 Task: Look for space in Scottsbluff, United States from 12th July, 2023 to 16th July, 2023 for 8 adults in price range Rs.10000 to Rs.16000. Place can be private room with 8 bedrooms having 8 beds and 8 bathrooms. Property type can be house, flat, guest house. Amenities needed are: wifi, TV, free parkinig on premises, gym, breakfast. Booking option can be shelf check-in. Required host language is English.
Action: Mouse pressed left at (520, 131)
Screenshot: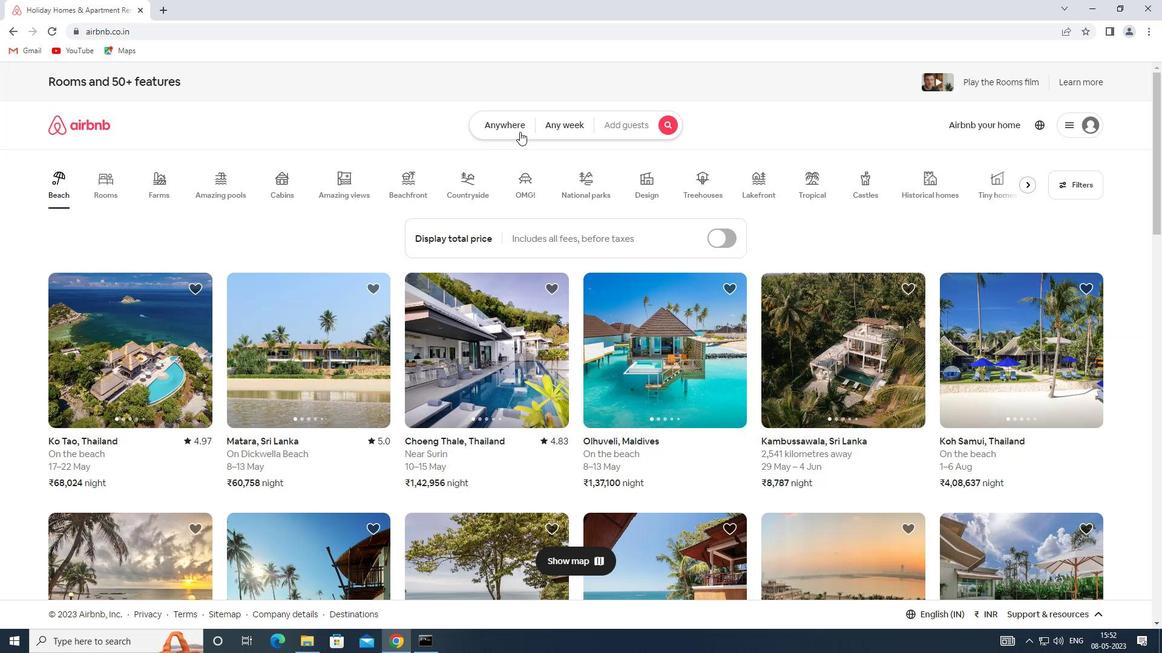 
Action: Mouse moved to (365, 177)
Screenshot: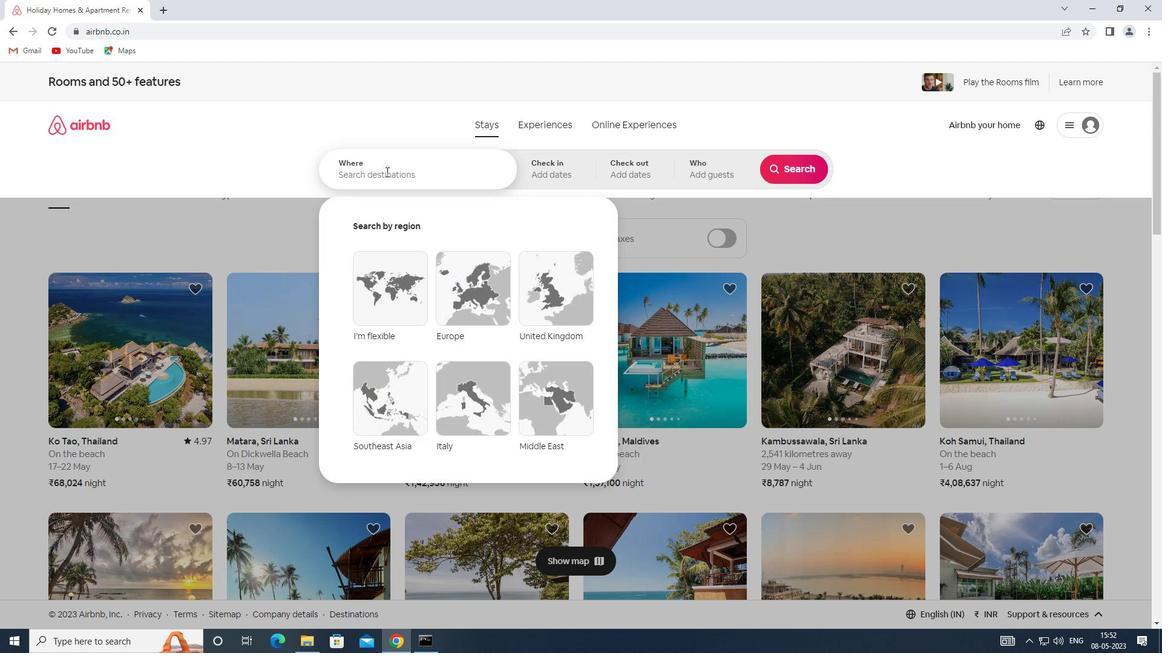 
Action: Mouse pressed left at (365, 177)
Screenshot: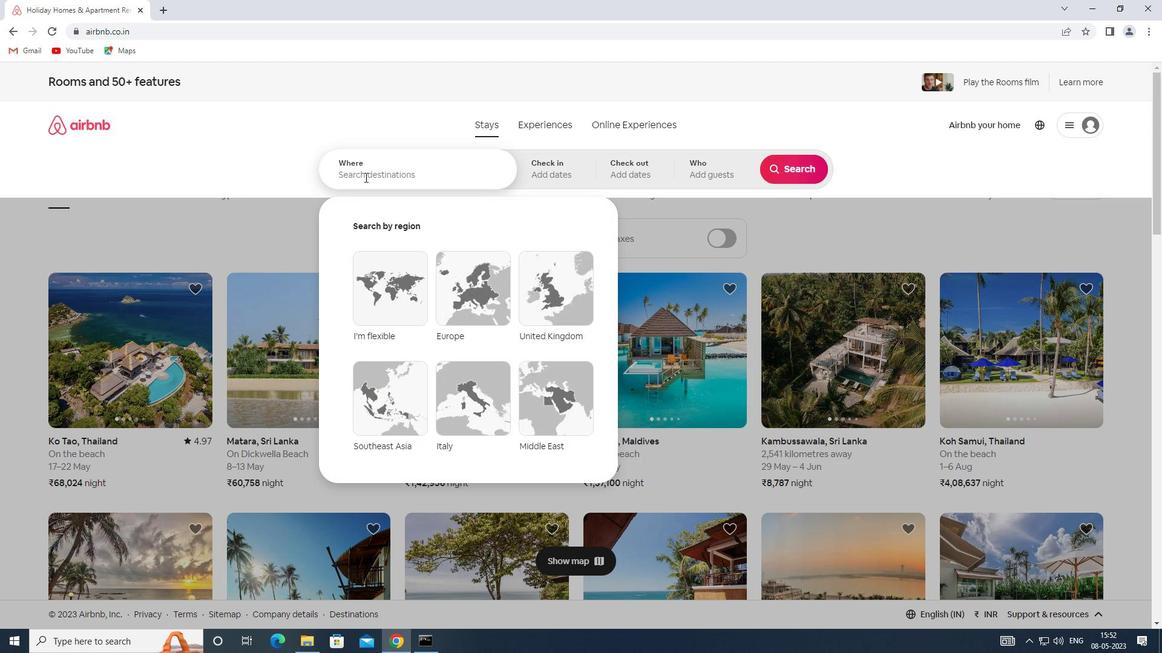 
Action: Key pressed <Key.shift>SPACE<Key.space>IN<Key.space><Key.shift>SCOTTSBLUFF,<Key.shift>UNITED<Key.space><Key.shift>STATES
Screenshot: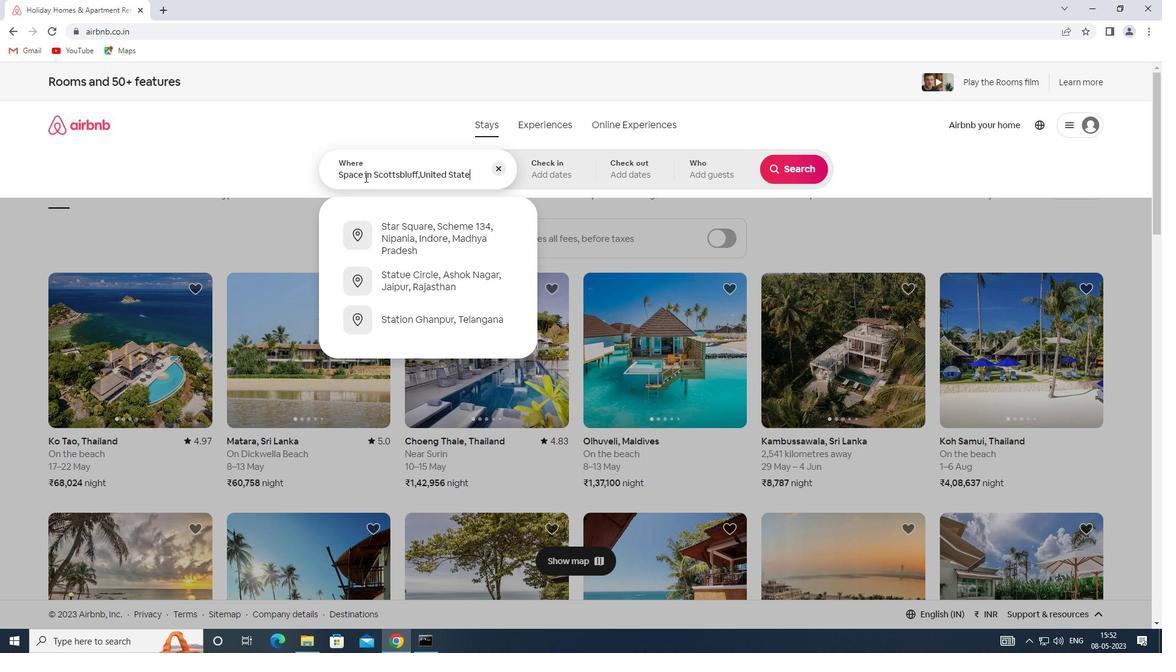 
Action: Mouse moved to (543, 174)
Screenshot: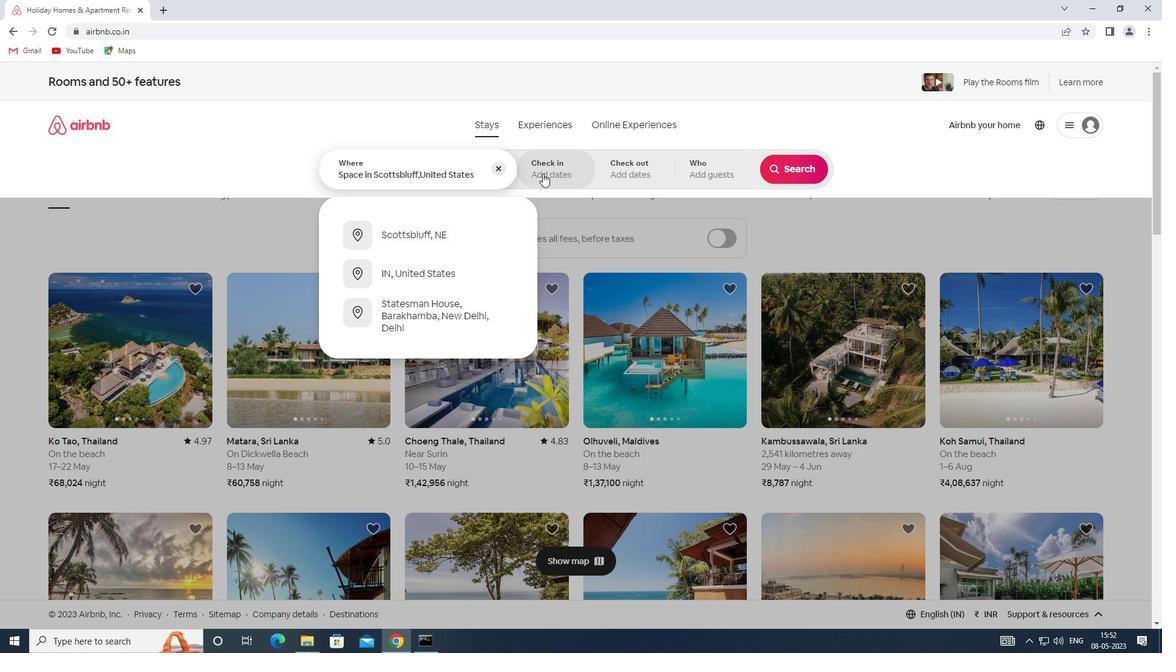 
Action: Mouse pressed left at (543, 174)
Screenshot: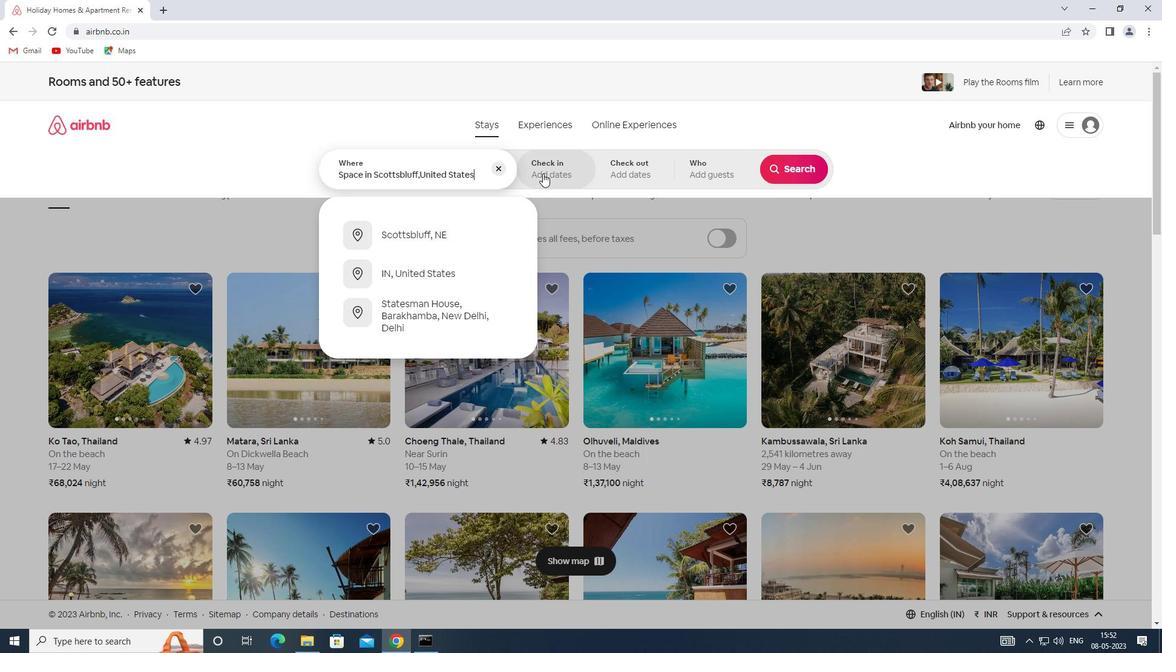 
Action: Mouse moved to (784, 266)
Screenshot: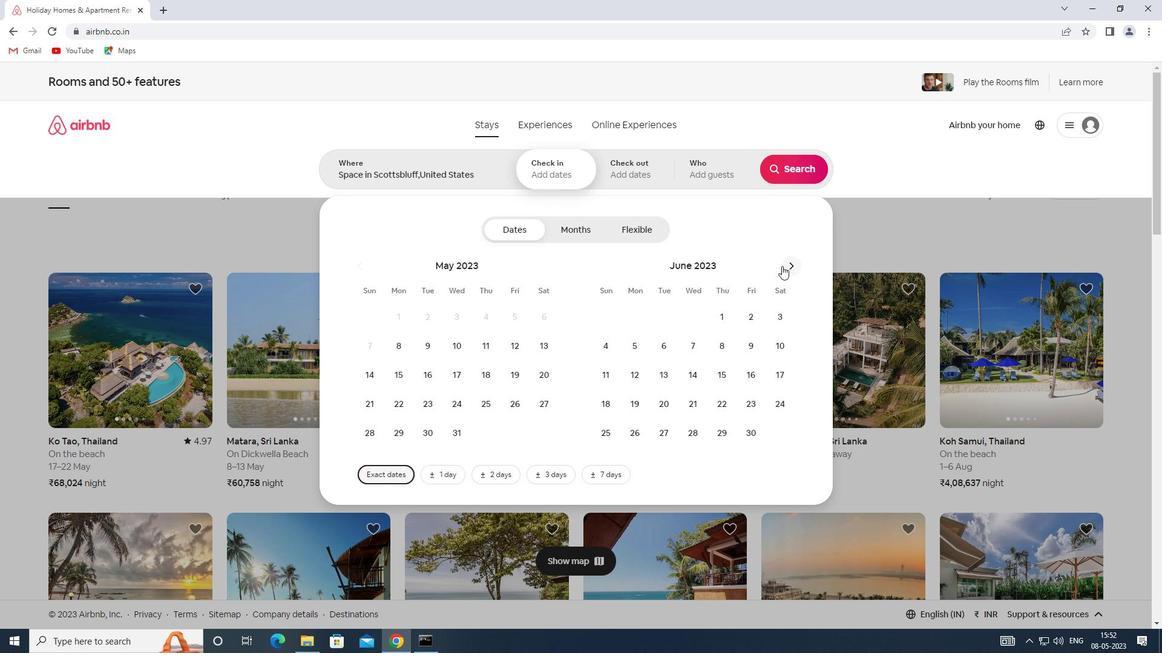 
Action: Mouse pressed left at (784, 266)
Screenshot: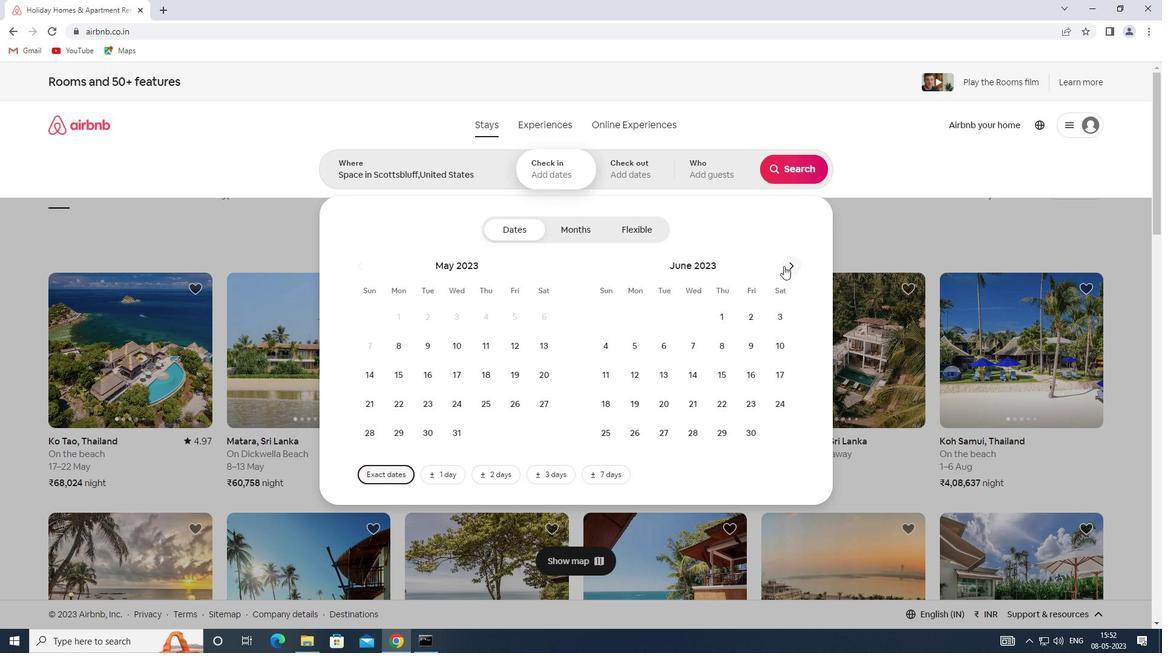 
Action: Mouse moved to (694, 376)
Screenshot: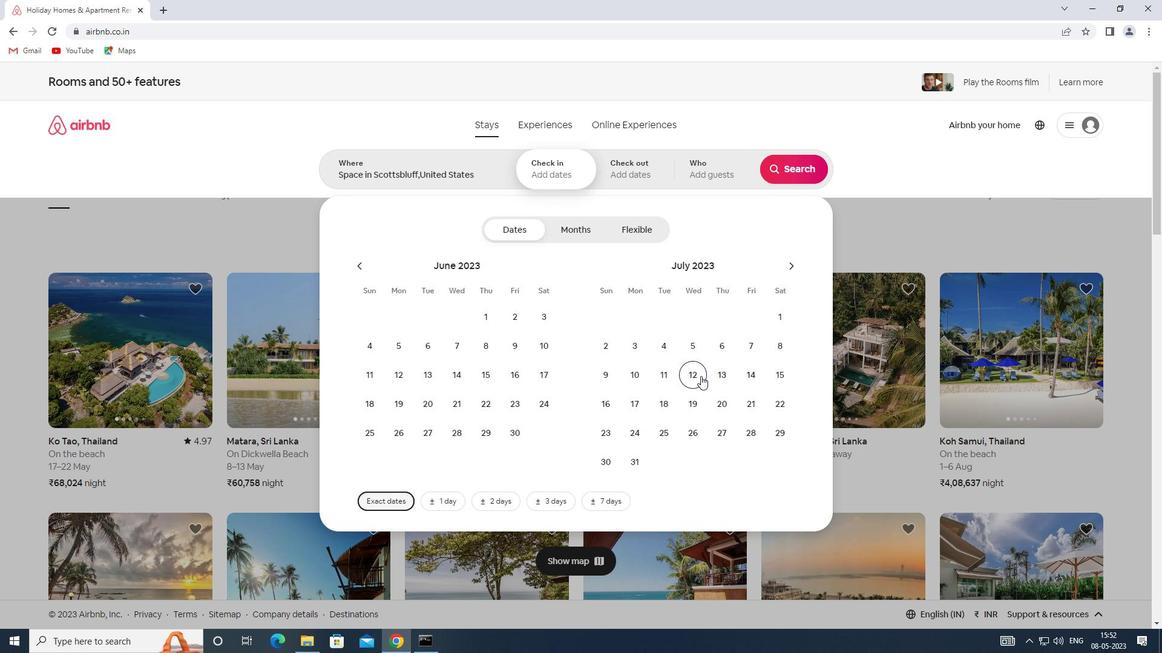 
Action: Mouse pressed left at (694, 376)
Screenshot: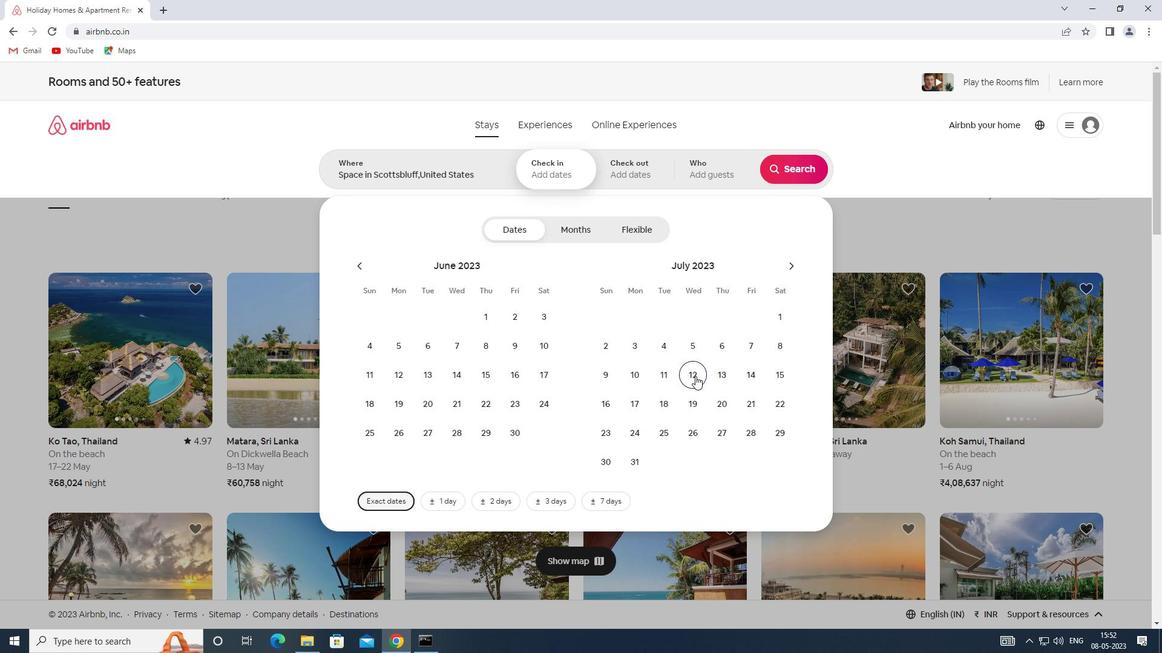 
Action: Mouse moved to (599, 408)
Screenshot: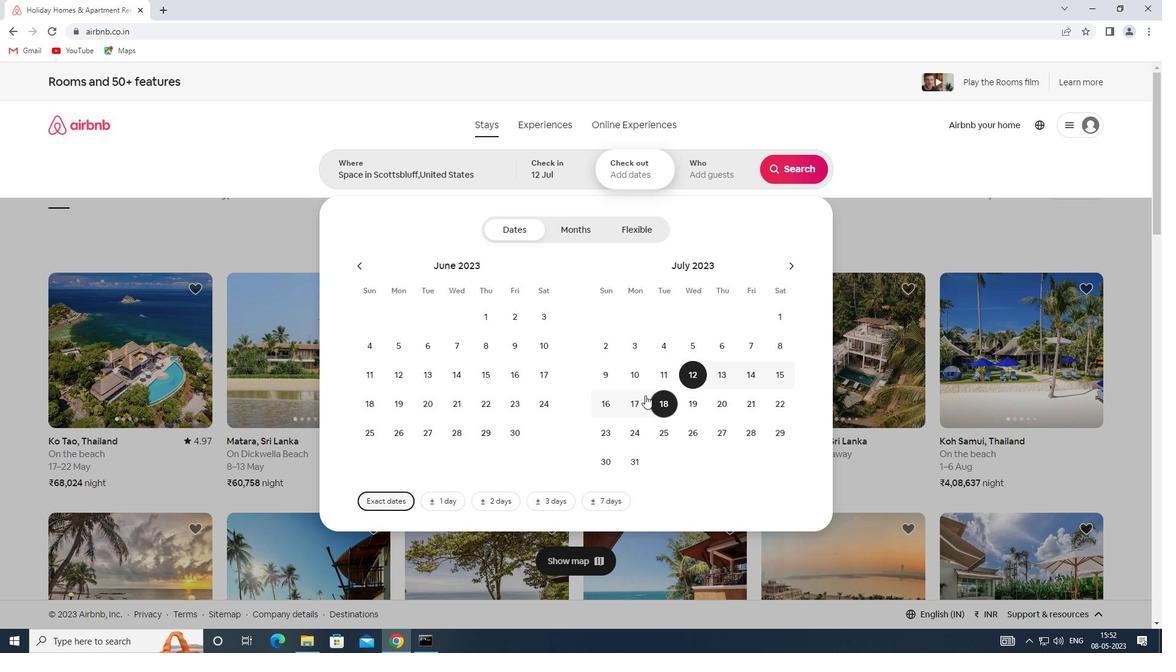 
Action: Mouse pressed left at (599, 408)
Screenshot: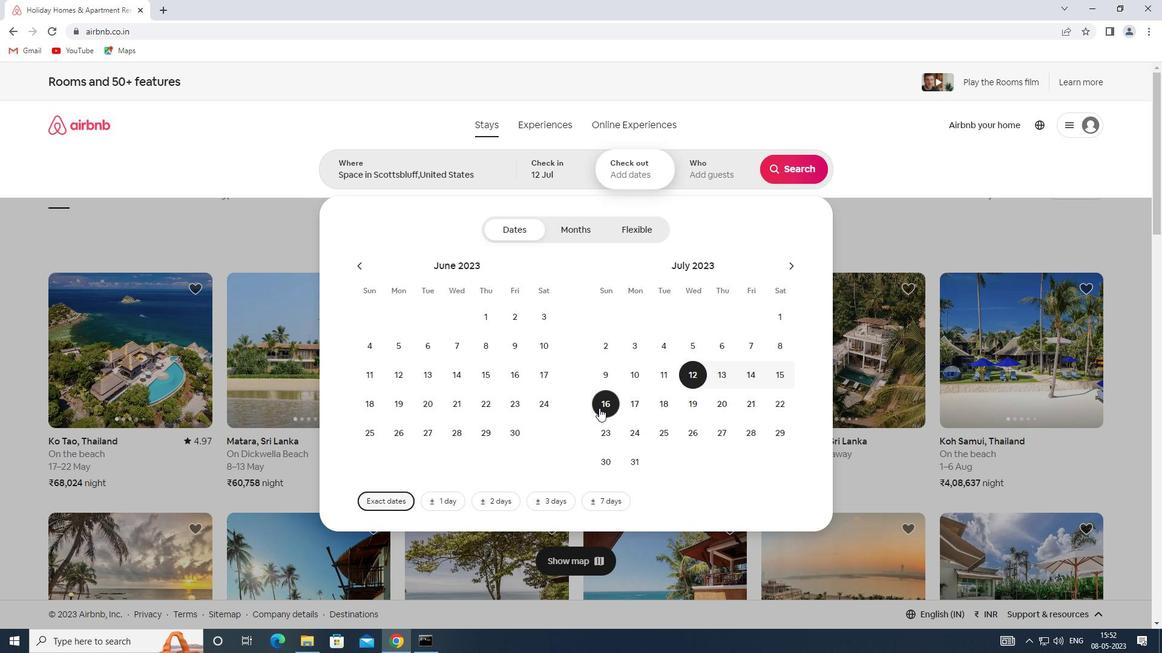 
Action: Mouse moved to (701, 171)
Screenshot: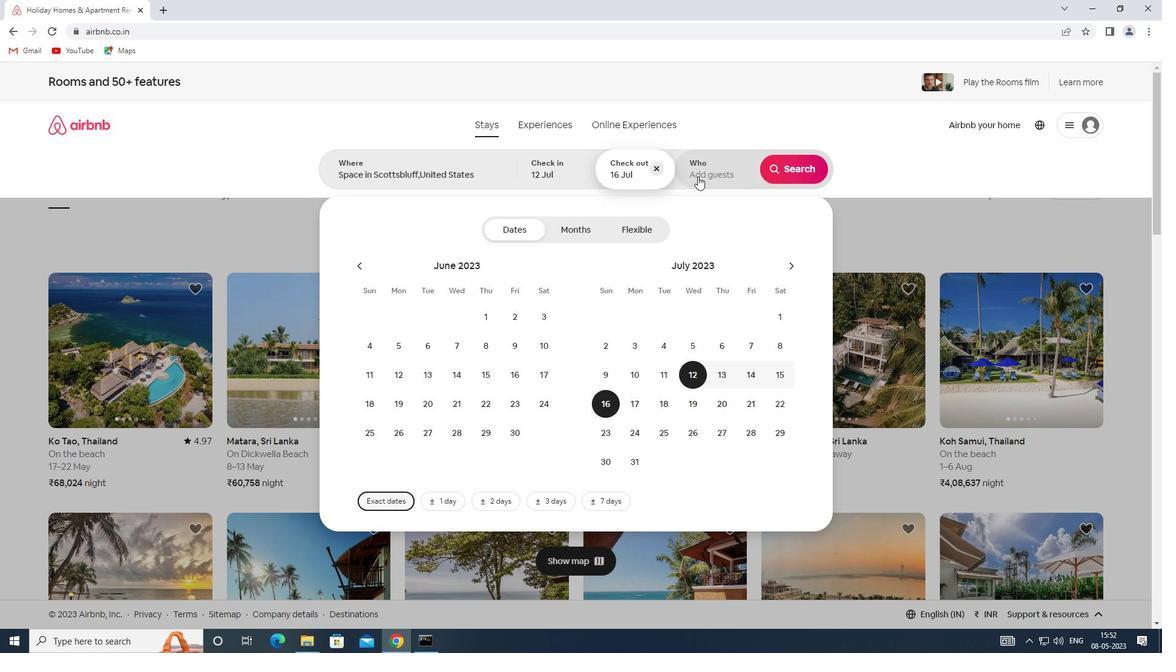 
Action: Mouse pressed left at (701, 171)
Screenshot: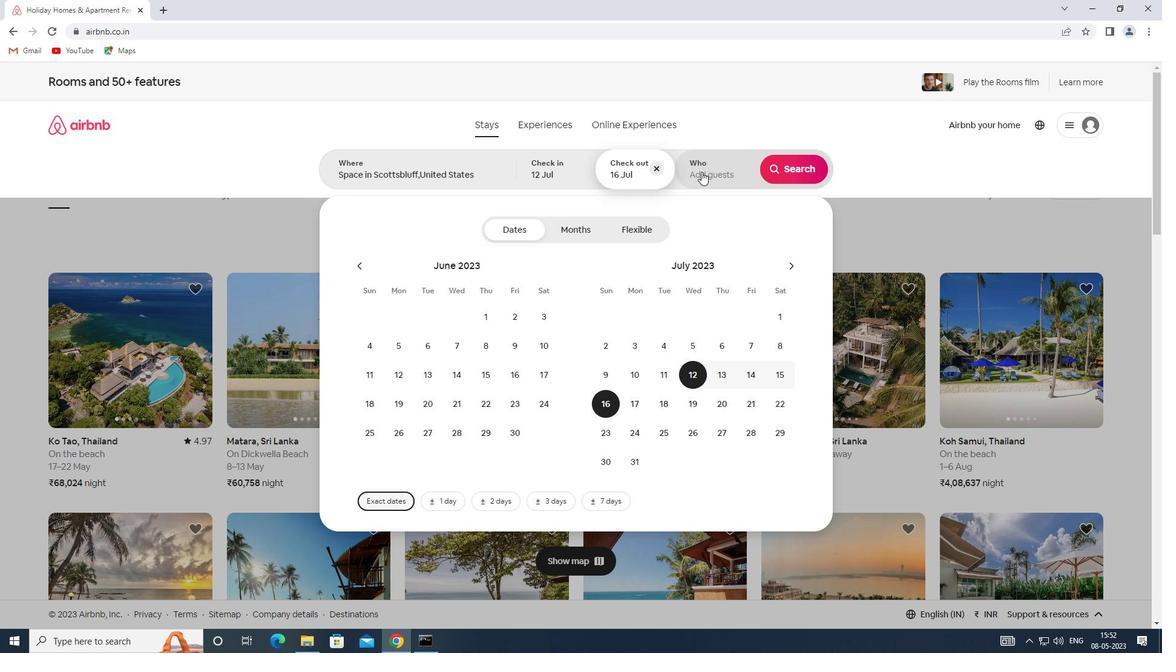 
Action: Mouse moved to (802, 232)
Screenshot: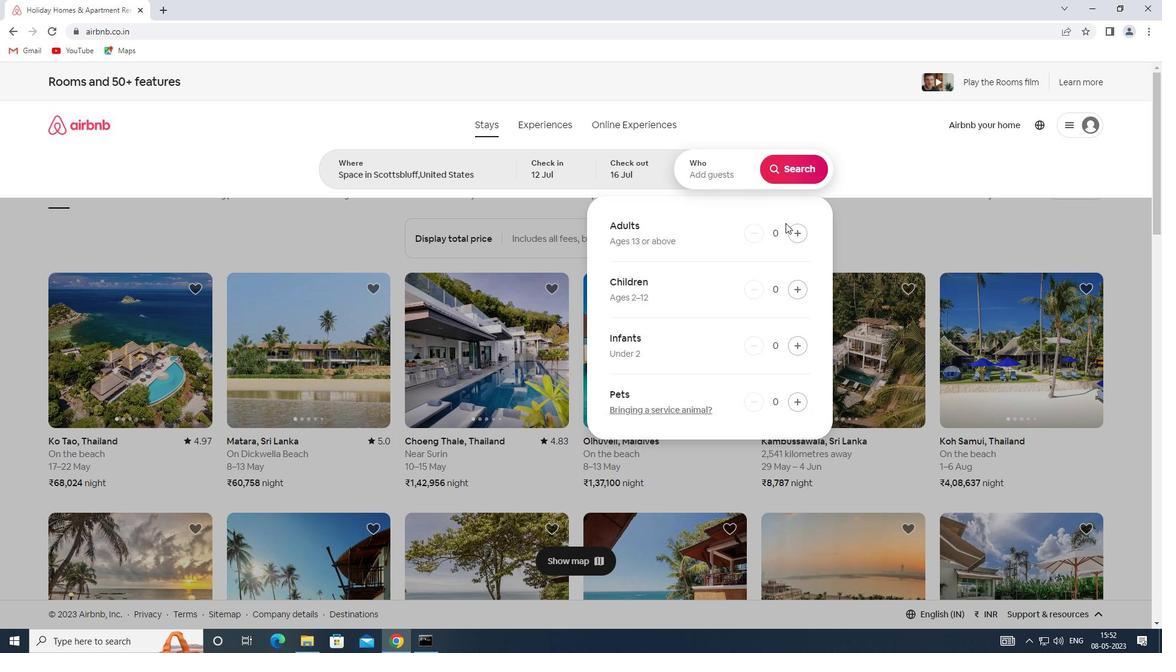 
Action: Mouse pressed left at (802, 232)
Screenshot: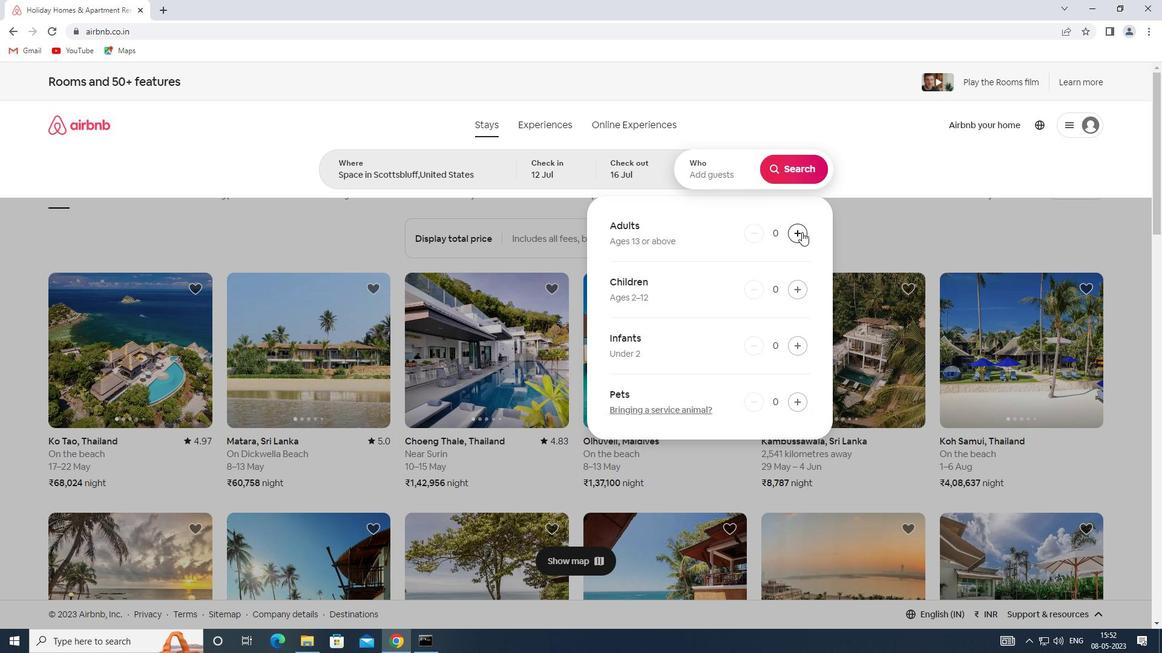 
Action: Mouse pressed left at (802, 232)
Screenshot: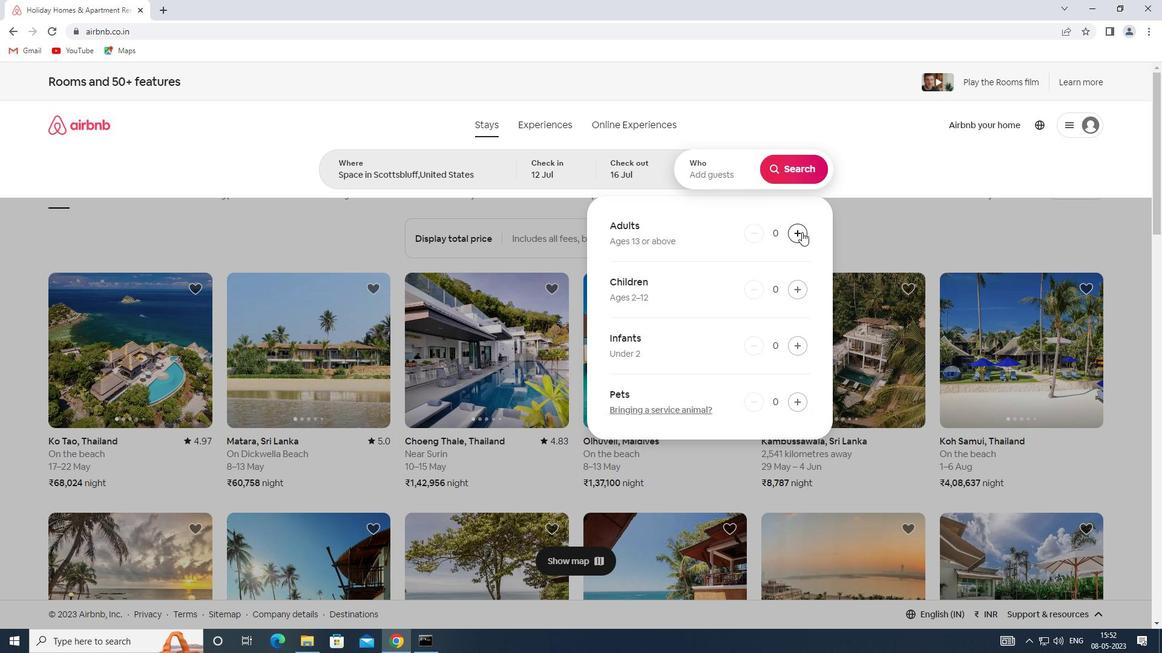 
Action: Mouse pressed left at (802, 232)
Screenshot: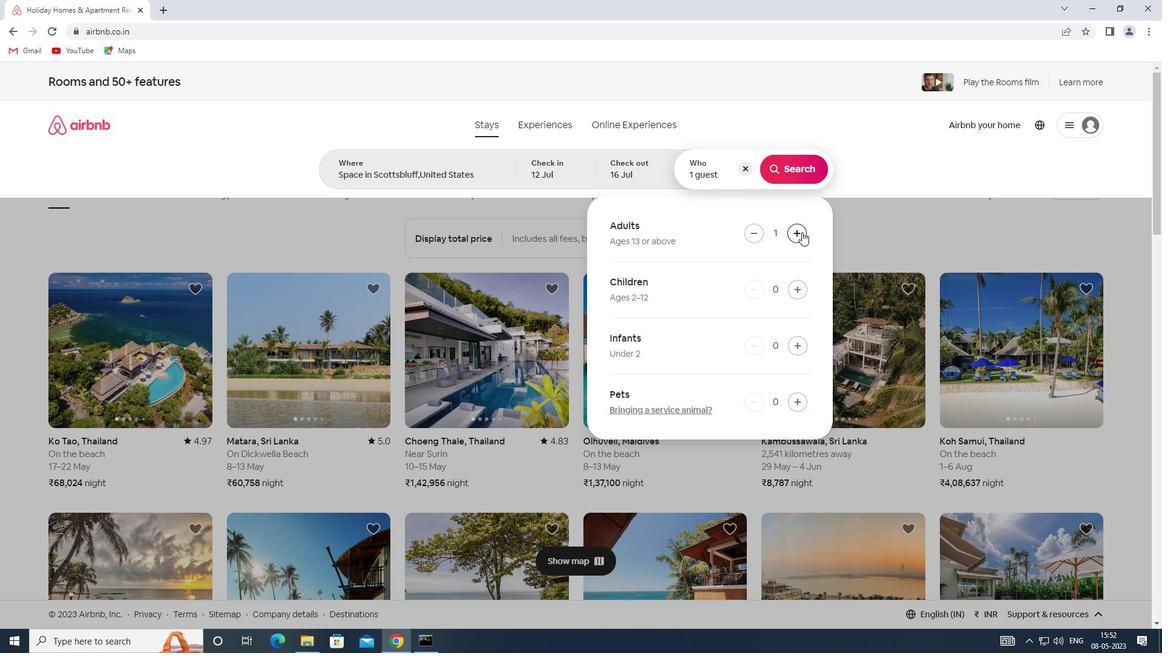 
Action: Mouse pressed left at (802, 232)
Screenshot: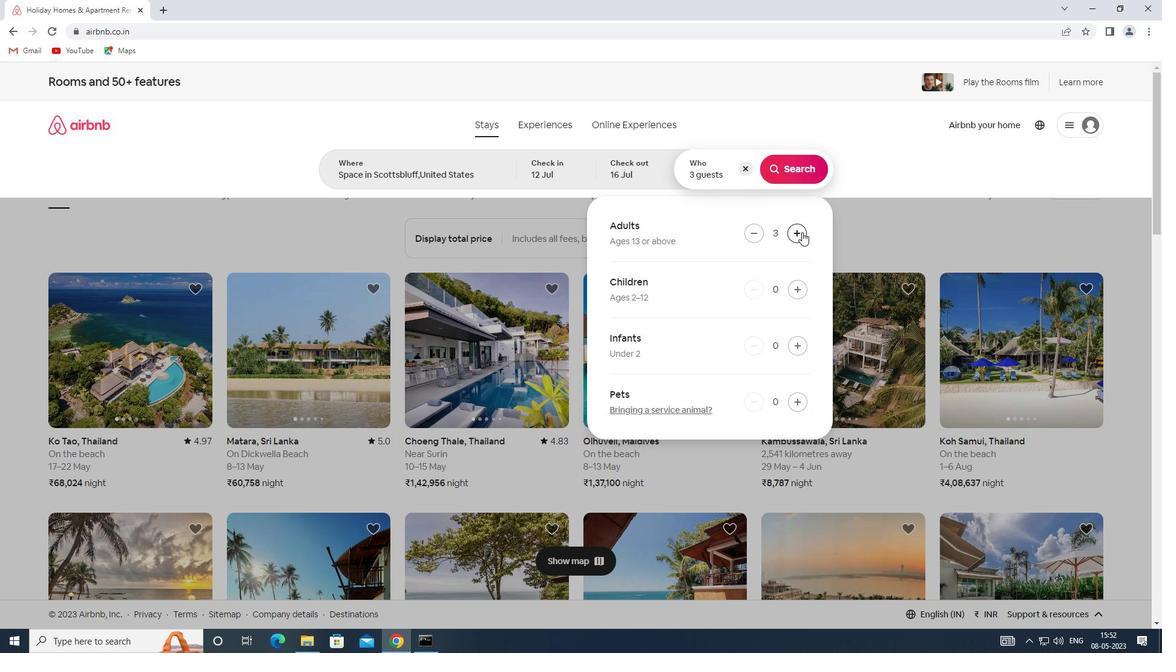 
Action: Mouse pressed left at (802, 232)
Screenshot: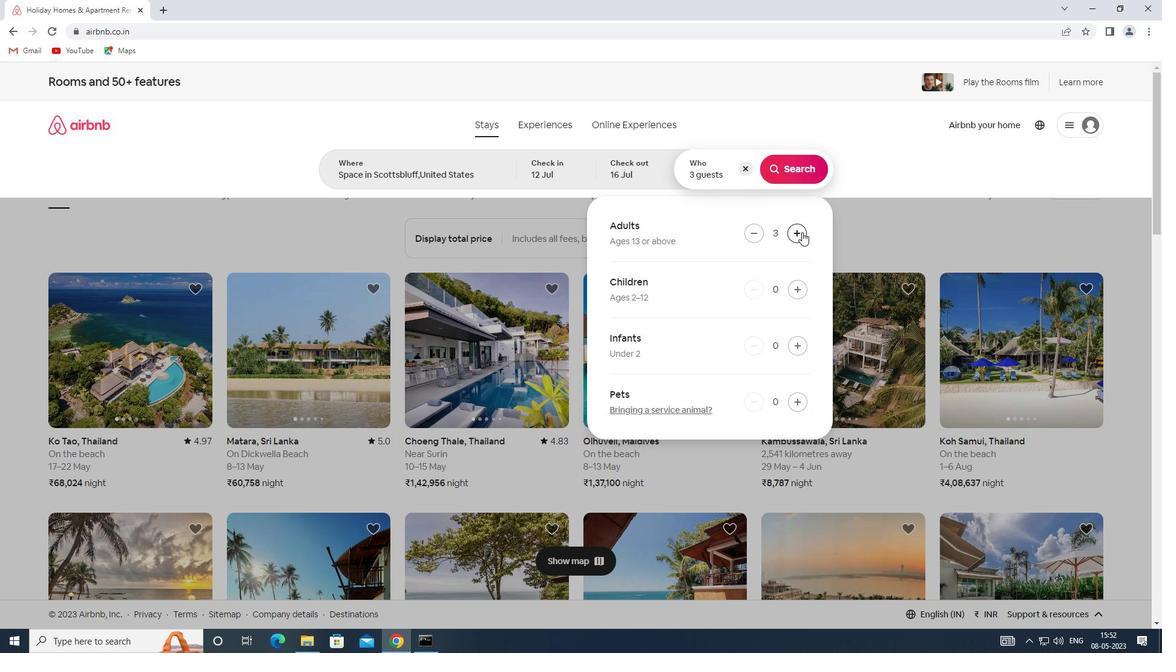 
Action: Mouse pressed left at (802, 232)
Screenshot: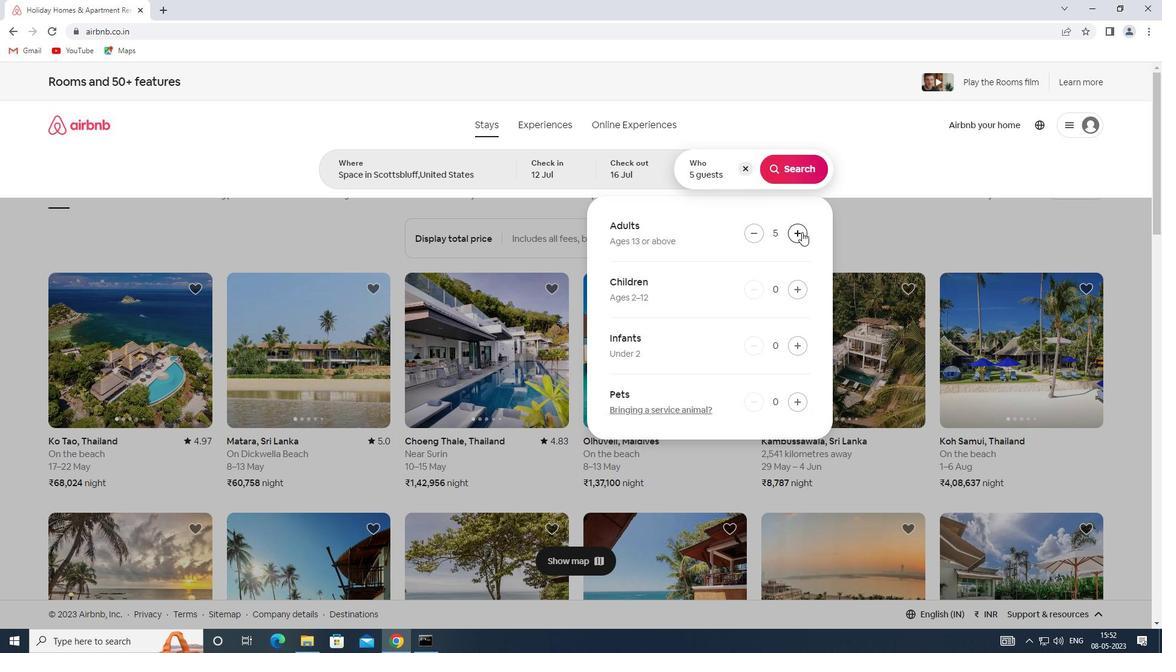 
Action: Mouse pressed left at (802, 232)
Screenshot: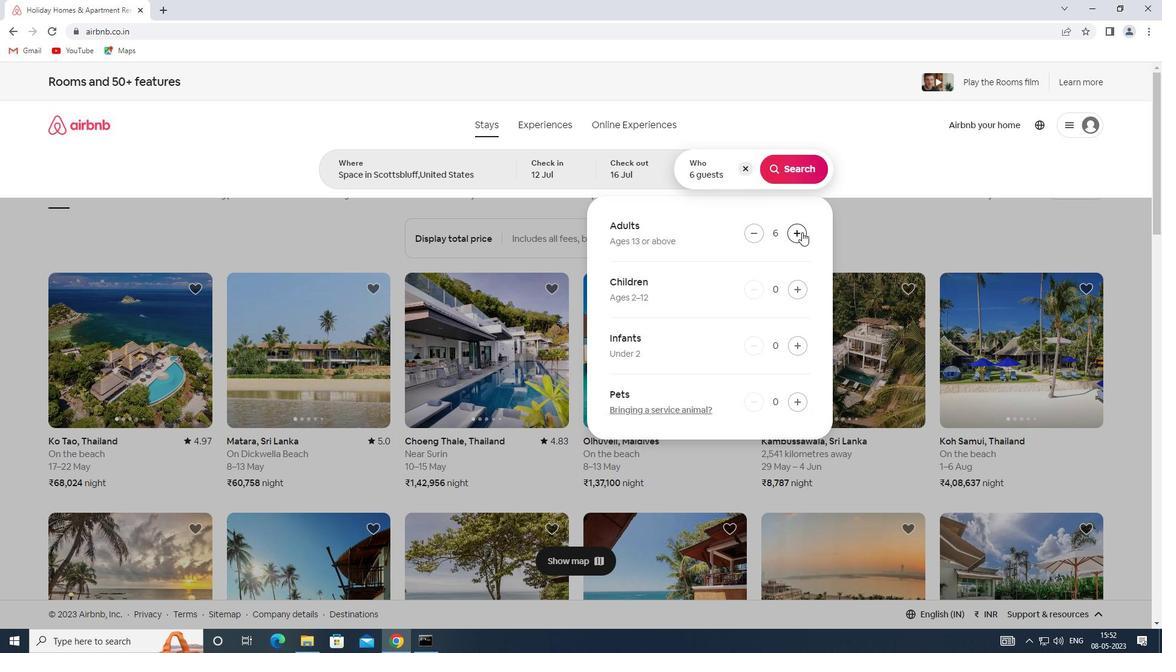 
Action: Mouse moved to (800, 237)
Screenshot: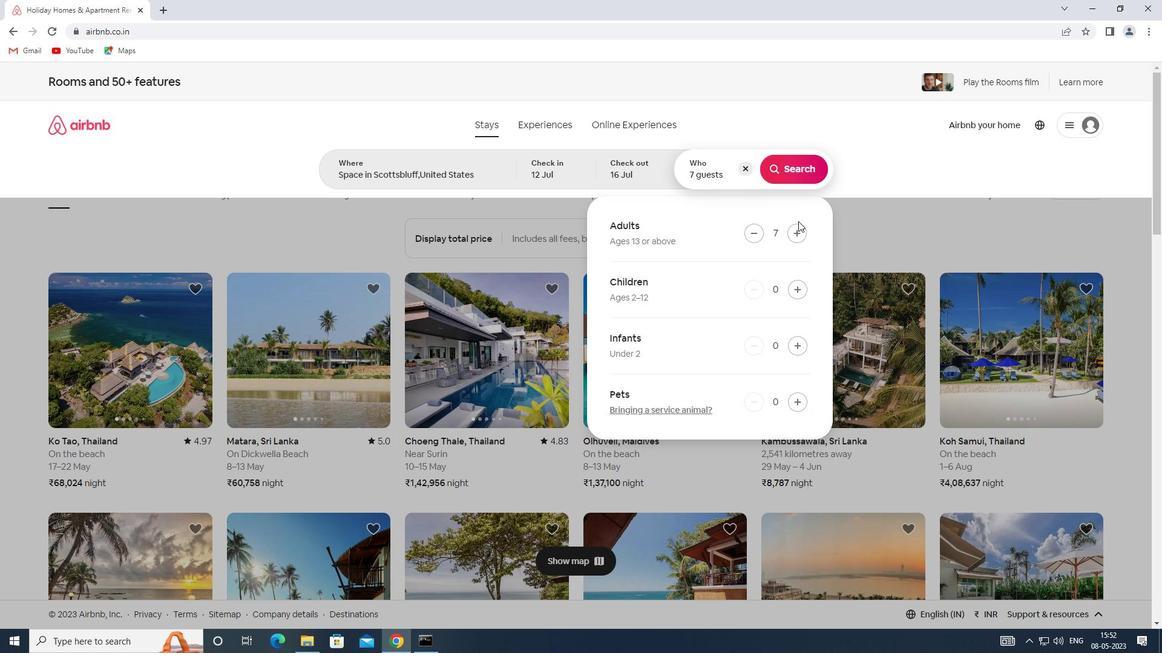 
Action: Mouse pressed left at (800, 237)
Screenshot: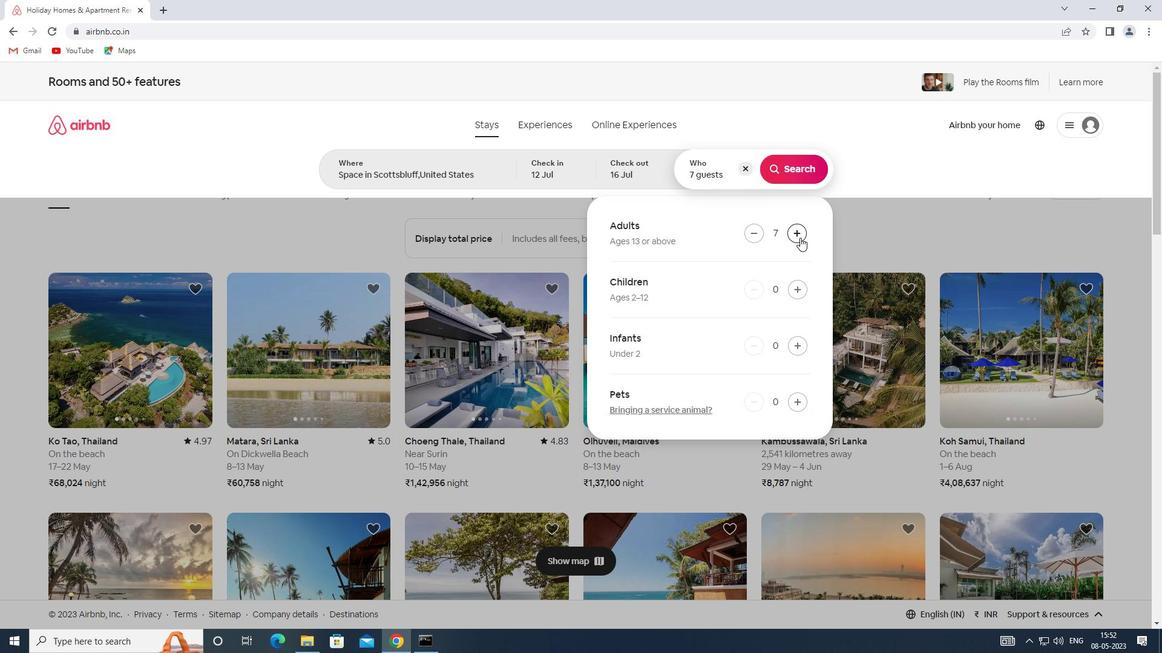 
Action: Mouse moved to (797, 171)
Screenshot: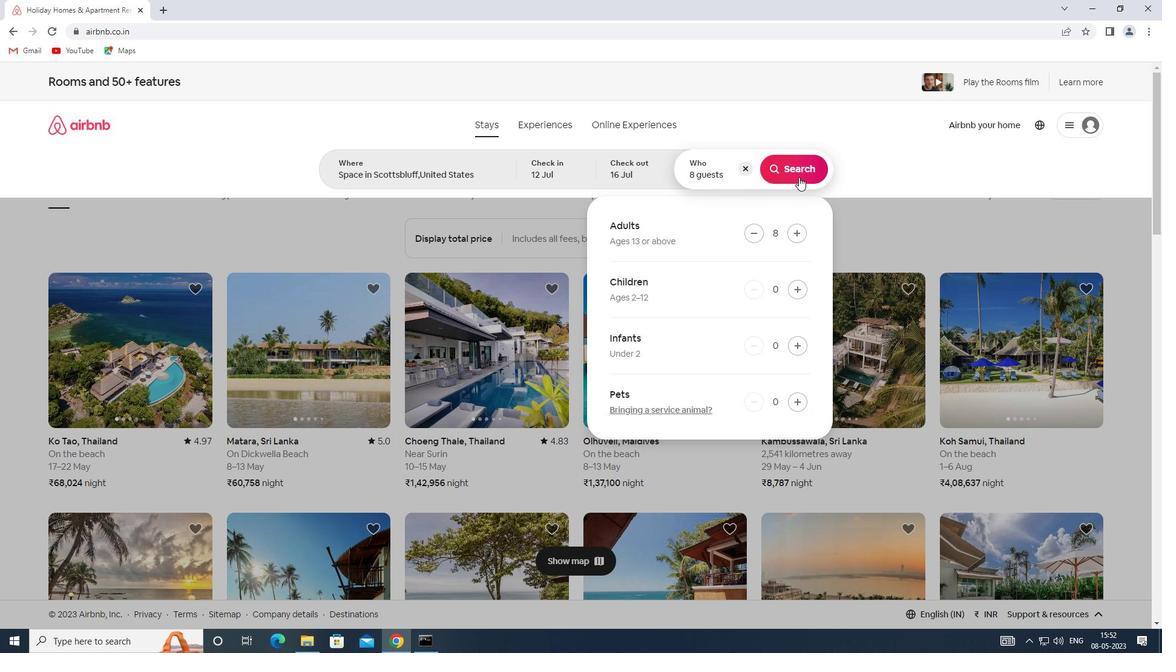 
Action: Mouse pressed left at (797, 171)
Screenshot: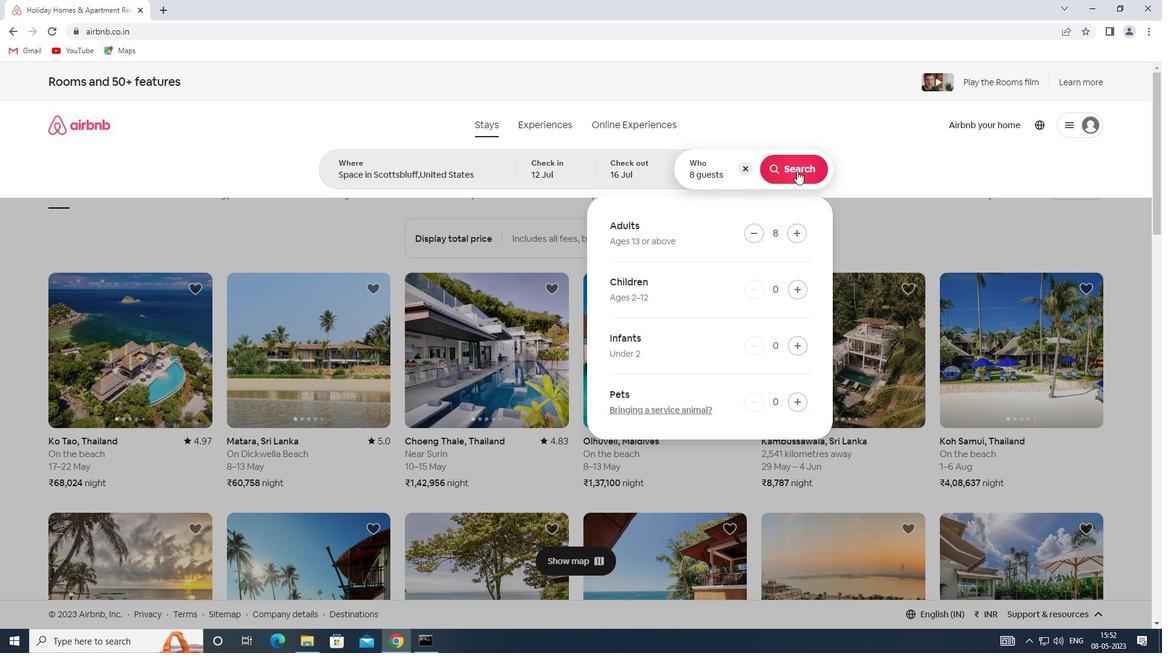 
Action: Mouse moved to (1109, 136)
Screenshot: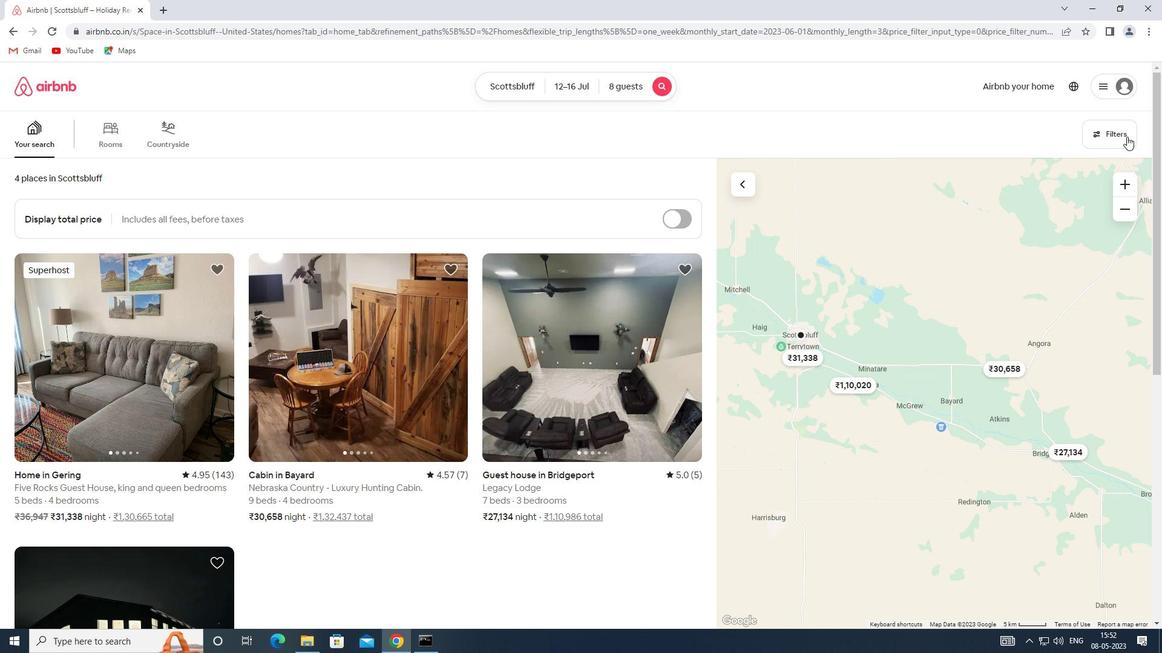 
Action: Mouse pressed left at (1109, 136)
Screenshot: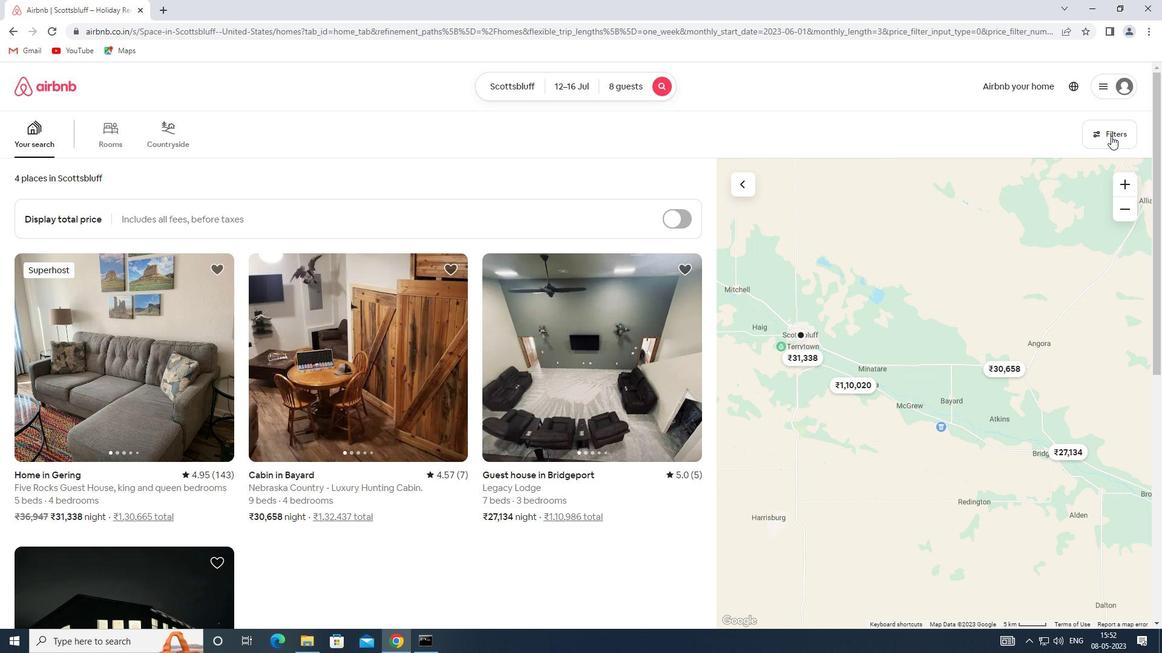 
Action: Mouse moved to (424, 429)
Screenshot: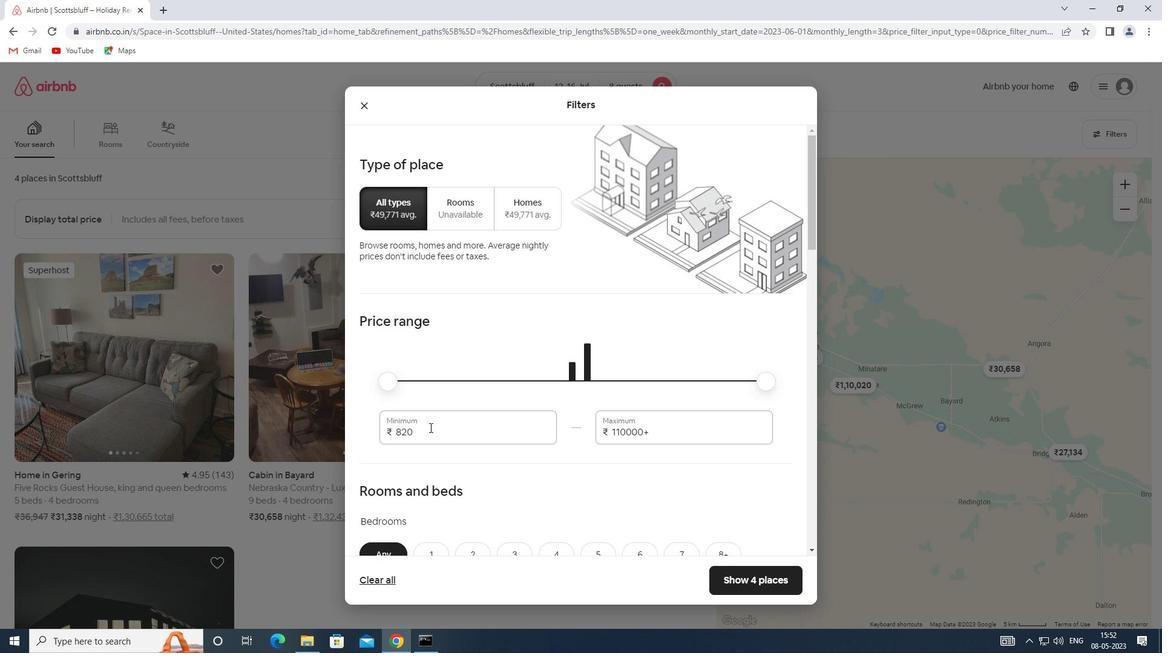 
Action: Mouse pressed left at (424, 429)
Screenshot: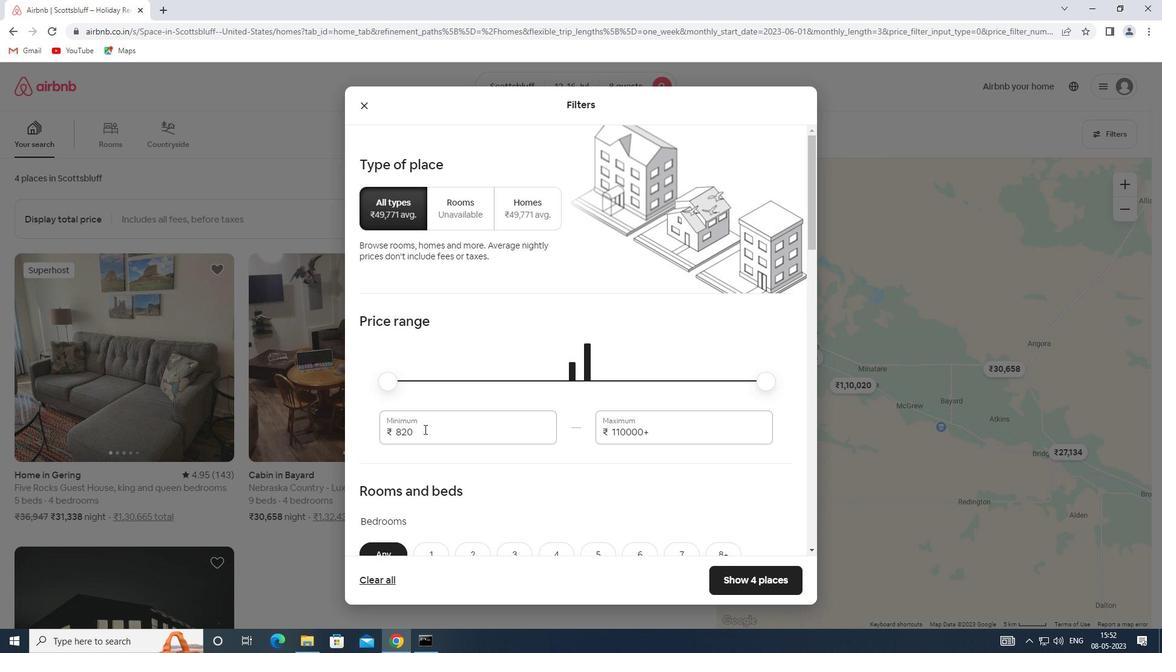 
Action: Mouse moved to (365, 431)
Screenshot: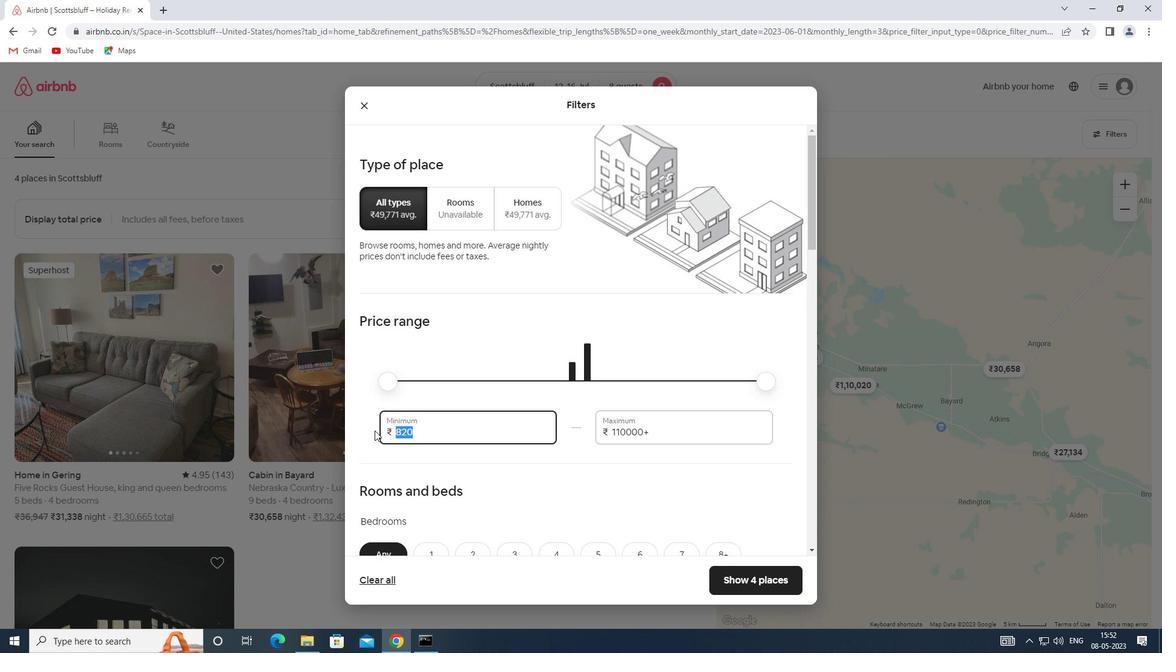 
Action: Key pressed 10000
Screenshot: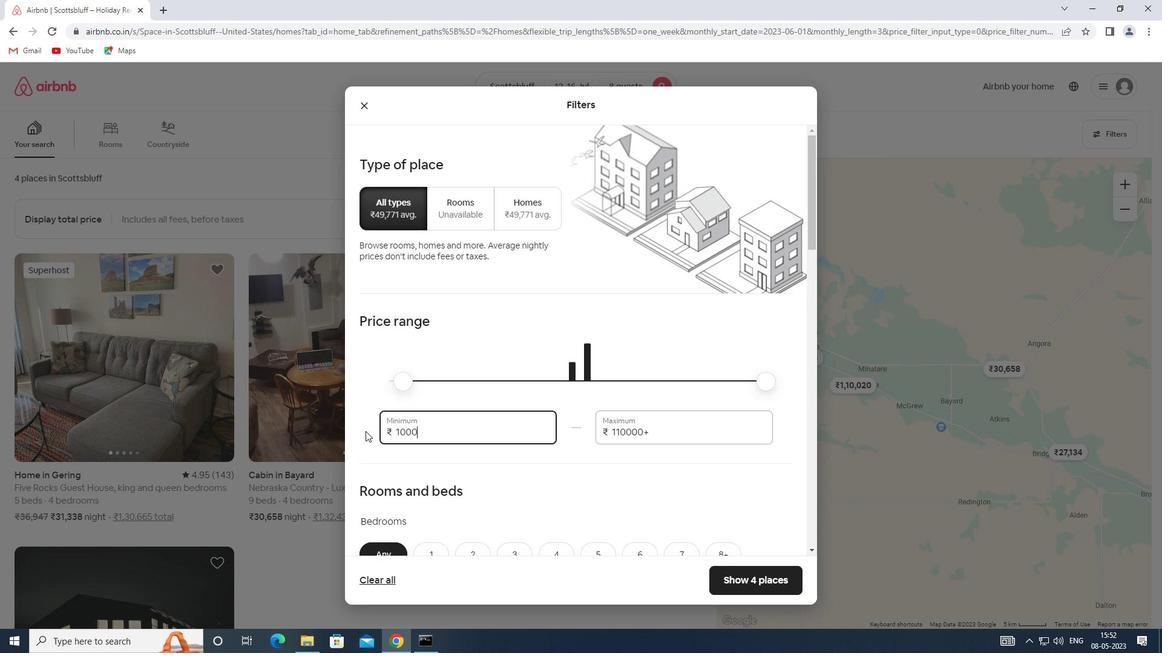 
Action: Mouse moved to (650, 432)
Screenshot: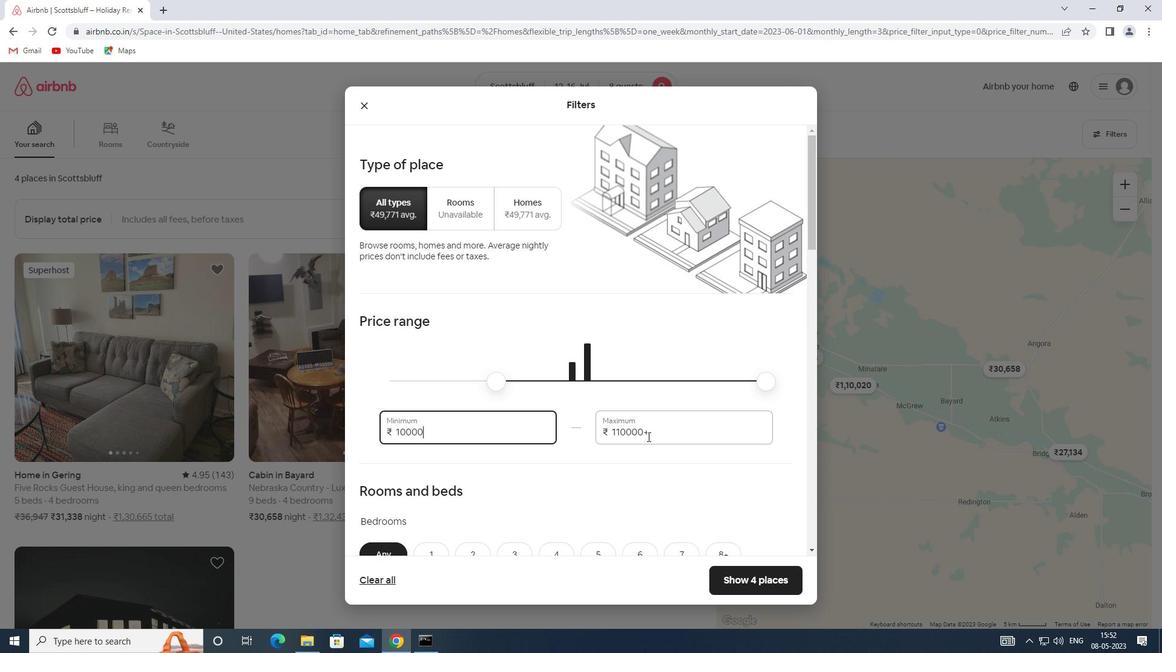
Action: Mouse pressed left at (650, 432)
Screenshot: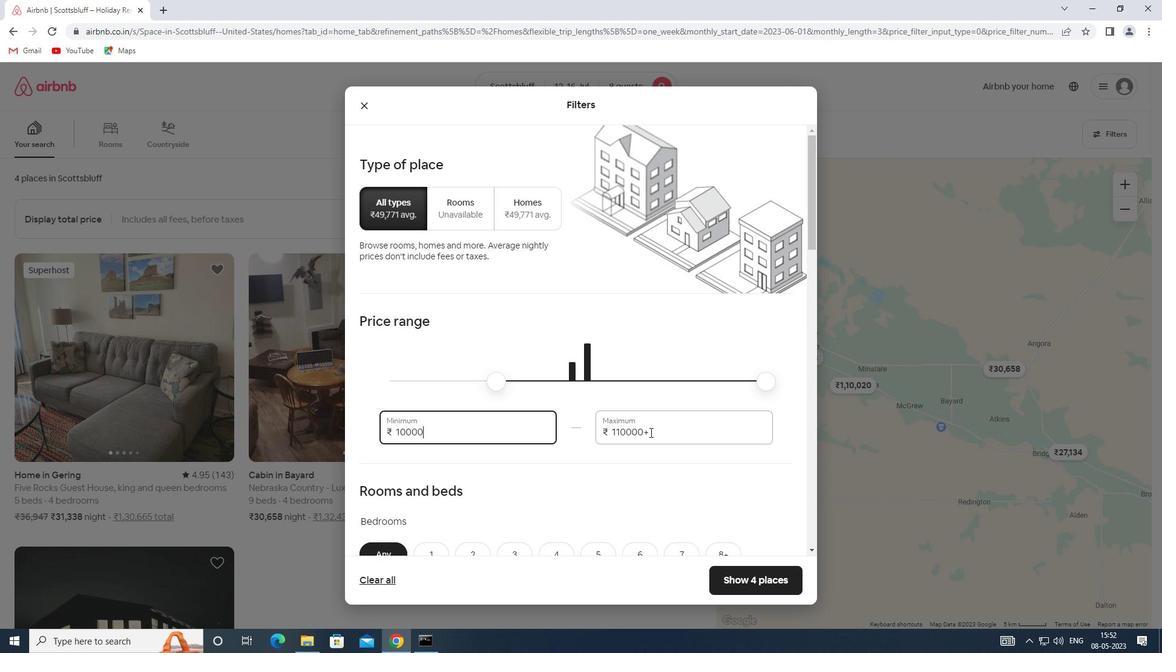 
Action: Mouse moved to (579, 432)
Screenshot: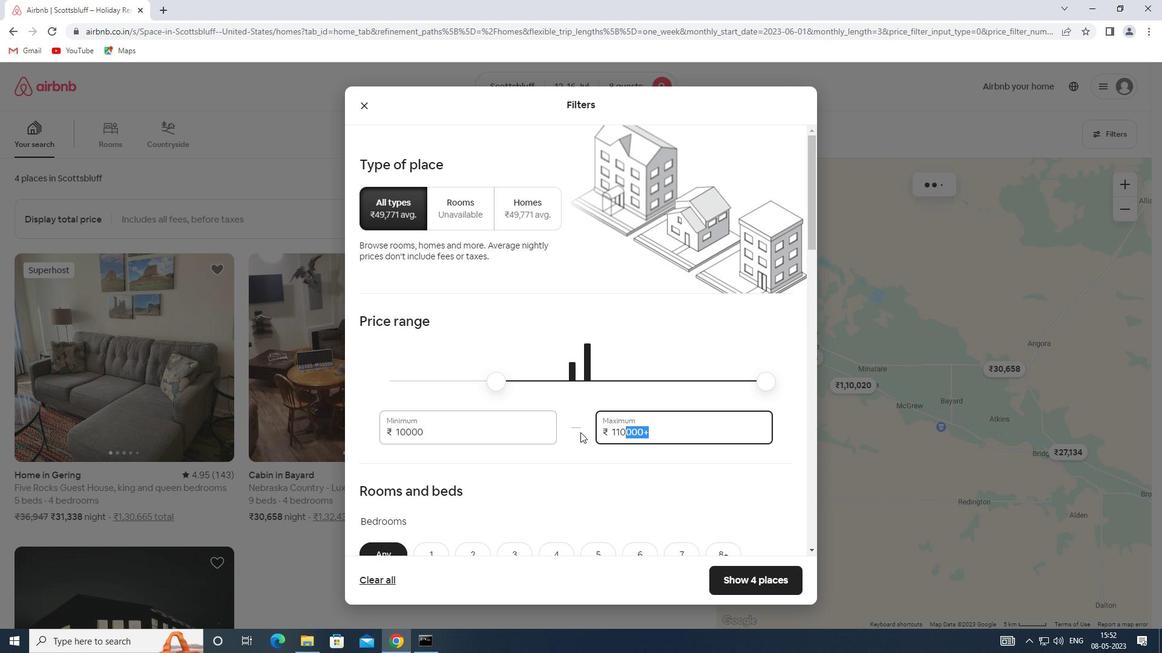 
Action: Key pressed 160
Screenshot: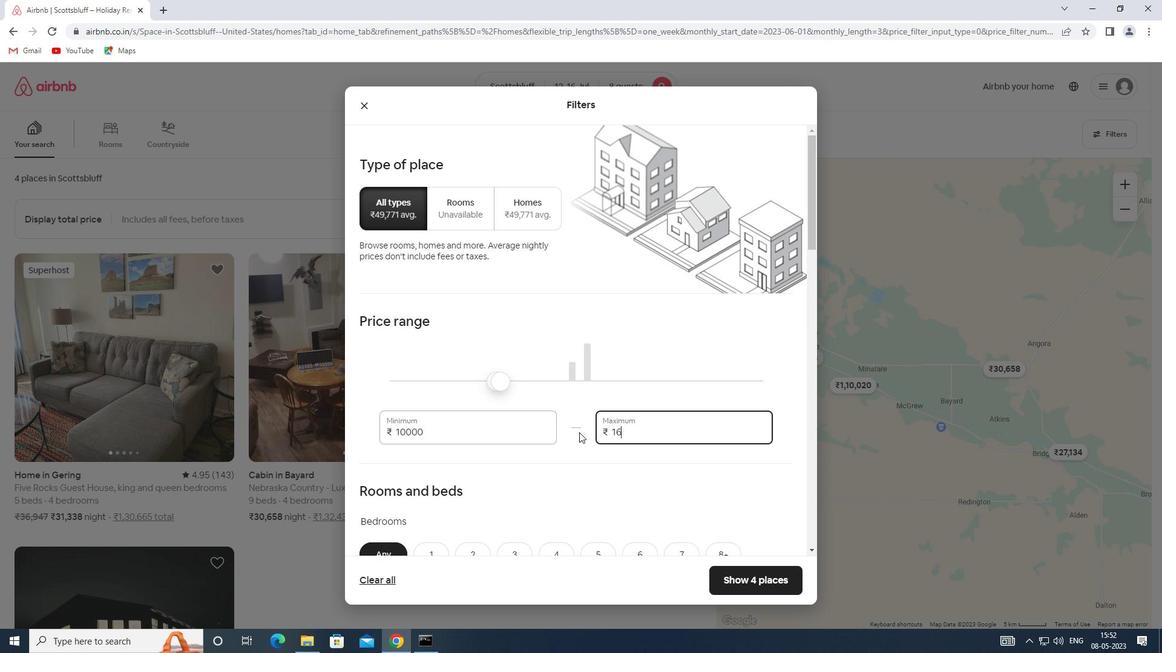 
Action: Mouse moved to (578, 432)
Screenshot: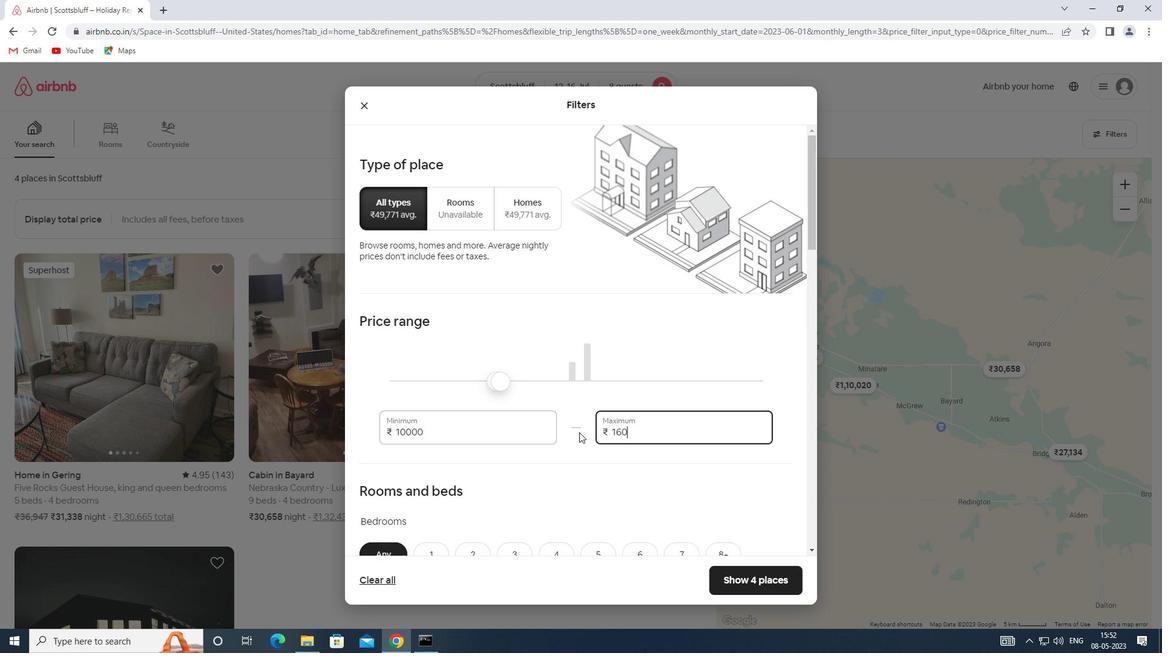 
Action: Key pressed 00
Screenshot: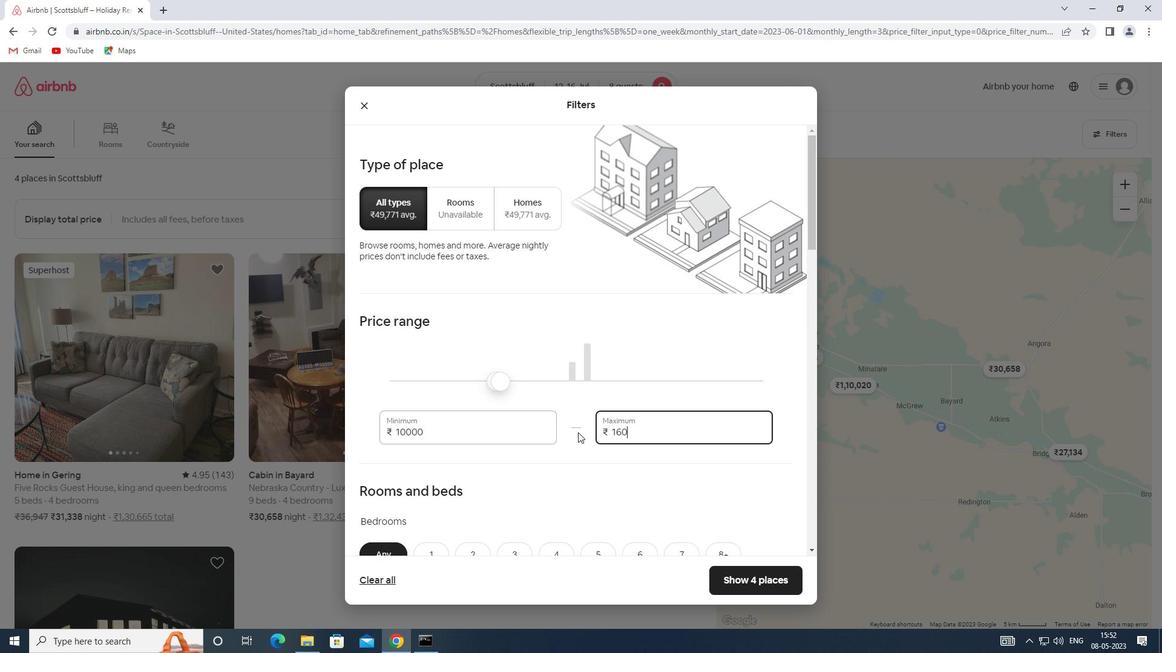 
Action: Mouse scrolled (578, 432) with delta (0, 0)
Screenshot: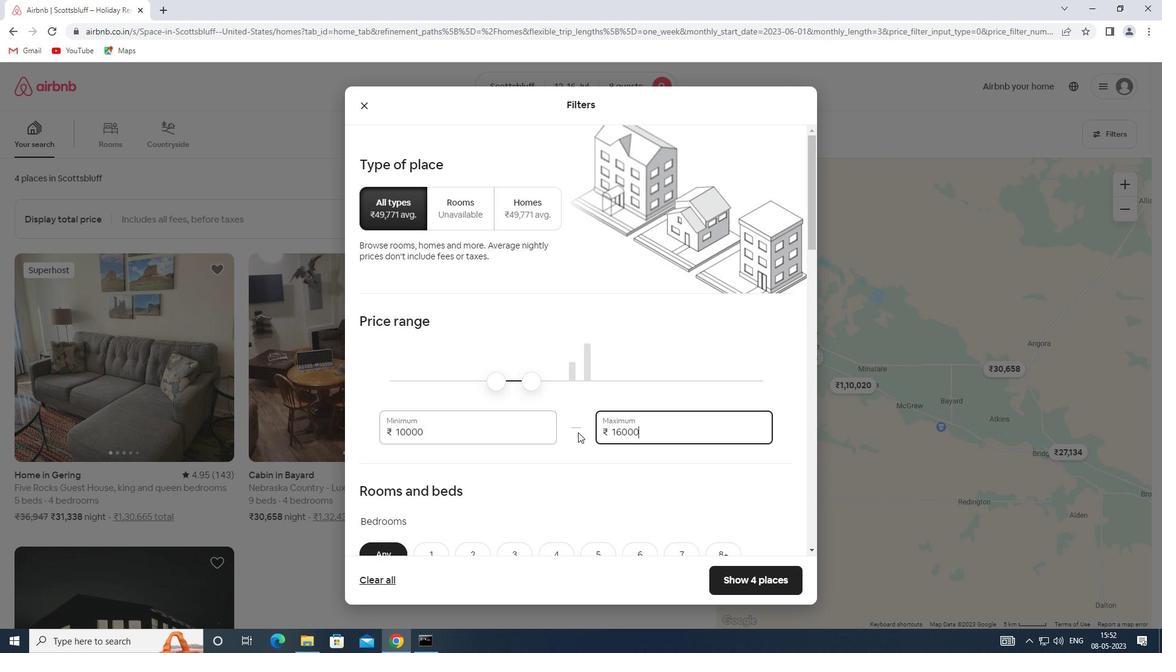 
Action: Mouse scrolled (578, 432) with delta (0, 0)
Screenshot: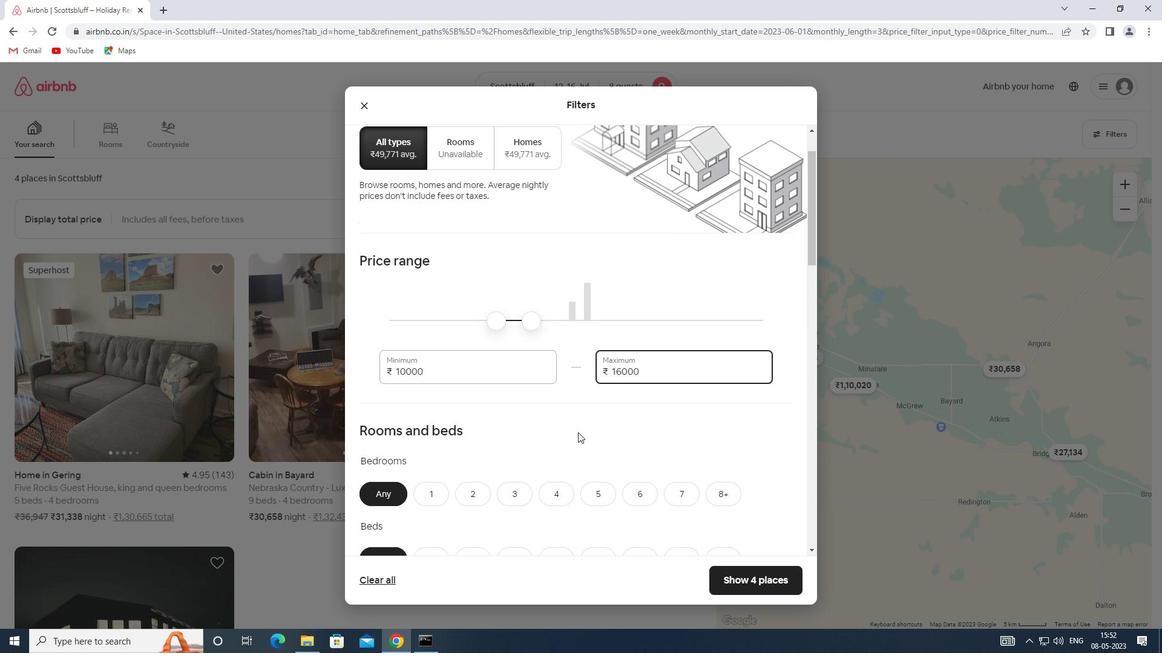
Action: Mouse moved to (712, 429)
Screenshot: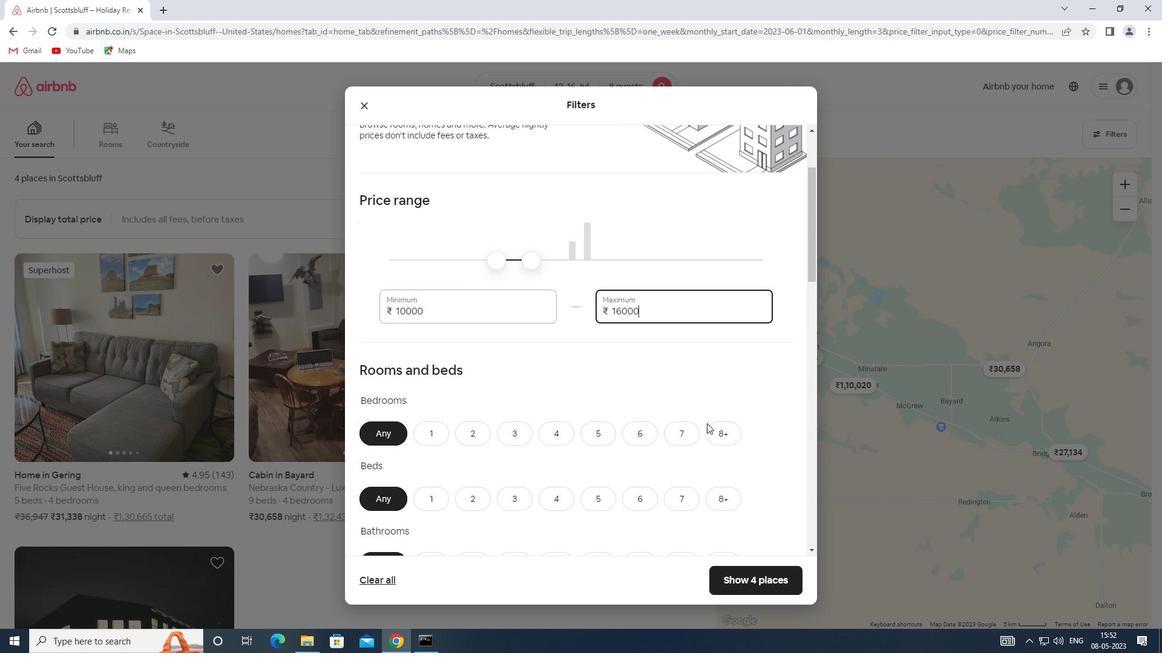 
Action: Mouse pressed left at (712, 429)
Screenshot: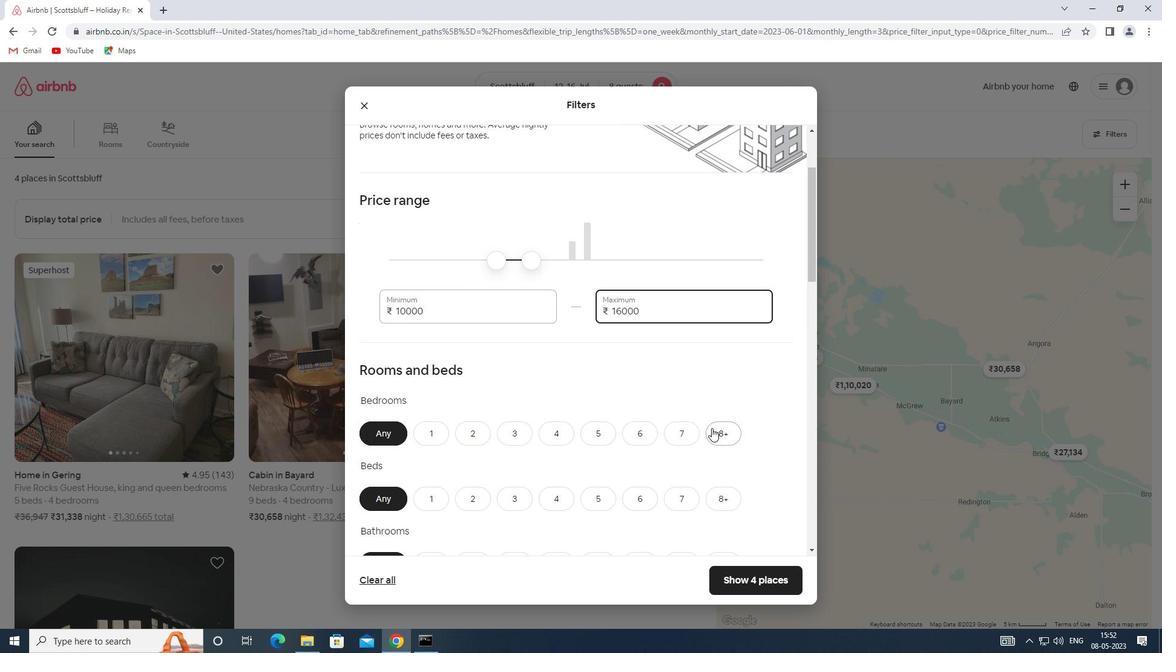 
Action: Mouse scrolled (712, 428) with delta (0, 0)
Screenshot: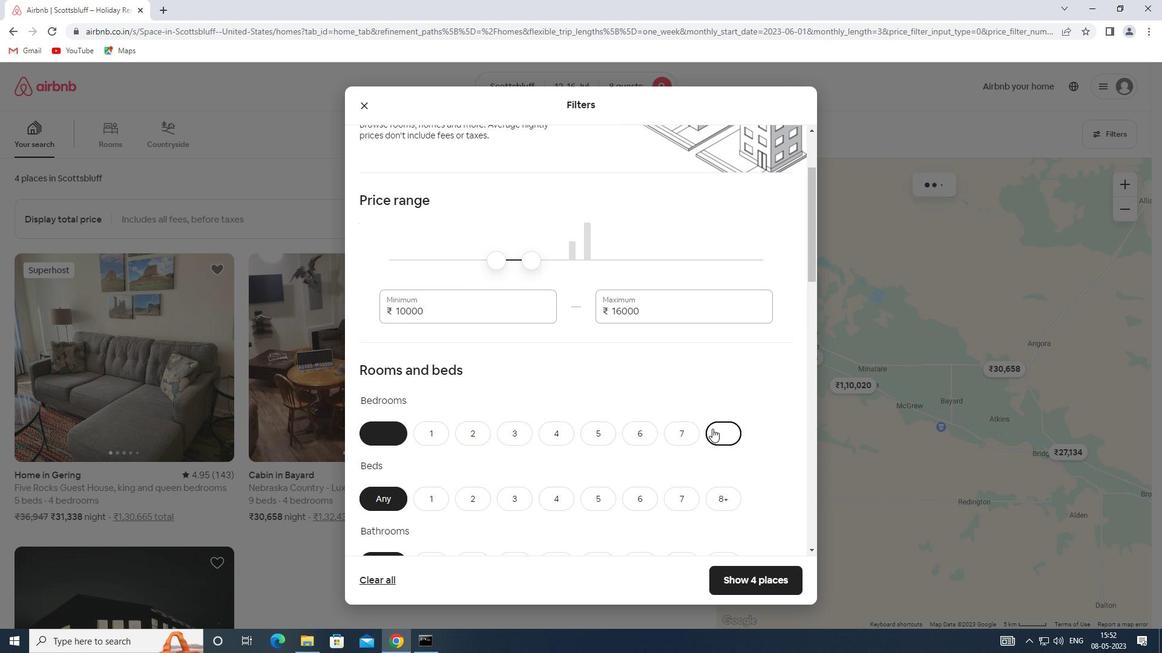 
Action: Mouse scrolled (712, 428) with delta (0, 0)
Screenshot: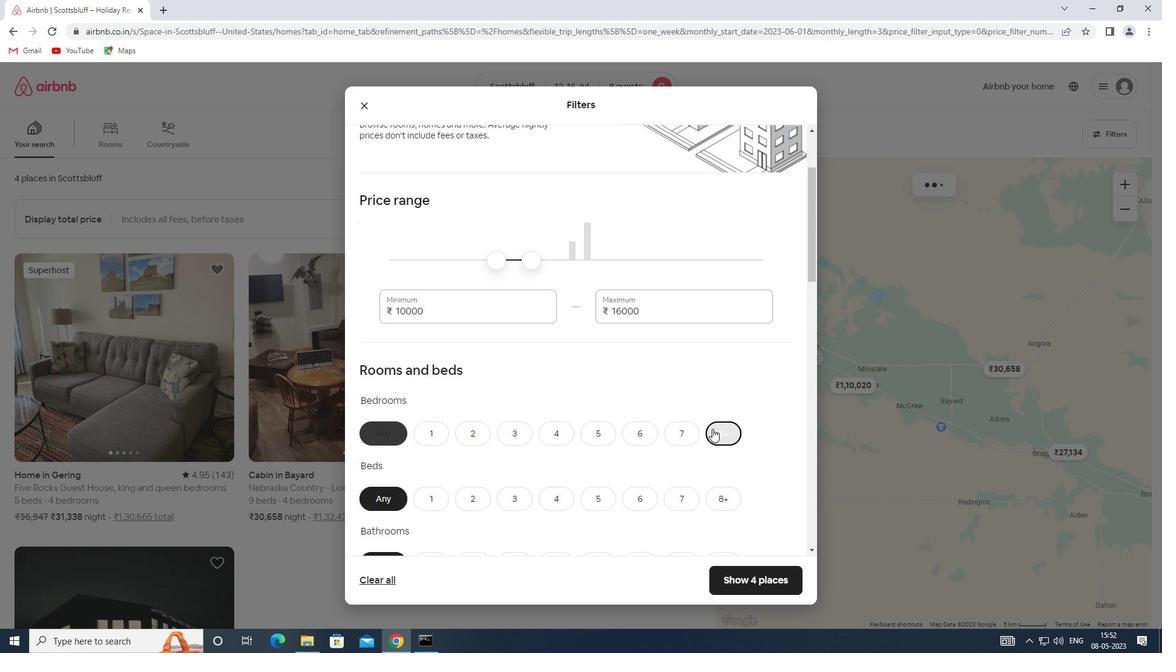 
Action: Mouse moved to (721, 373)
Screenshot: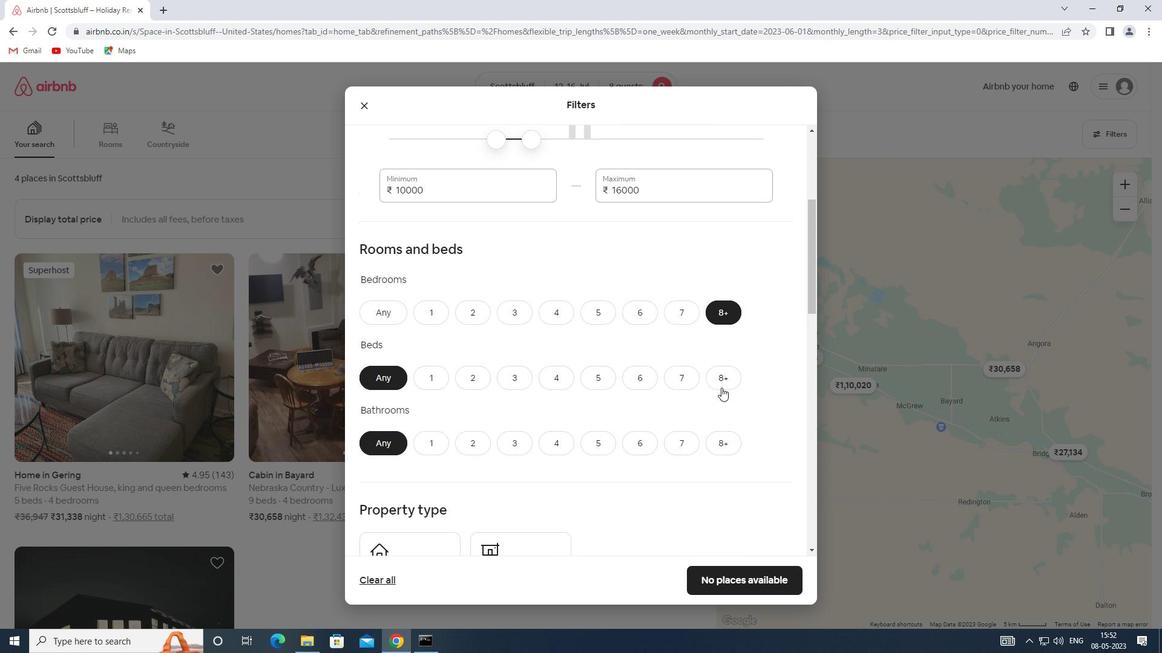
Action: Mouse pressed left at (721, 373)
Screenshot: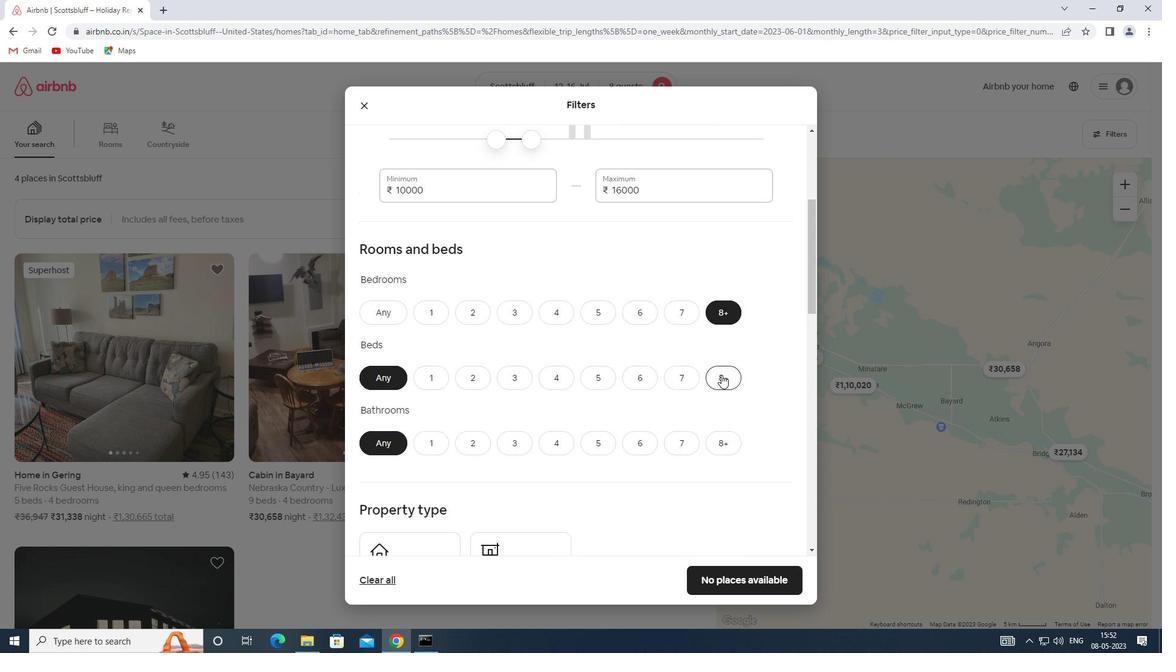 
Action: Mouse moved to (722, 441)
Screenshot: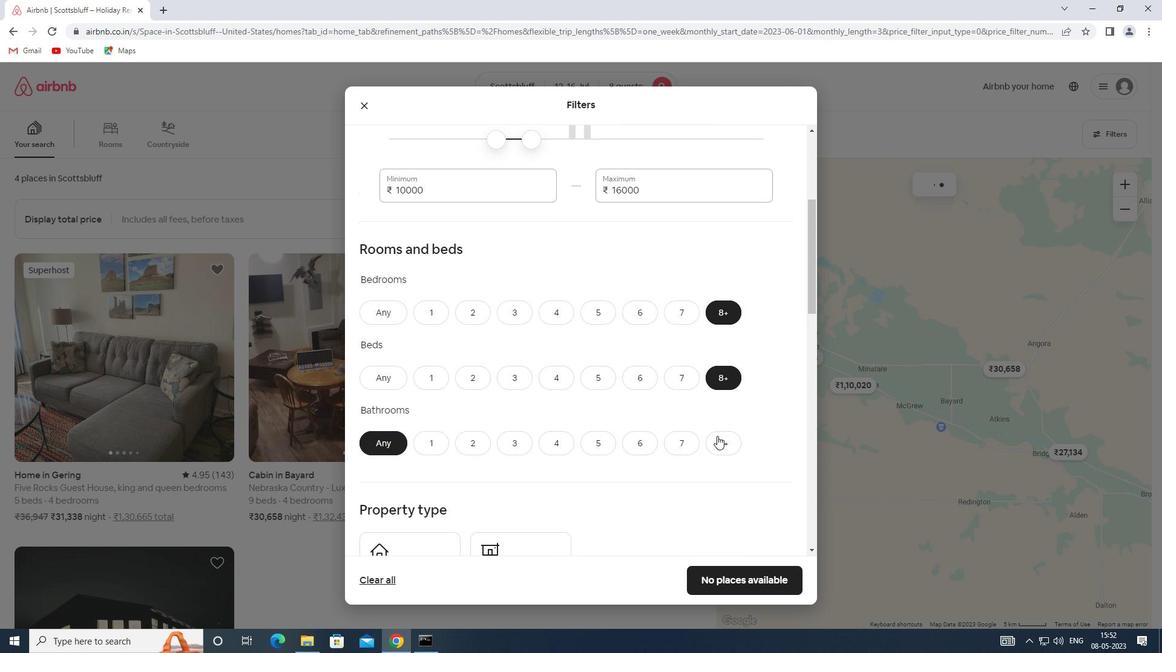 
Action: Mouse pressed left at (722, 441)
Screenshot: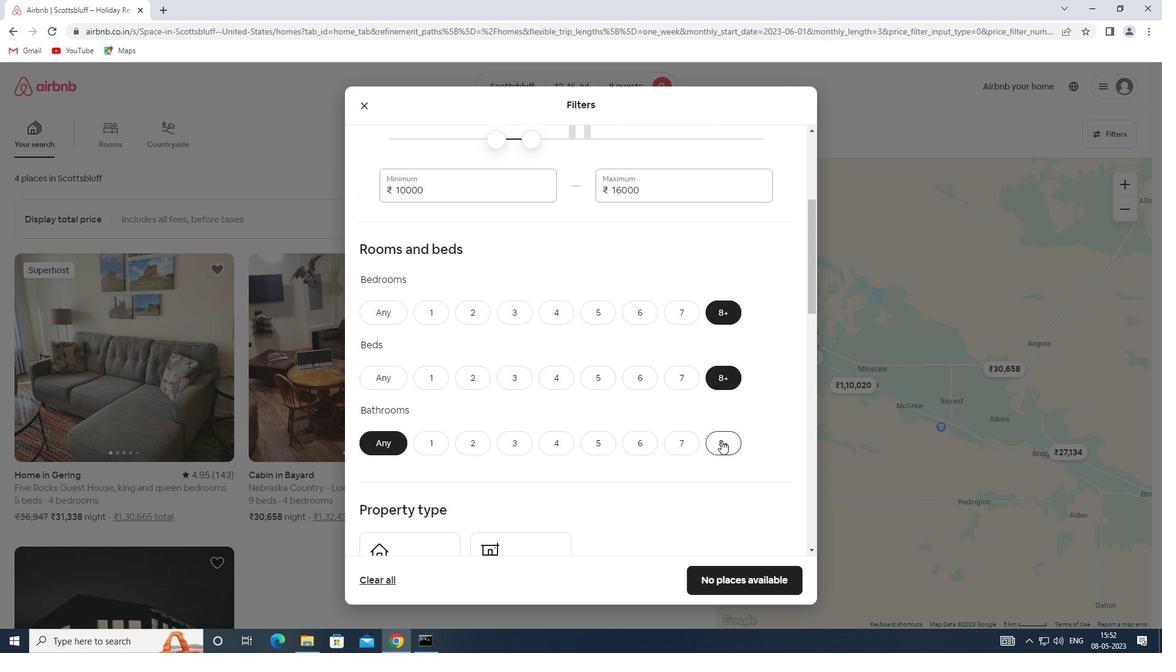 
Action: Mouse moved to (723, 441)
Screenshot: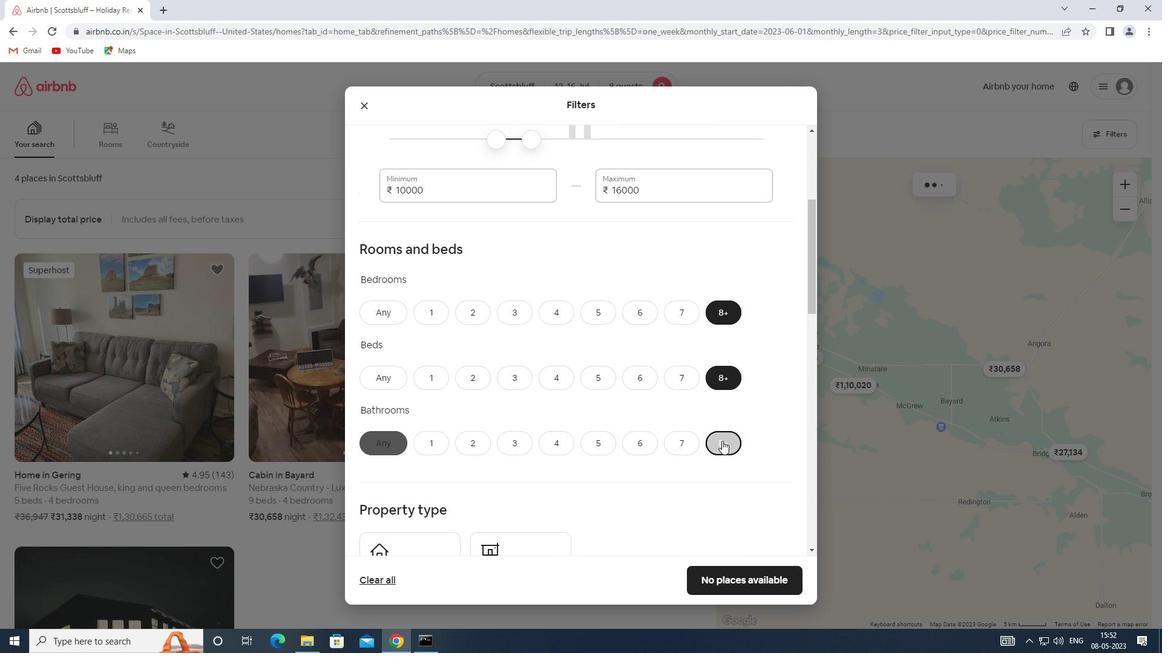 
Action: Mouse scrolled (723, 440) with delta (0, 0)
Screenshot: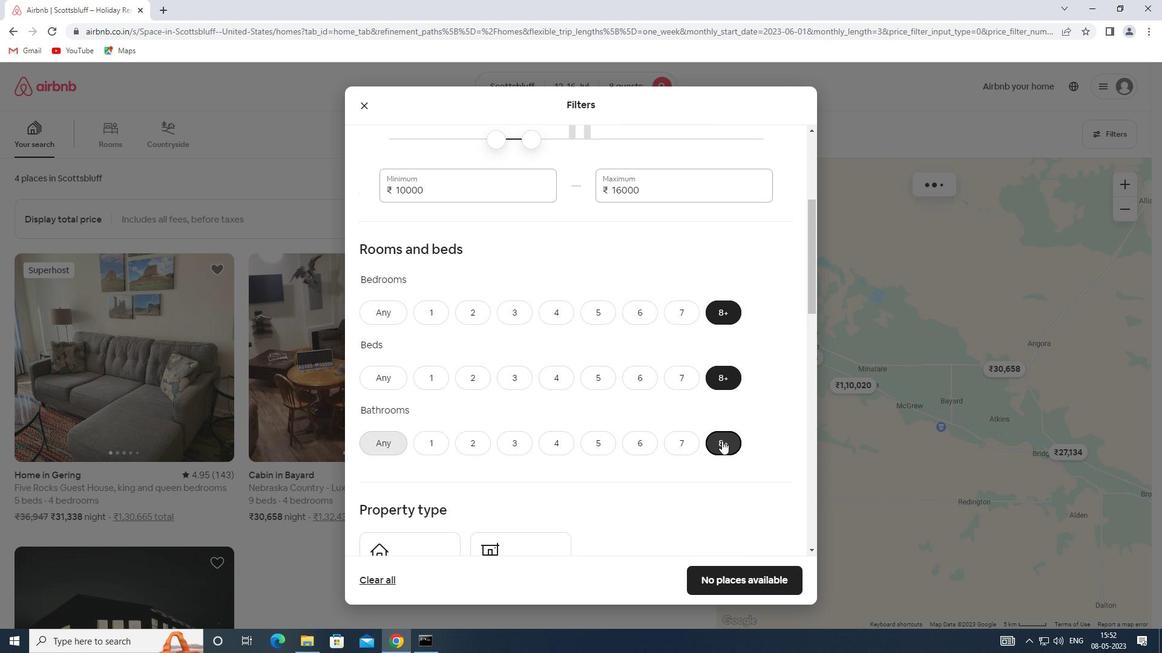 
Action: Mouse scrolled (723, 440) with delta (0, 0)
Screenshot: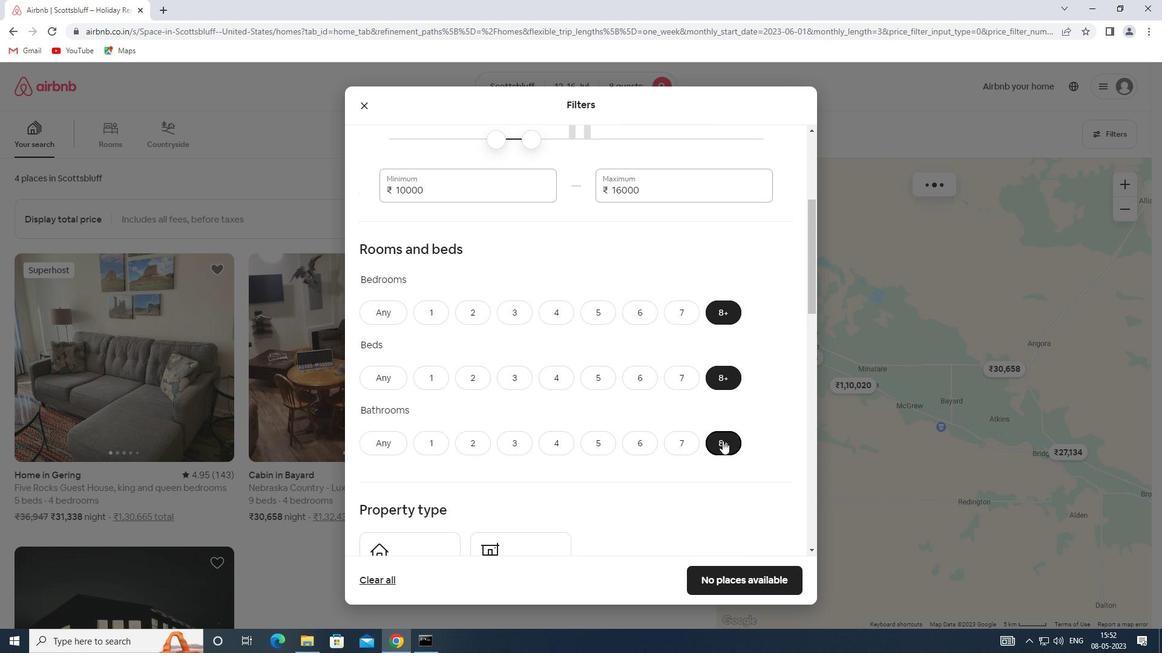 
Action: Mouse scrolled (723, 440) with delta (0, 0)
Screenshot: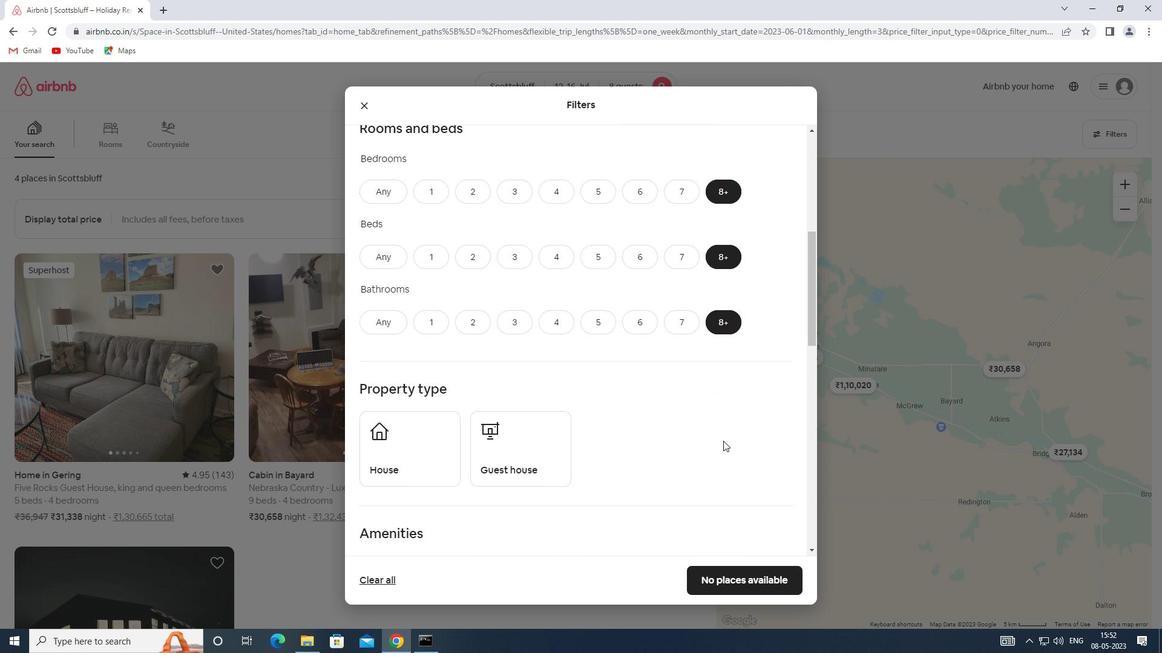 
Action: Mouse scrolled (723, 440) with delta (0, 0)
Screenshot: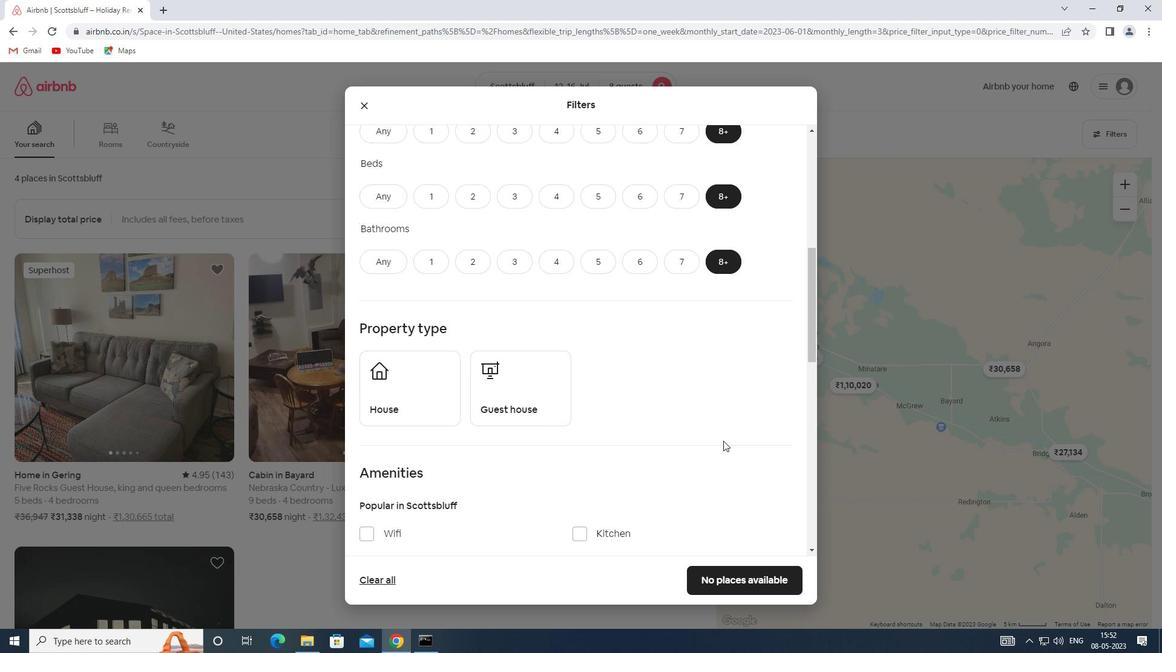 
Action: Mouse scrolled (723, 440) with delta (0, 0)
Screenshot: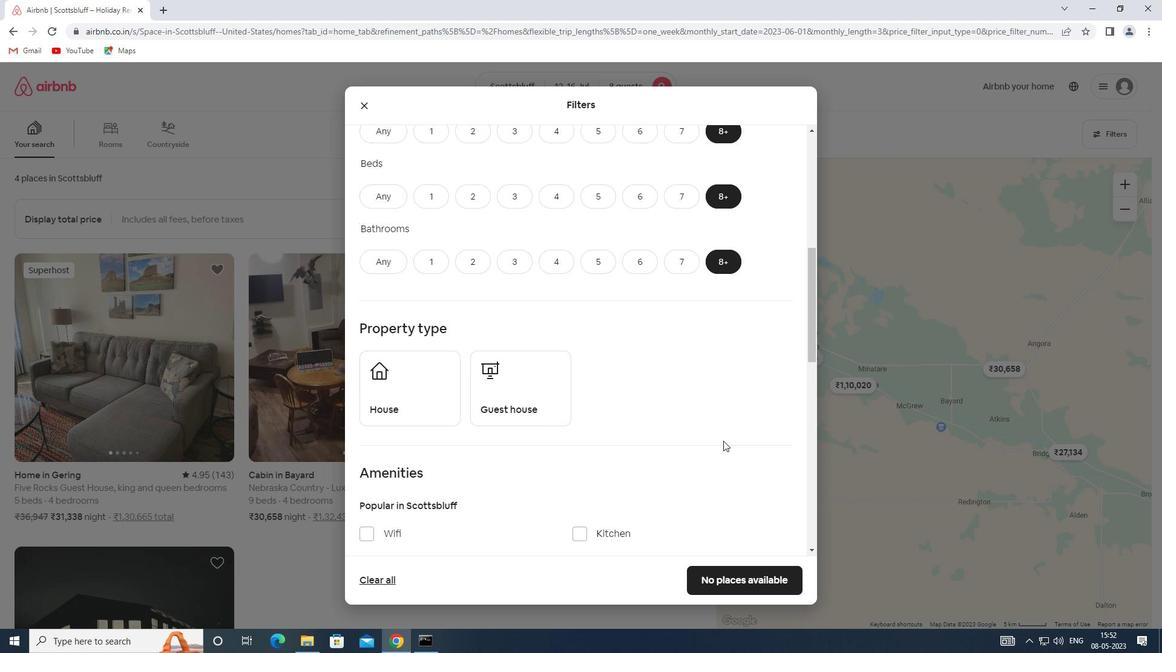 
Action: Mouse moved to (420, 273)
Screenshot: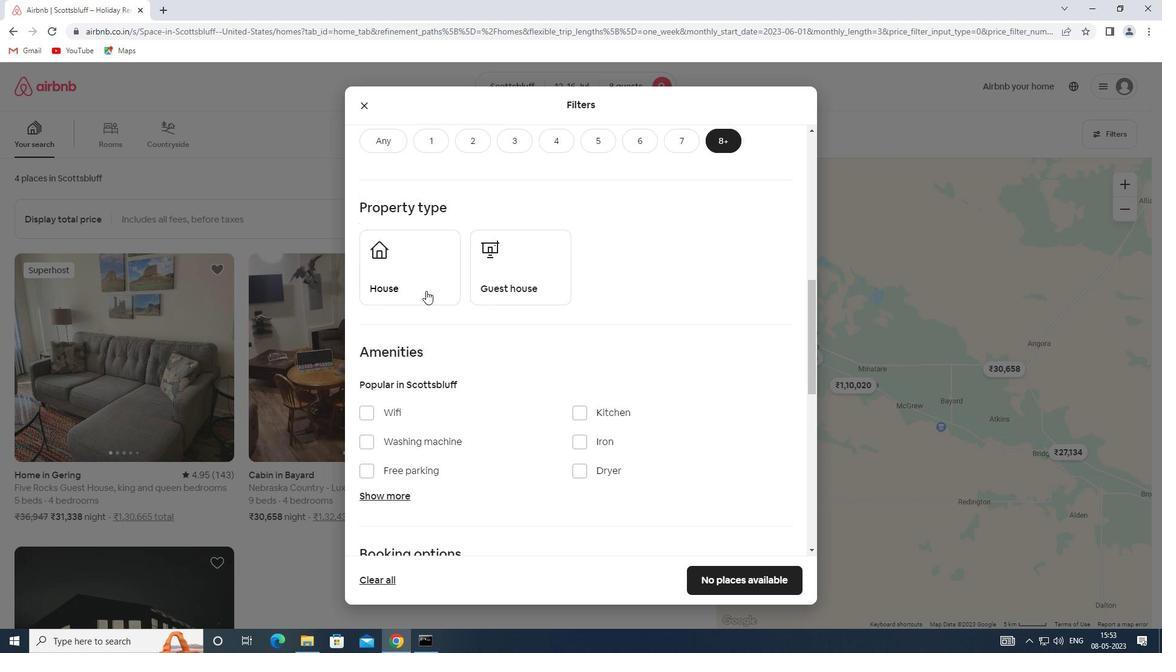 
Action: Mouse pressed left at (420, 273)
Screenshot: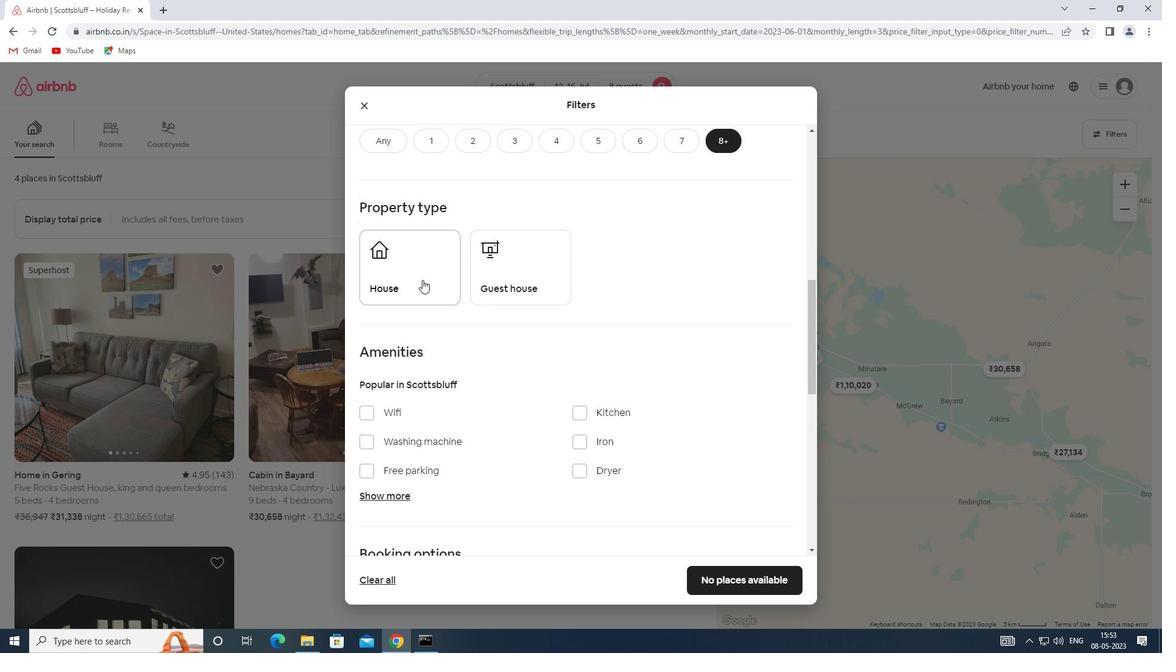 
Action: Mouse moved to (510, 280)
Screenshot: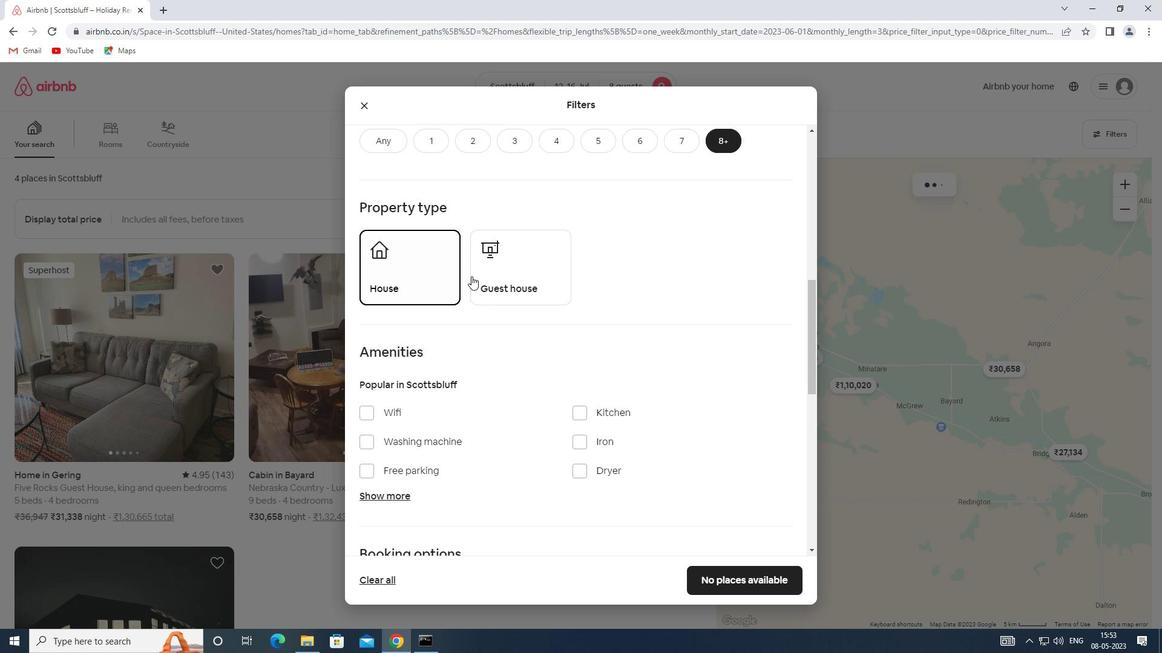 
Action: Mouse pressed left at (510, 280)
Screenshot: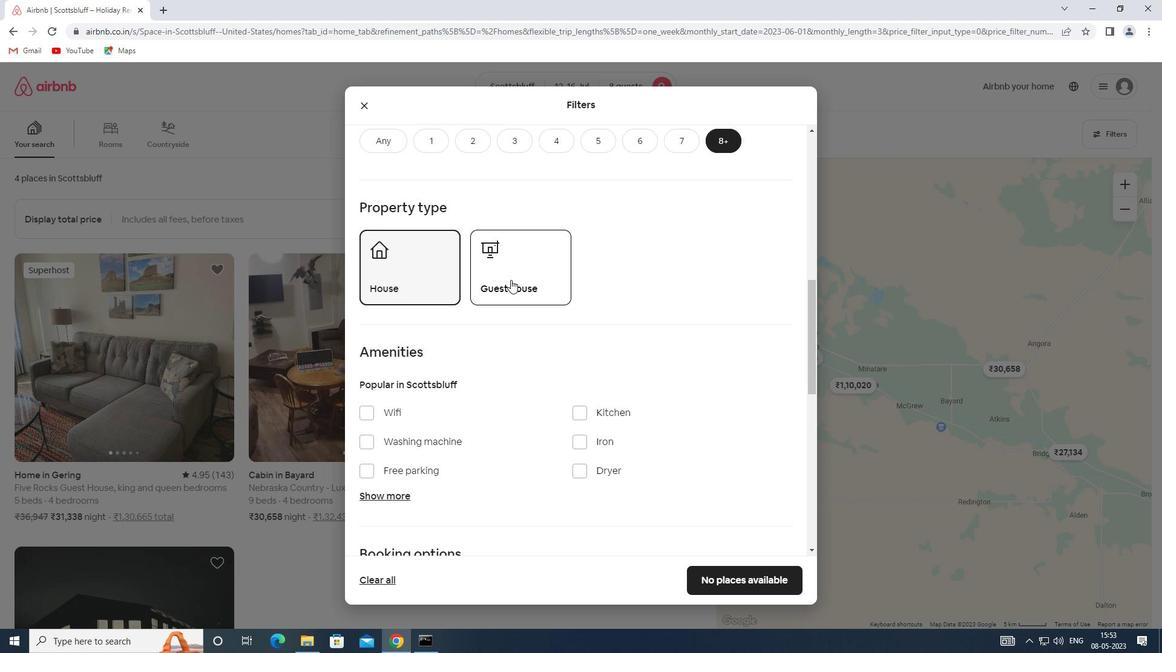 
Action: Mouse scrolled (510, 279) with delta (0, 0)
Screenshot: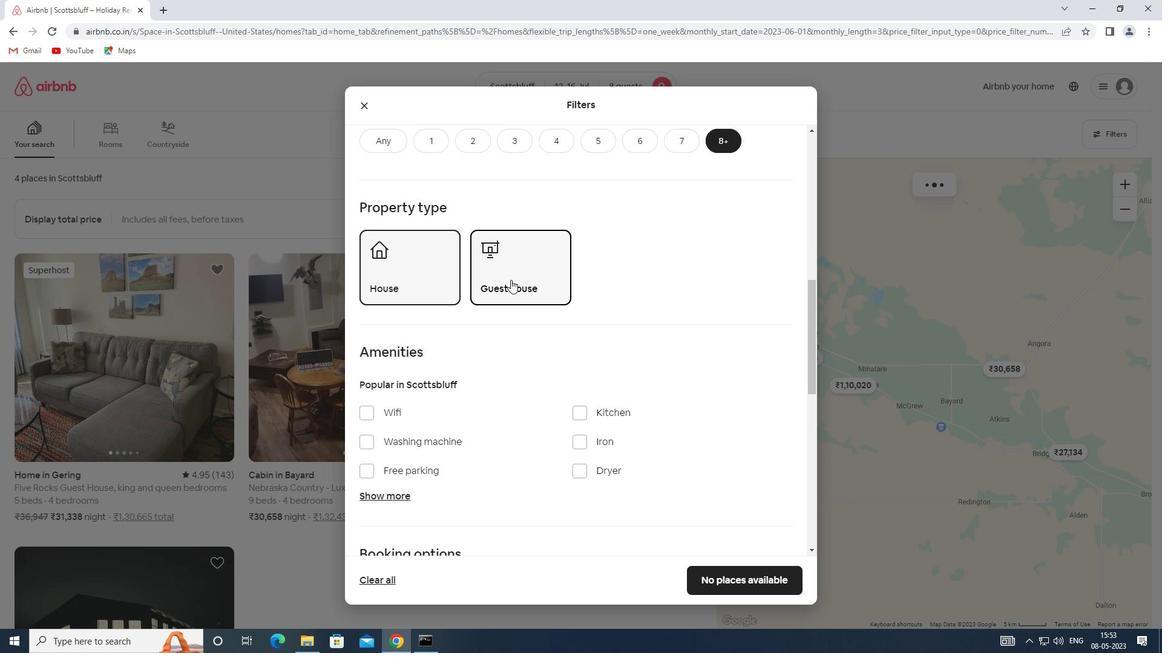 
Action: Mouse moved to (397, 435)
Screenshot: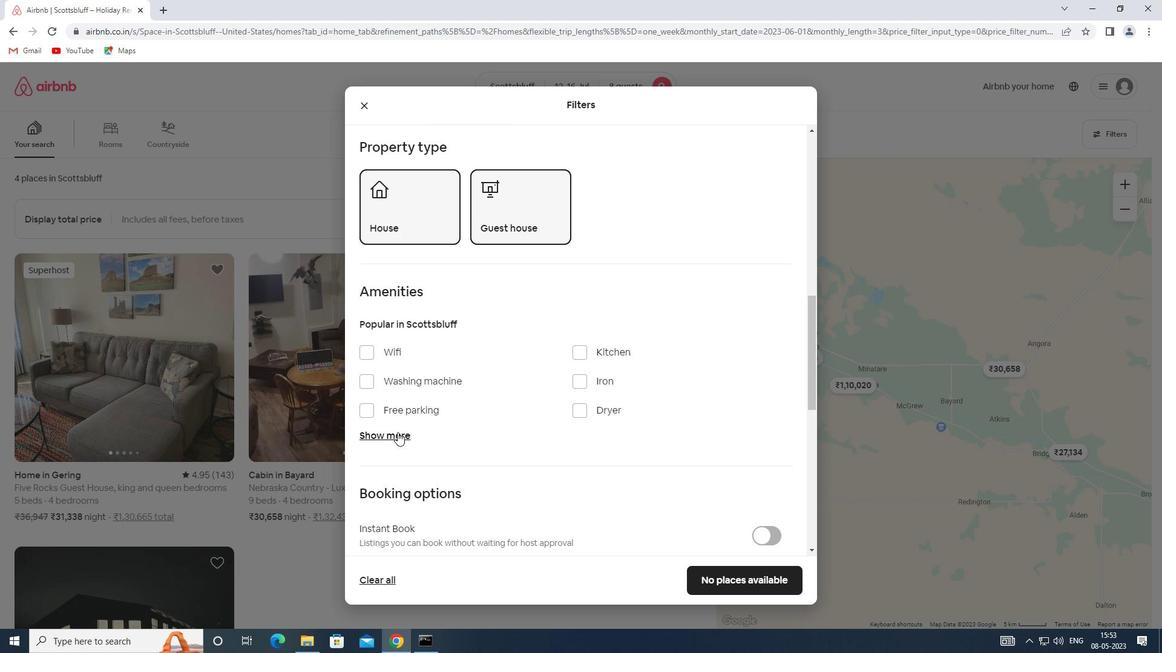 
Action: Mouse pressed left at (397, 435)
Screenshot: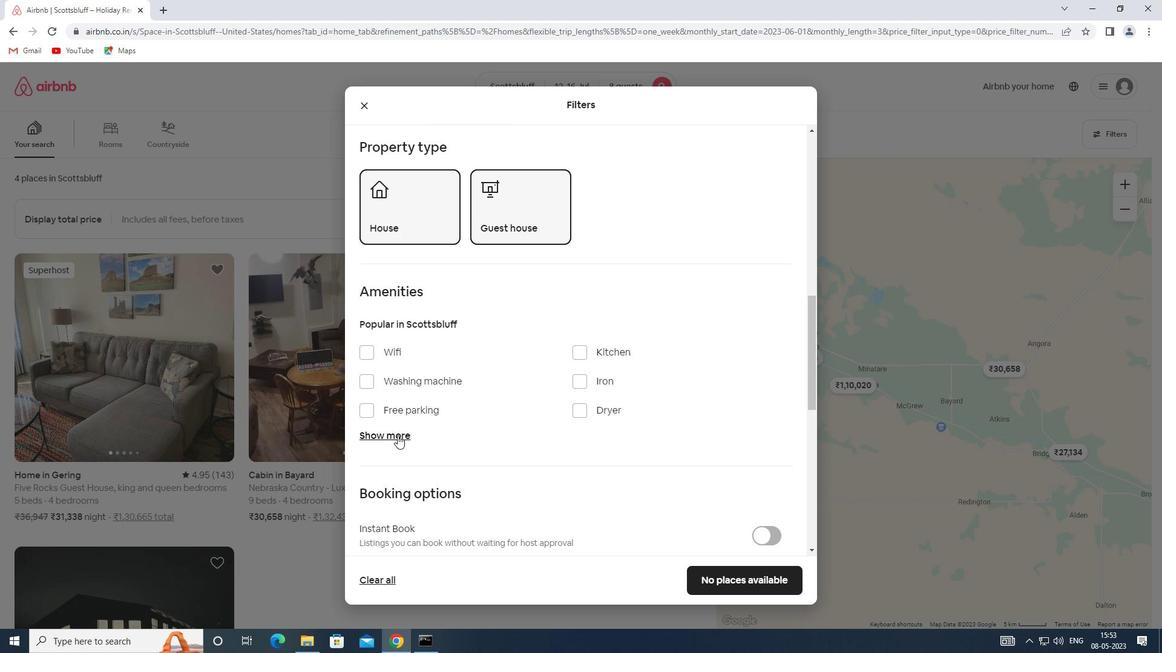
Action: Mouse scrolled (397, 435) with delta (0, 0)
Screenshot: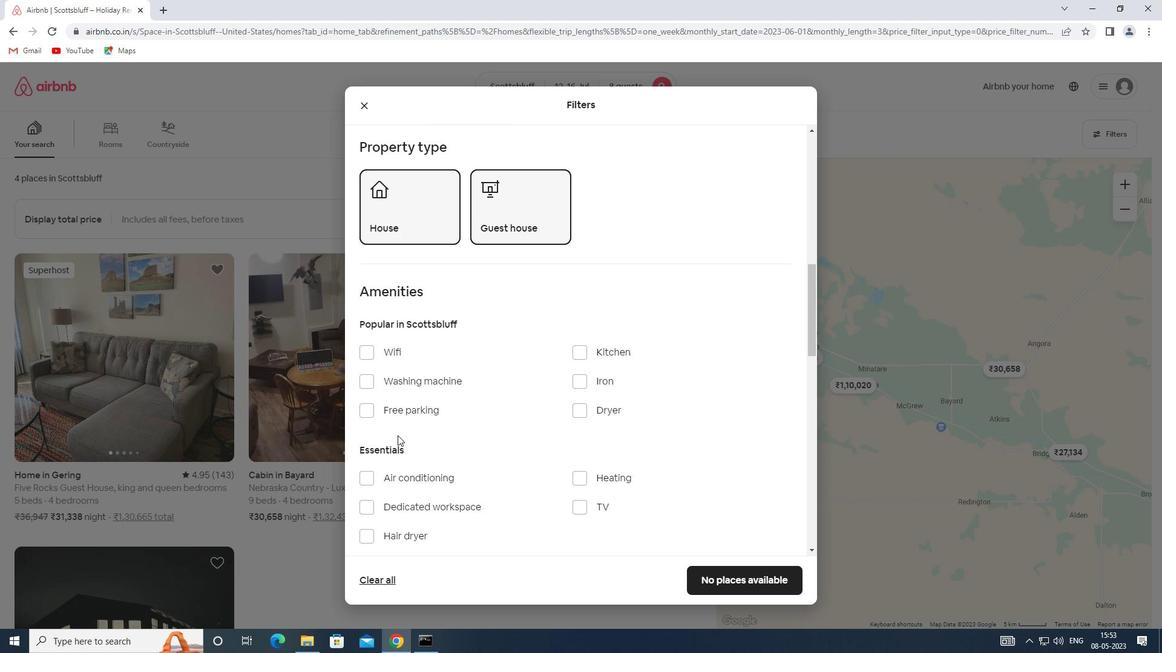 
Action: Mouse moved to (363, 286)
Screenshot: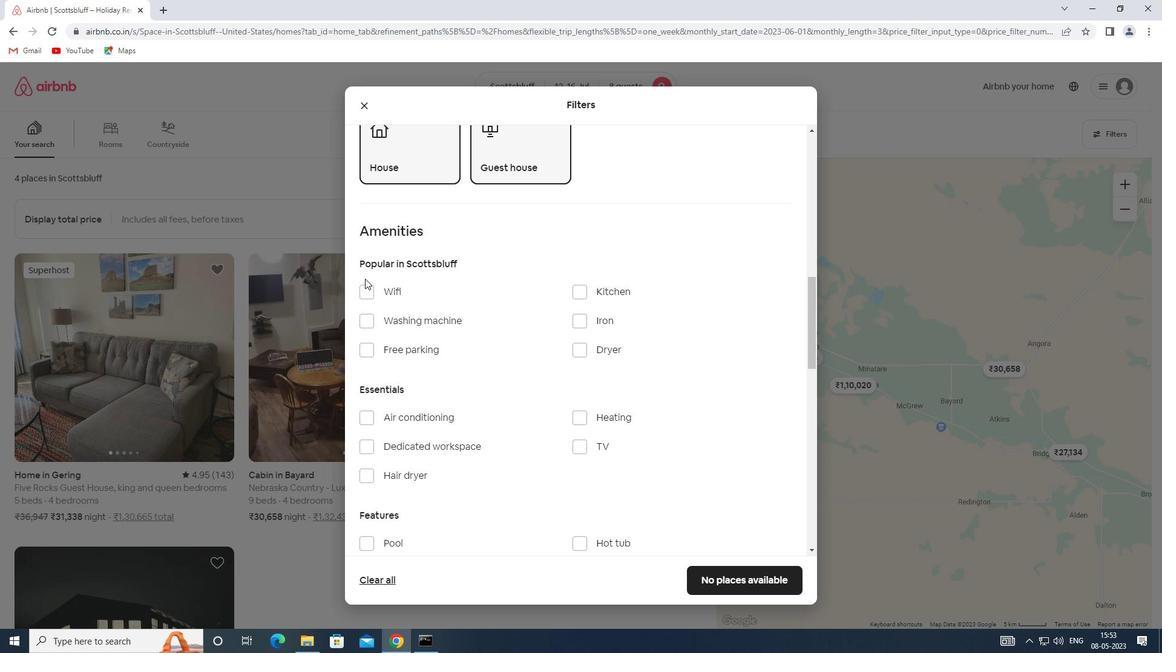 
Action: Mouse pressed left at (363, 286)
Screenshot: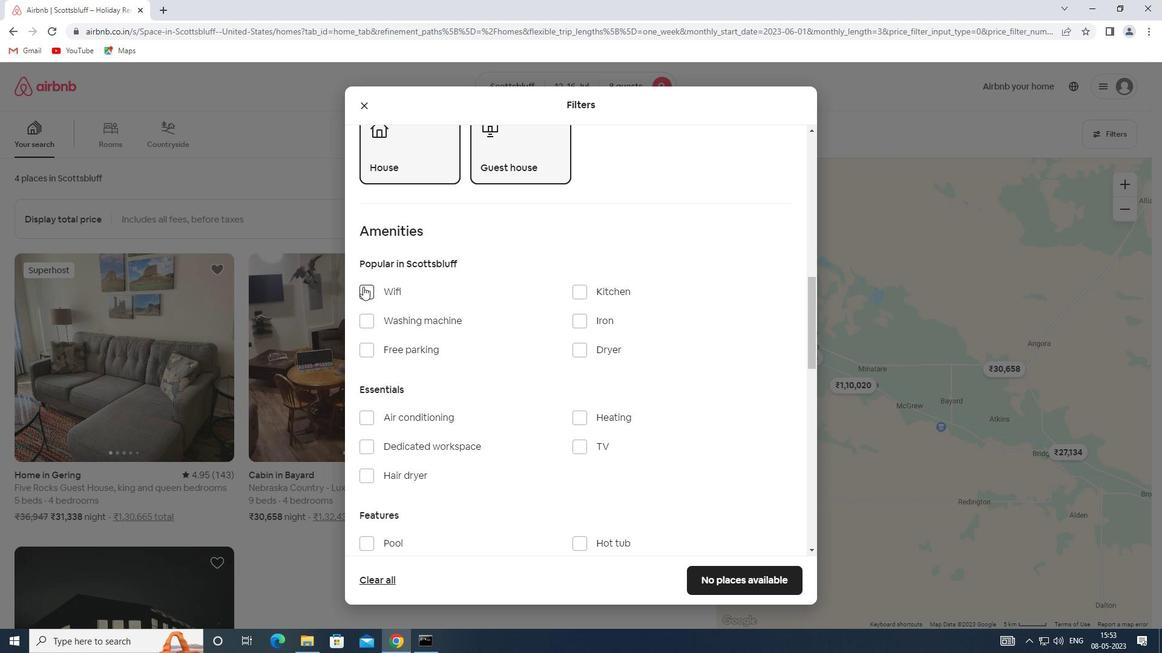 
Action: Mouse moved to (575, 449)
Screenshot: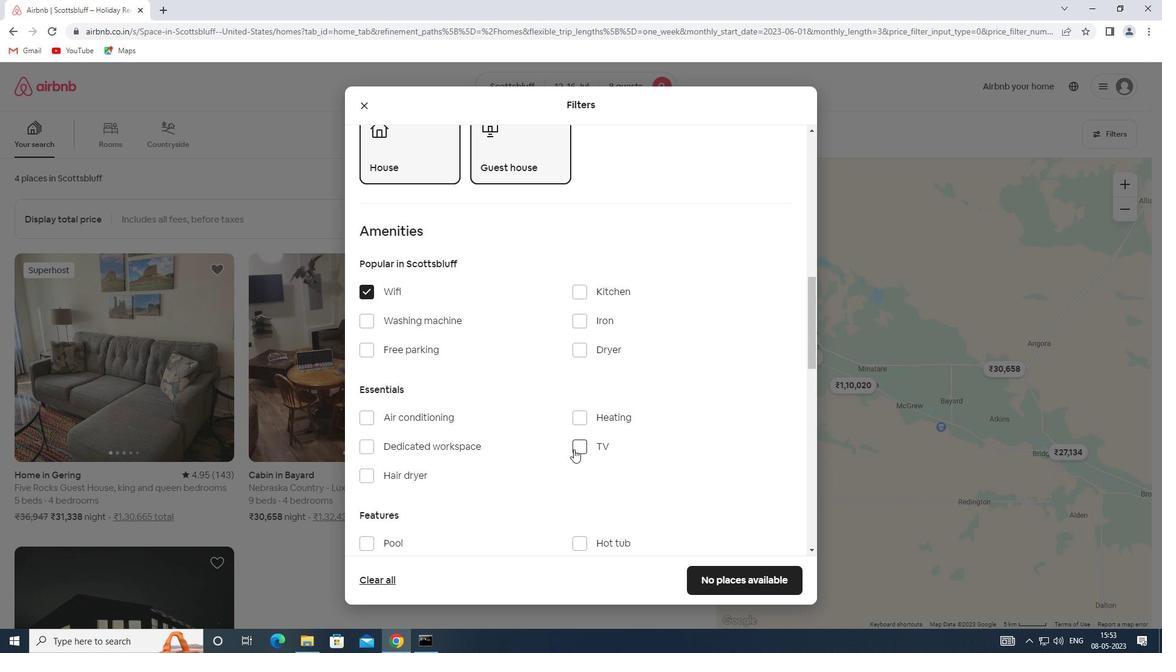 
Action: Mouse pressed left at (575, 449)
Screenshot: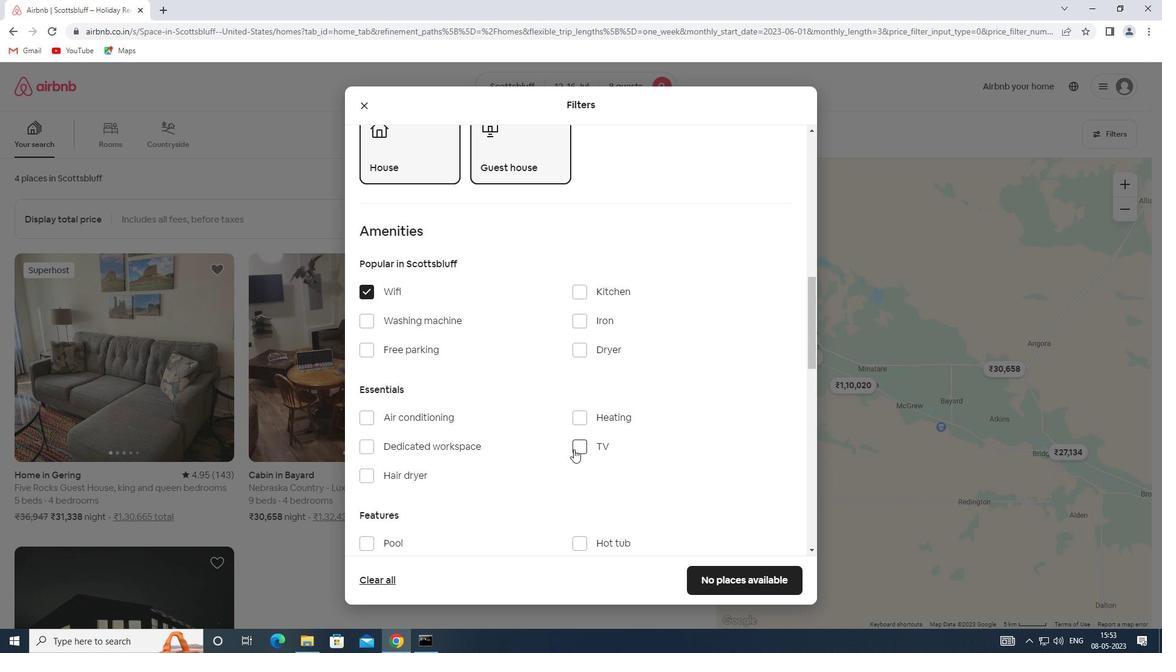 
Action: Mouse moved to (367, 350)
Screenshot: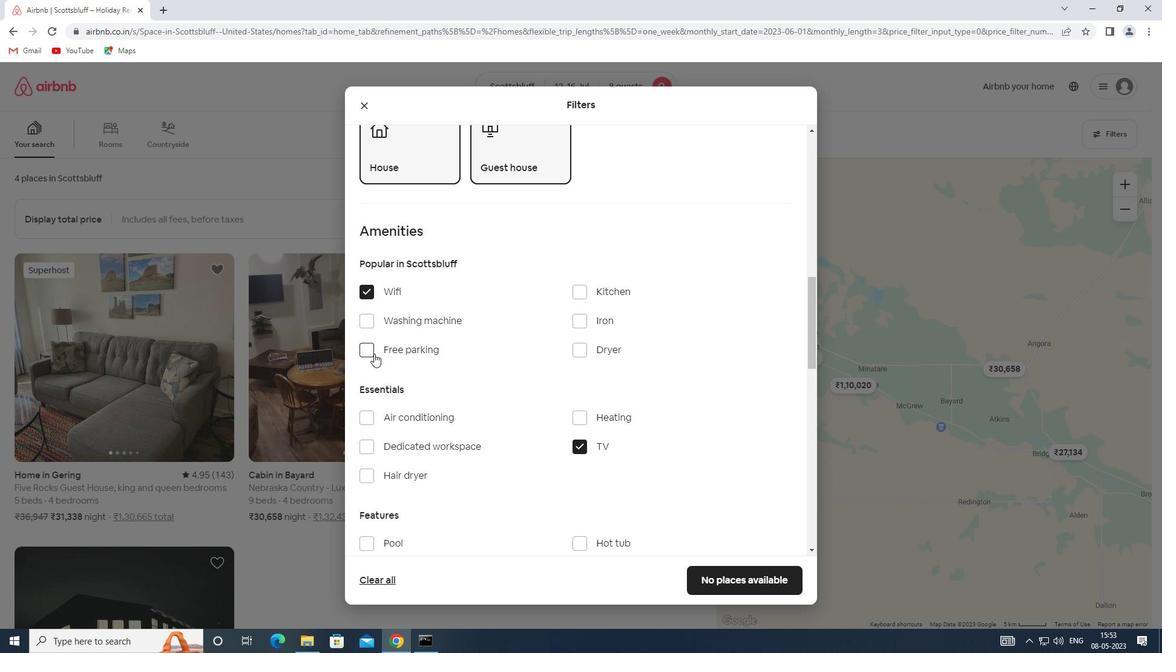 
Action: Mouse pressed left at (367, 350)
Screenshot: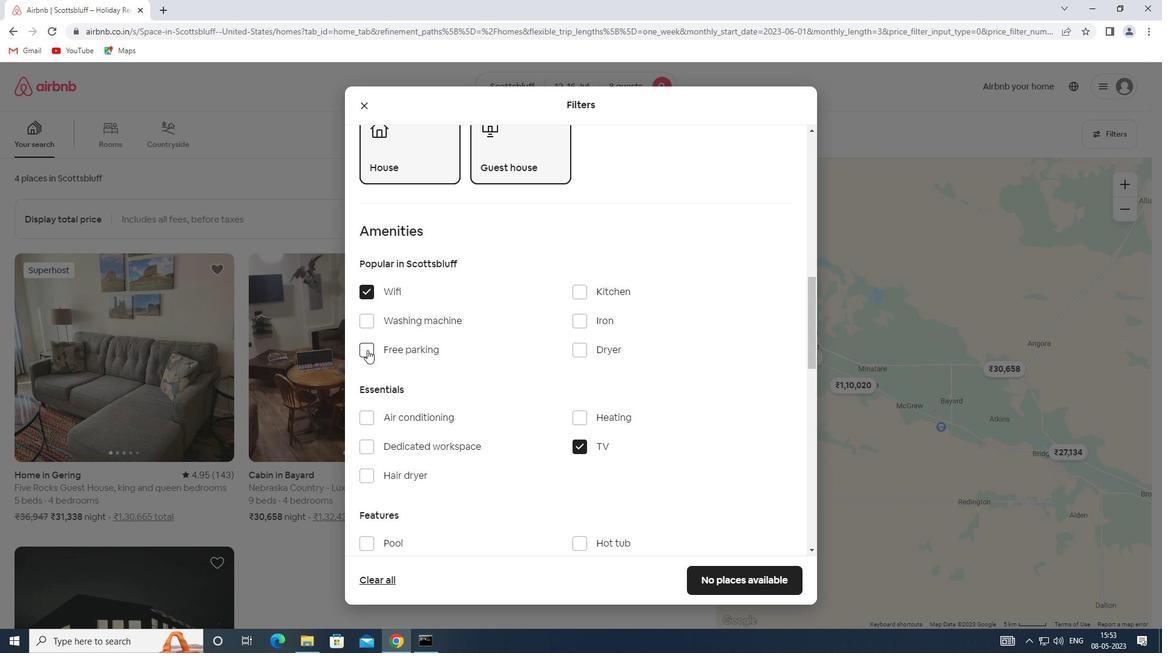 
Action: Mouse moved to (411, 371)
Screenshot: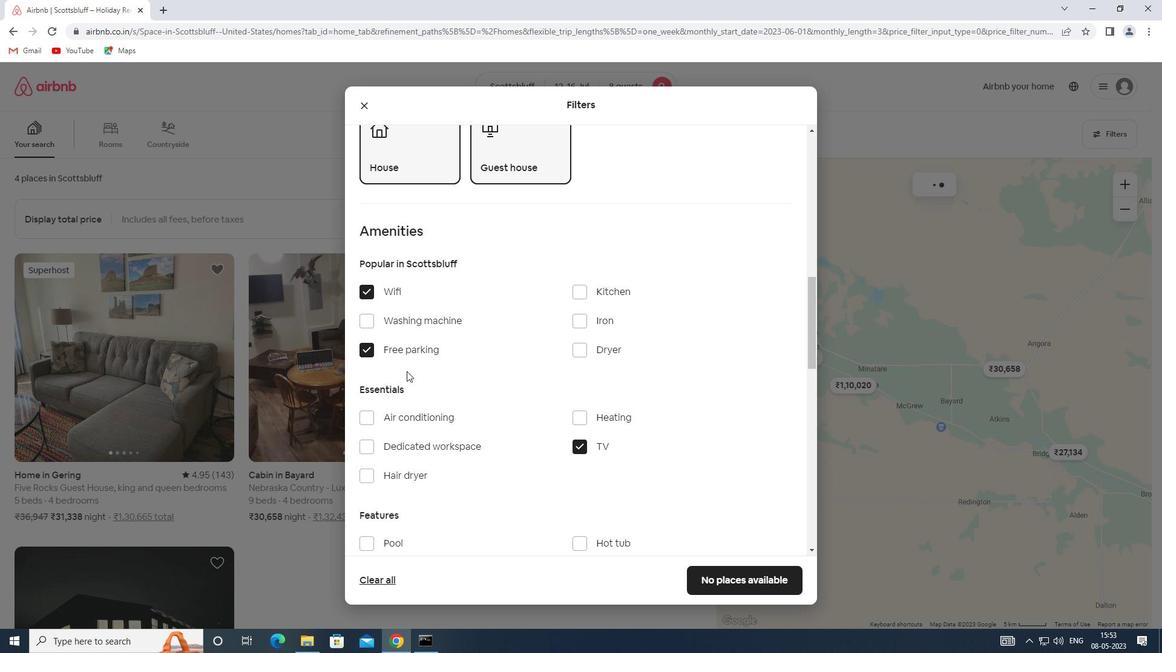 
Action: Mouse scrolled (411, 371) with delta (0, 0)
Screenshot: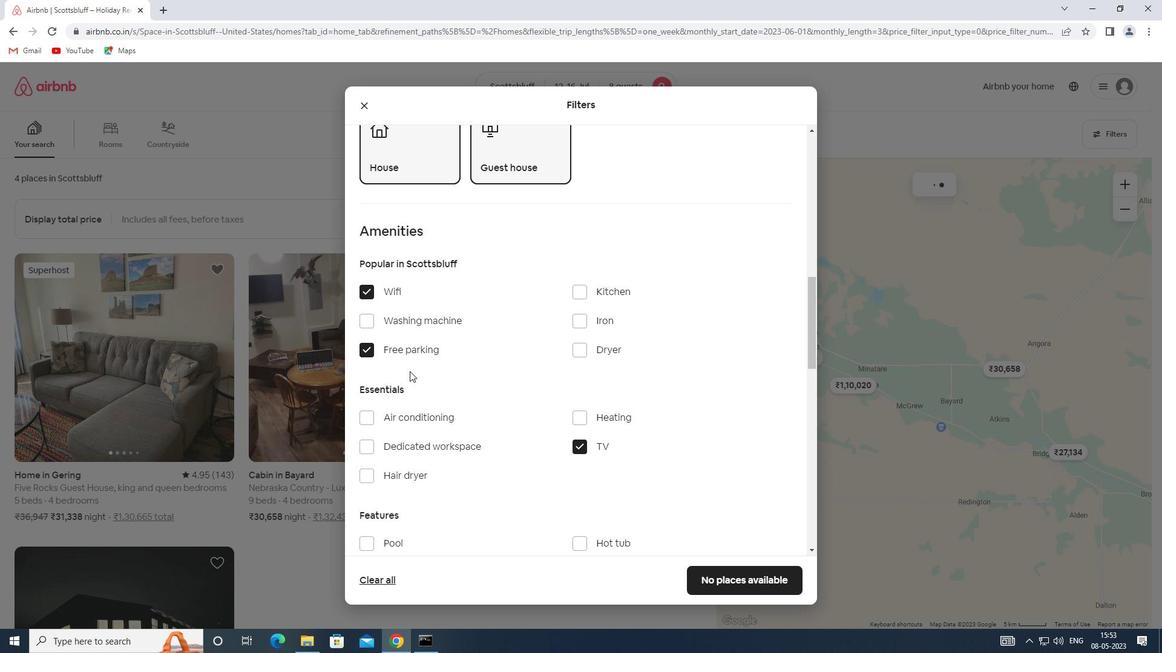 
Action: Mouse moved to (420, 402)
Screenshot: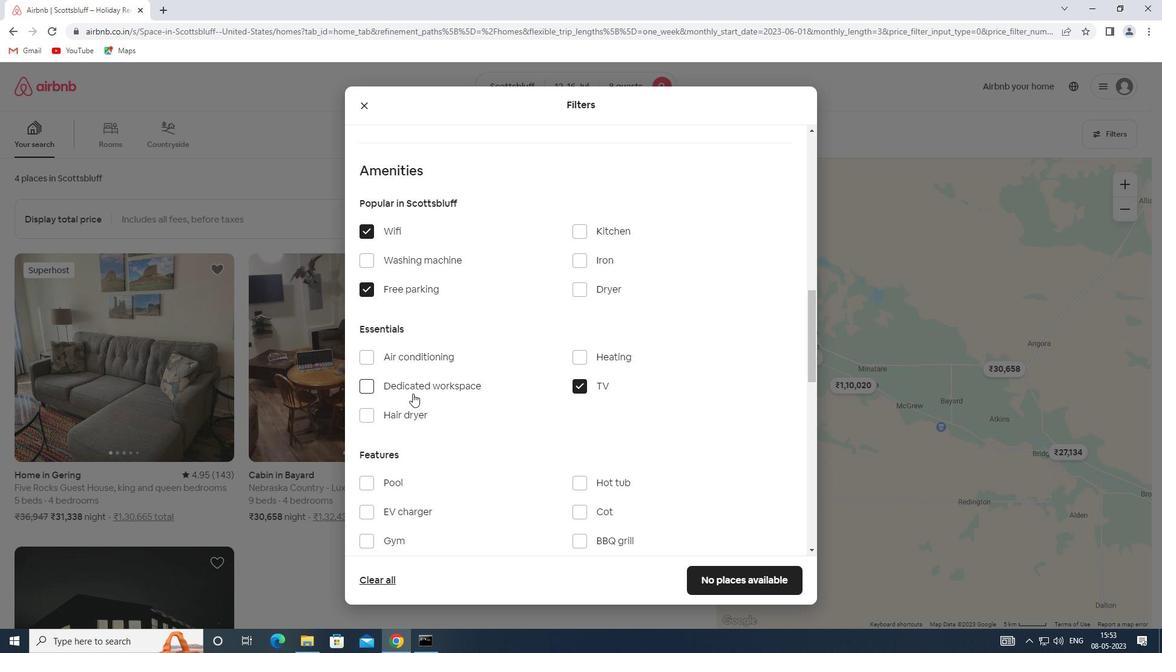 
Action: Mouse scrolled (420, 401) with delta (0, 0)
Screenshot: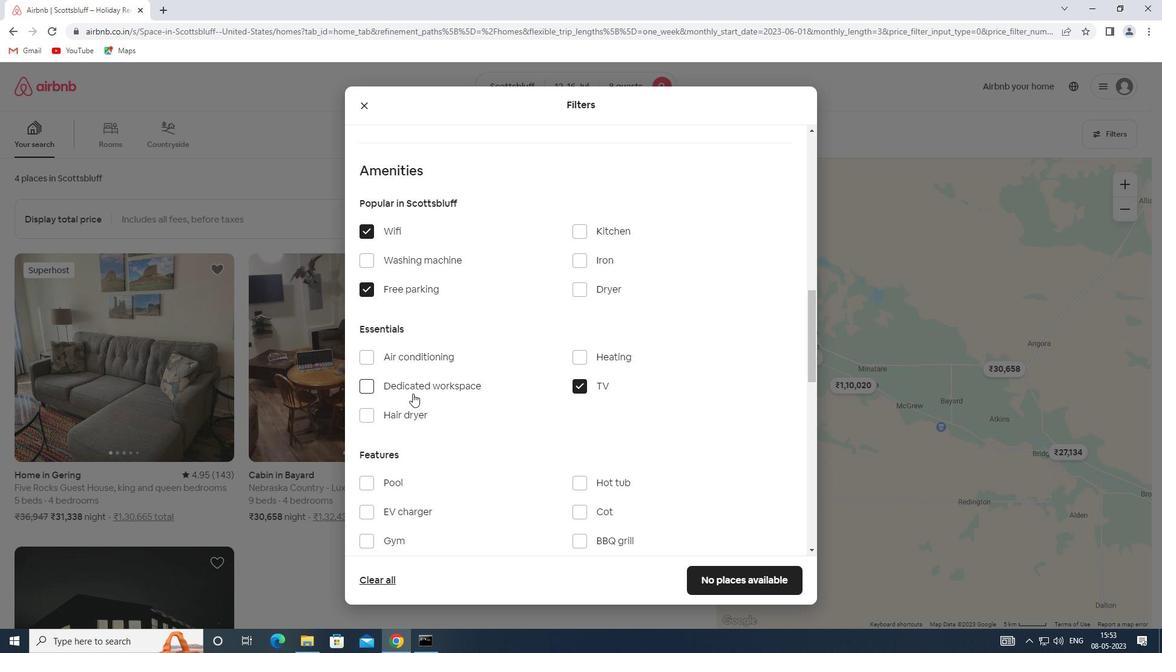 
Action: Mouse scrolled (420, 401) with delta (0, 0)
Screenshot: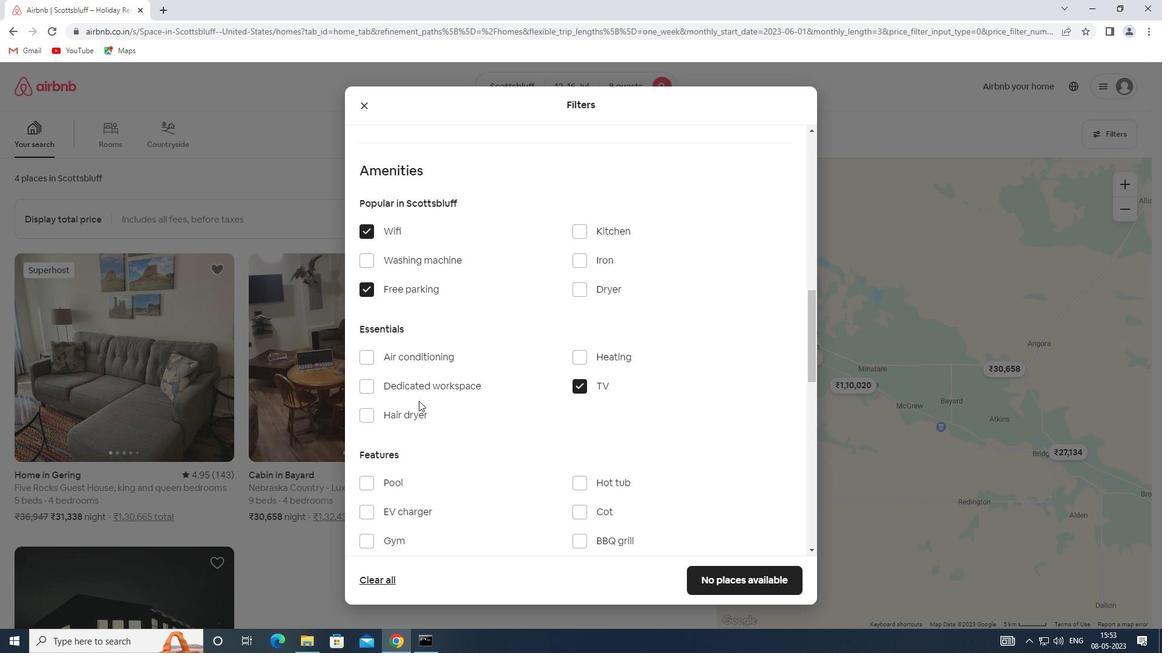 
Action: Mouse moved to (370, 388)
Screenshot: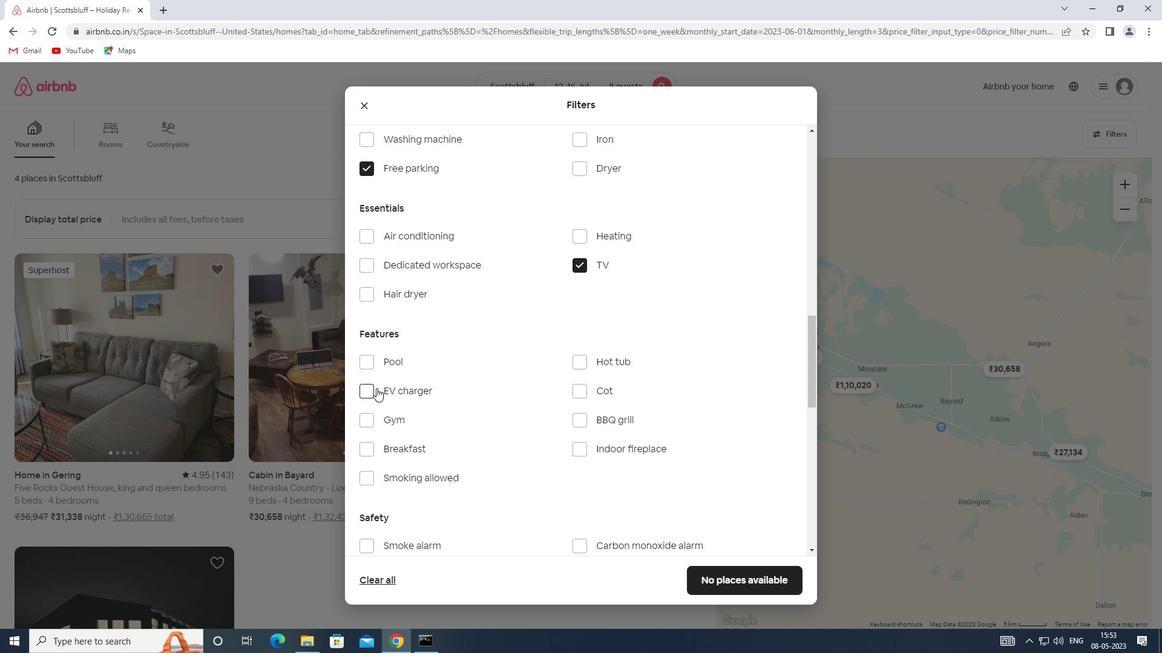 
Action: Mouse pressed left at (370, 388)
Screenshot: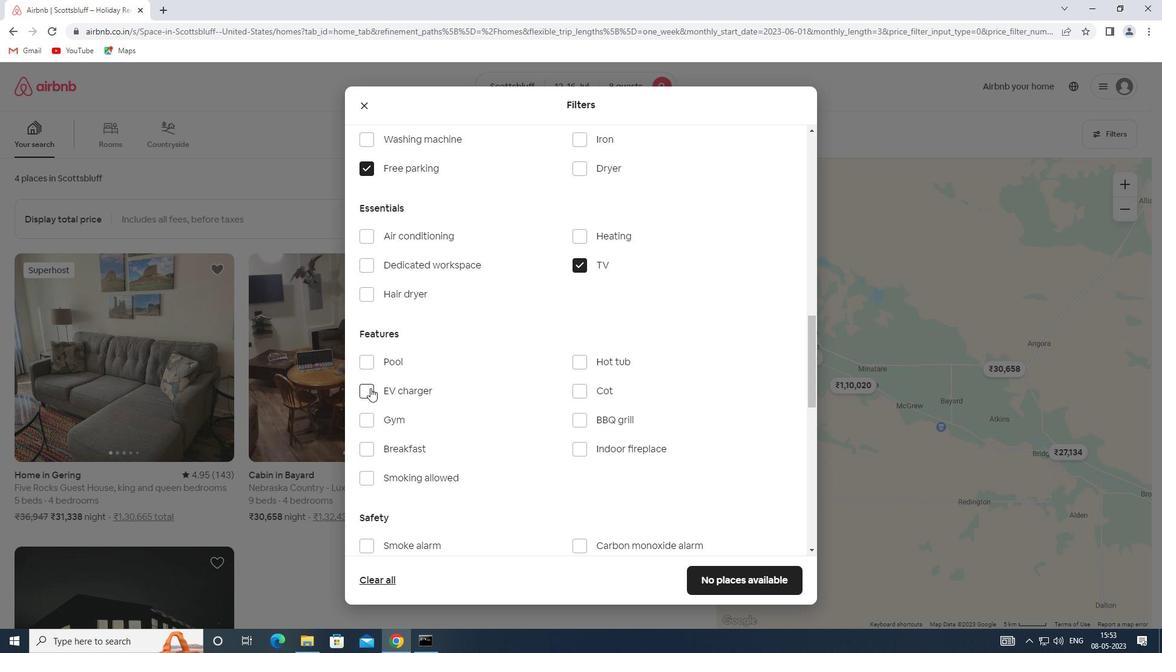 
Action: Mouse moved to (371, 392)
Screenshot: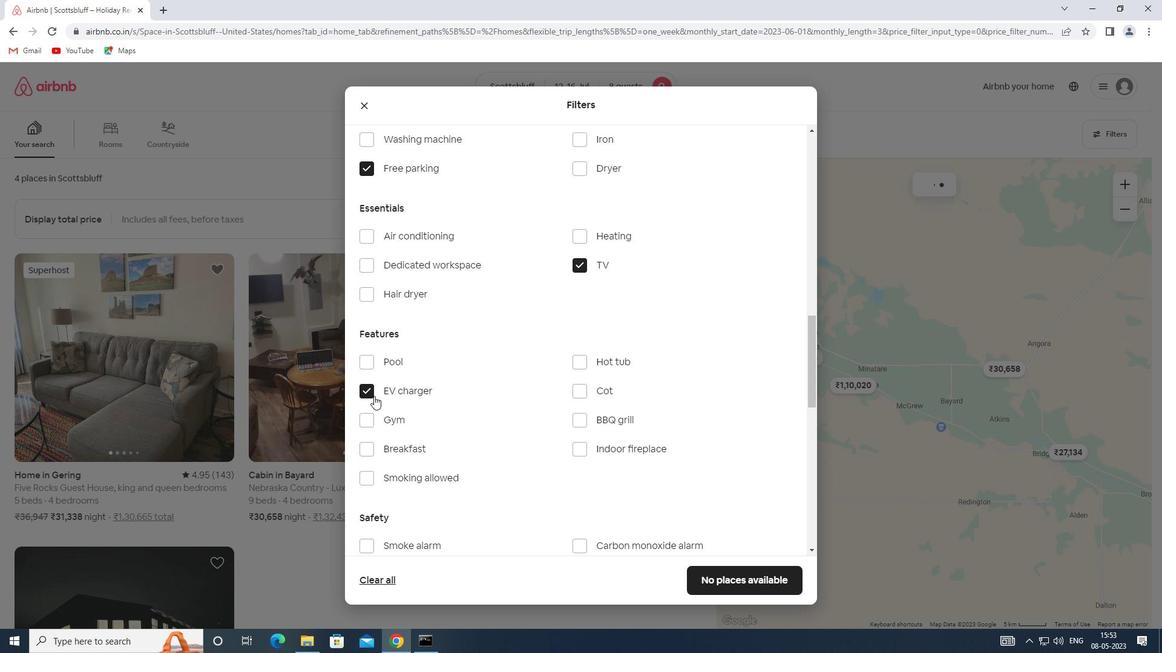 
Action: Mouse pressed left at (371, 392)
Screenshot: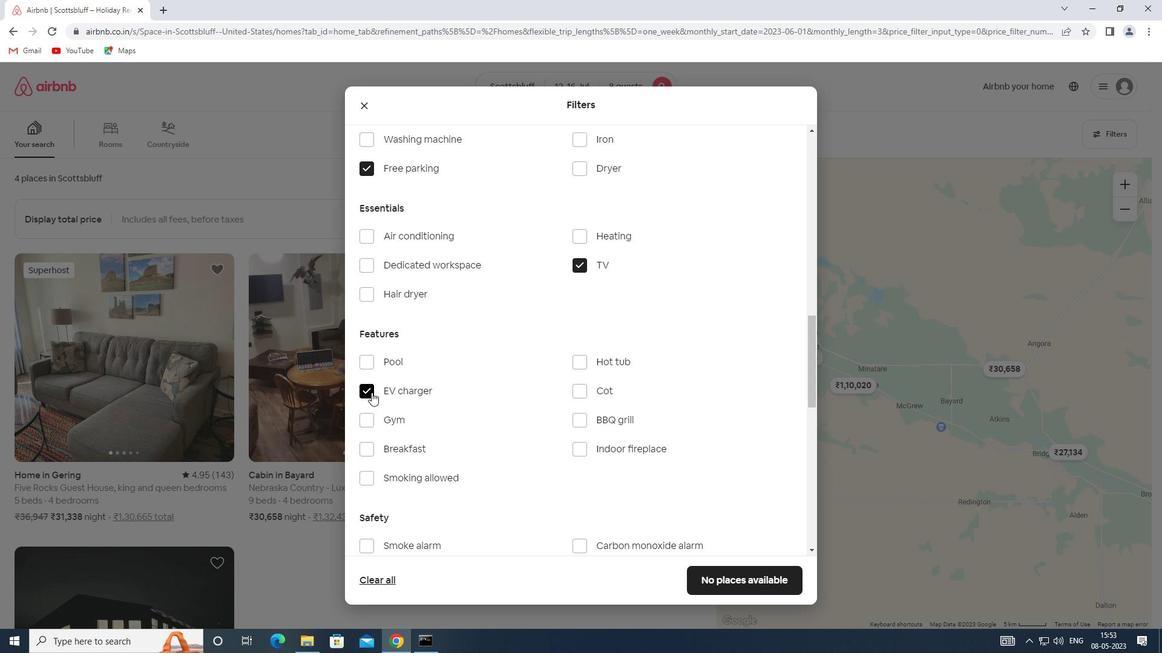 
Action: Mouse moved to (368, 420)
Screenshot: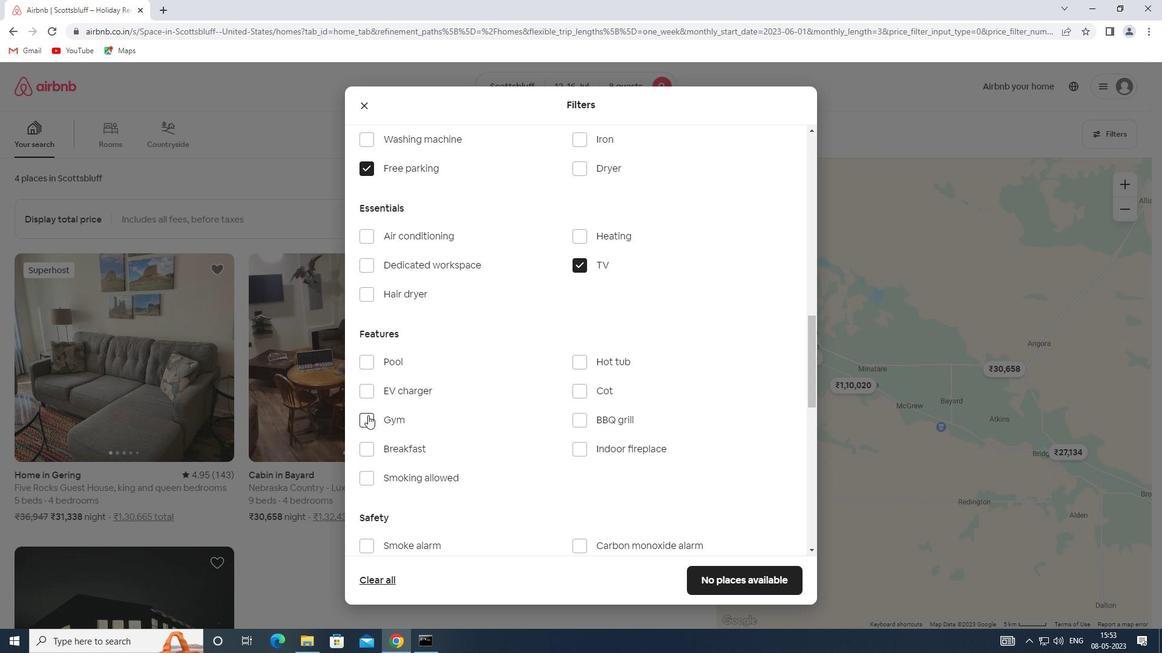 
Action: Mouse pressed left at (368, 420)
Screenshot: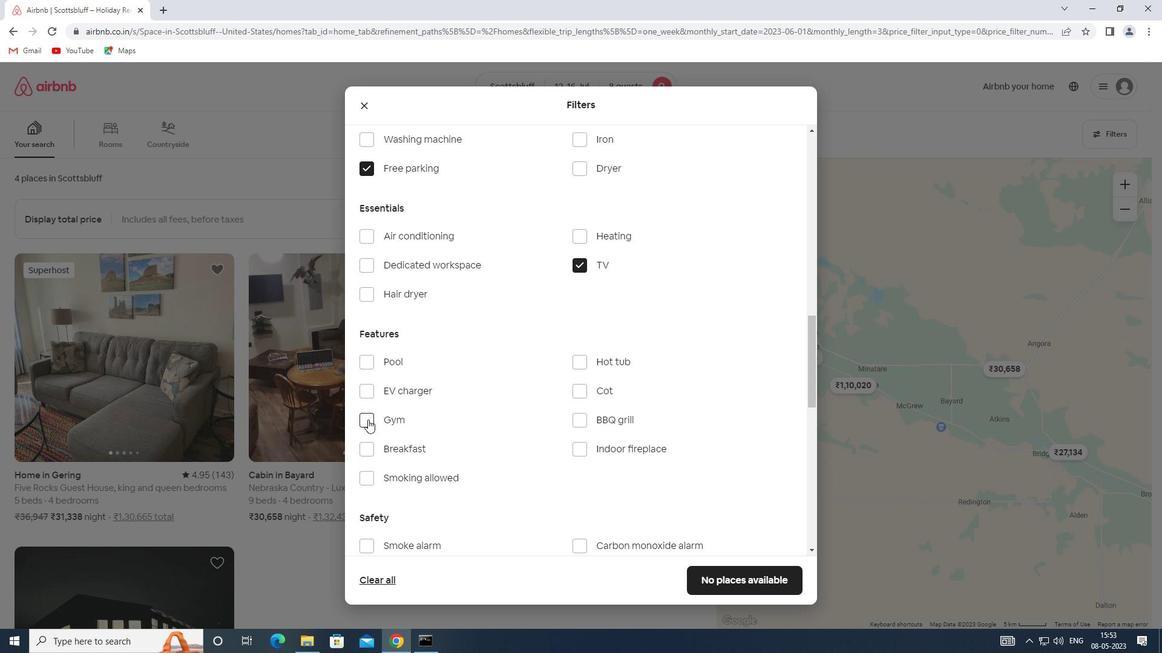 
Action: Mouse moved to (372, 449)
Screenshot: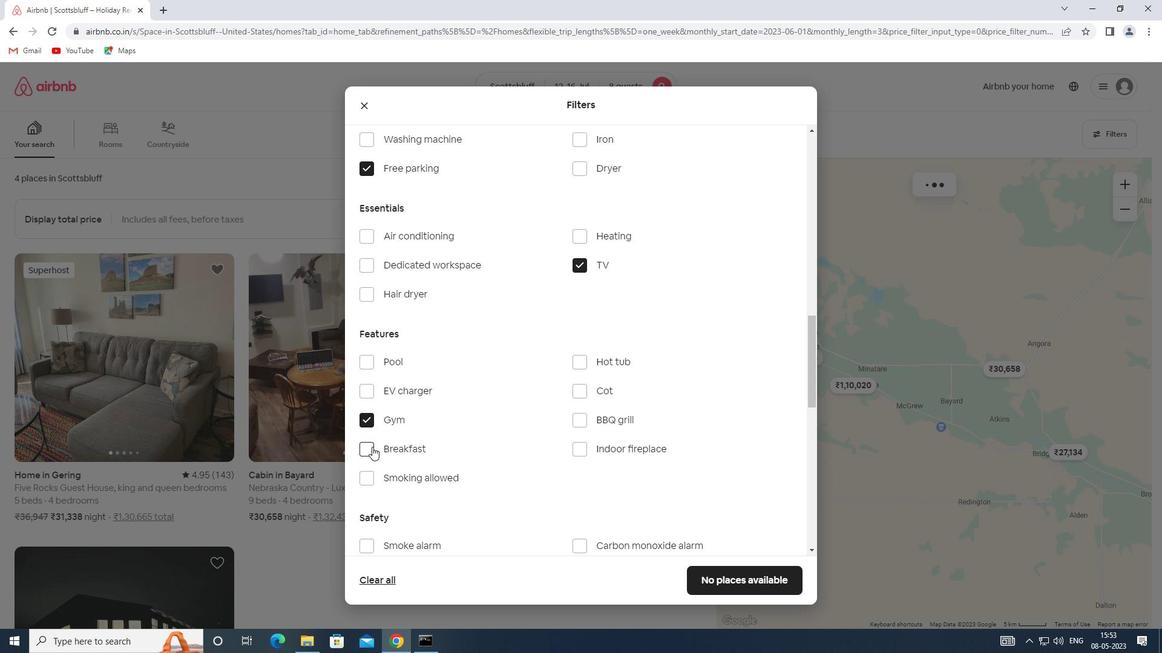 
Action: Mouse pressed left at (372, 449)
Screenshot: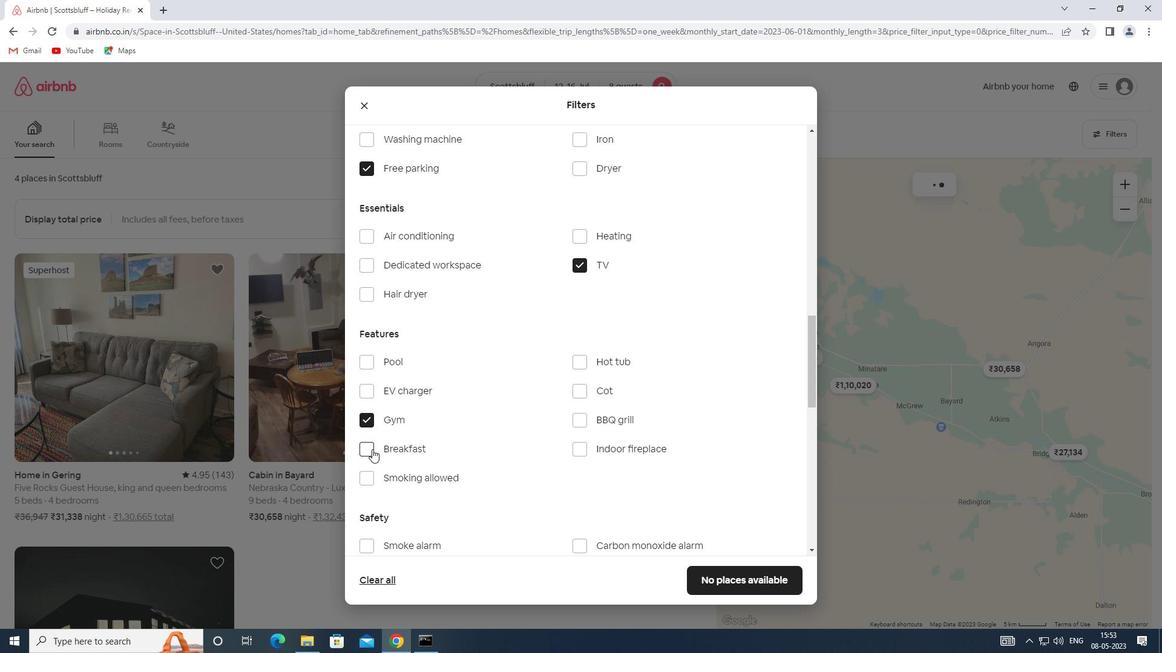 
Action: Mouse moved to (474, 445)
Screenshot: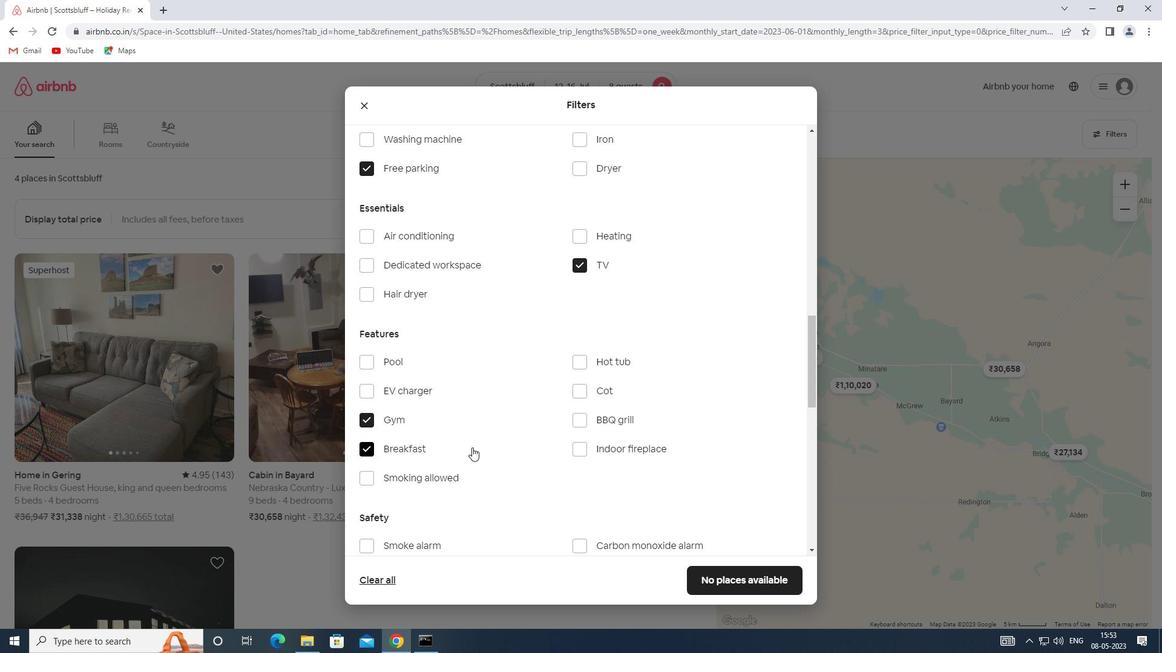 
Action: Mouse scrolled (474, 445) with delta (0, 0)
Screenshot: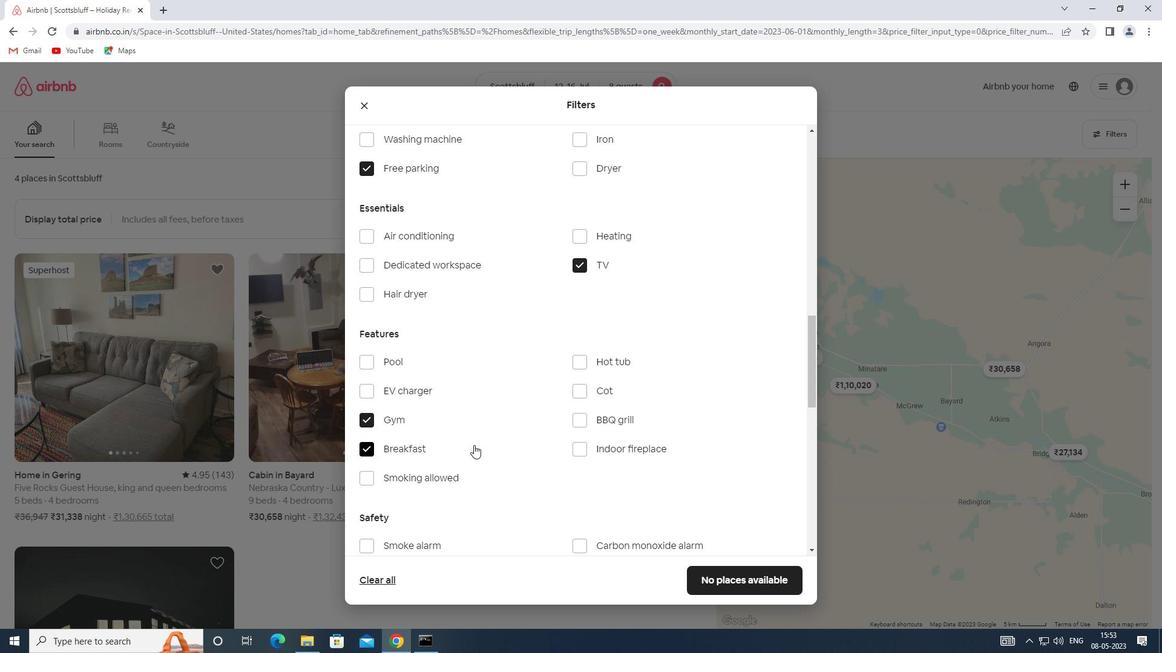 
Action: Mouse moved to (475, 444)
Screenshot: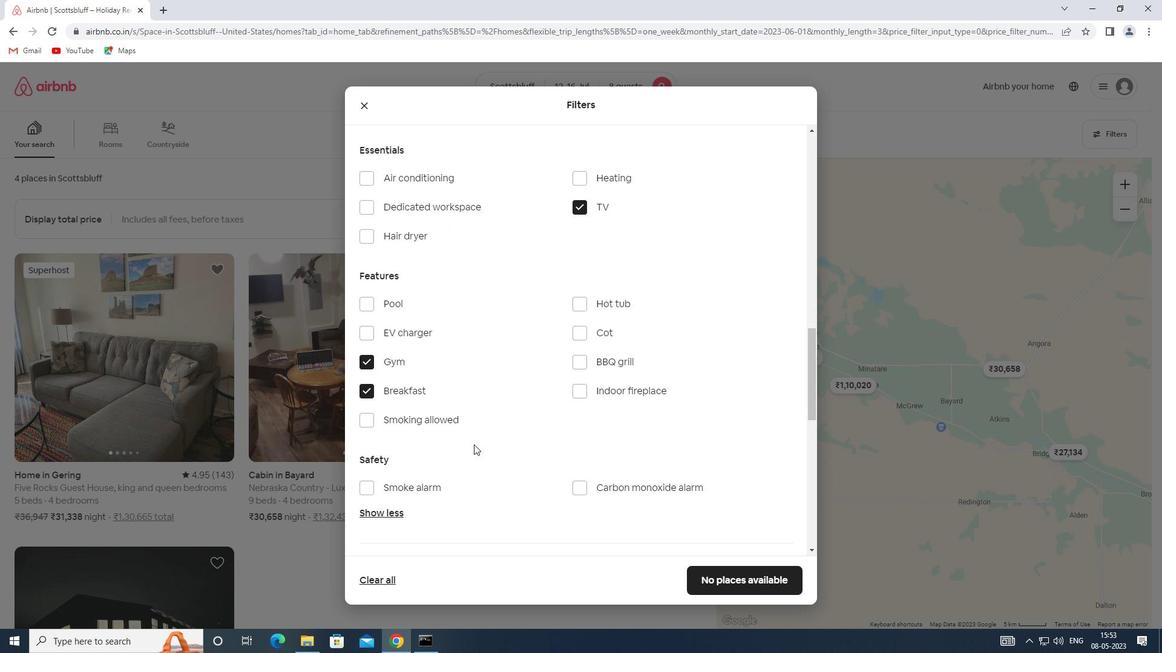 
Action: Mouse scrolled (475, 443) with delta (0, 0)
Screenshot: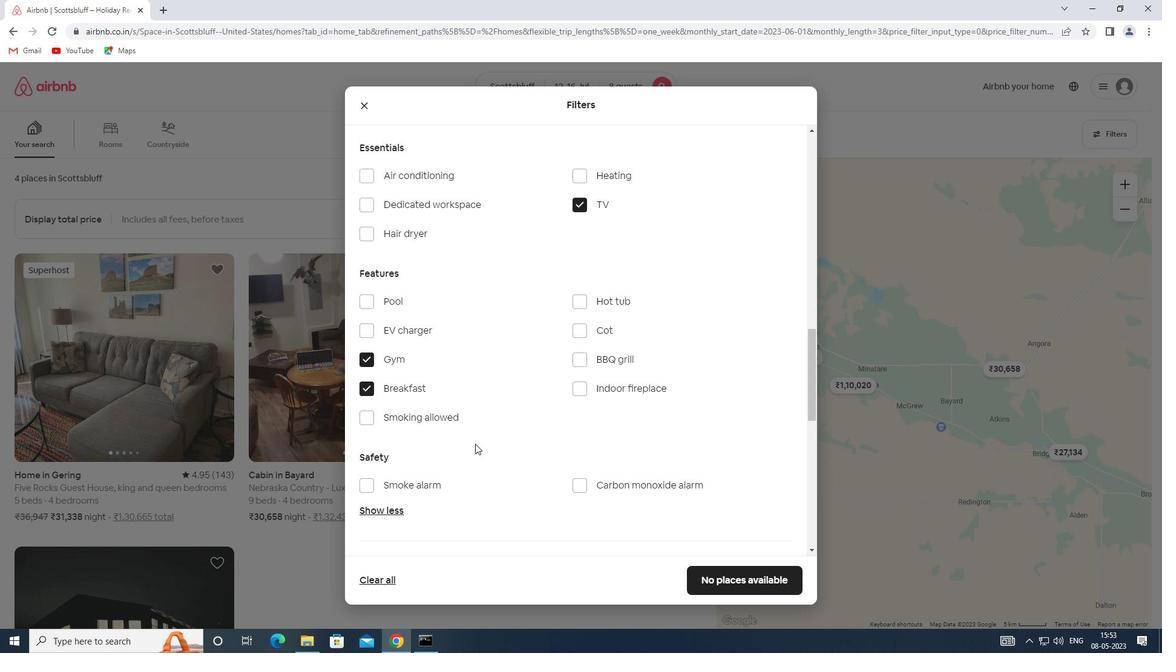 
Action: Mouse scrolled (475, 443) with delta (0, 0)
Screenshot: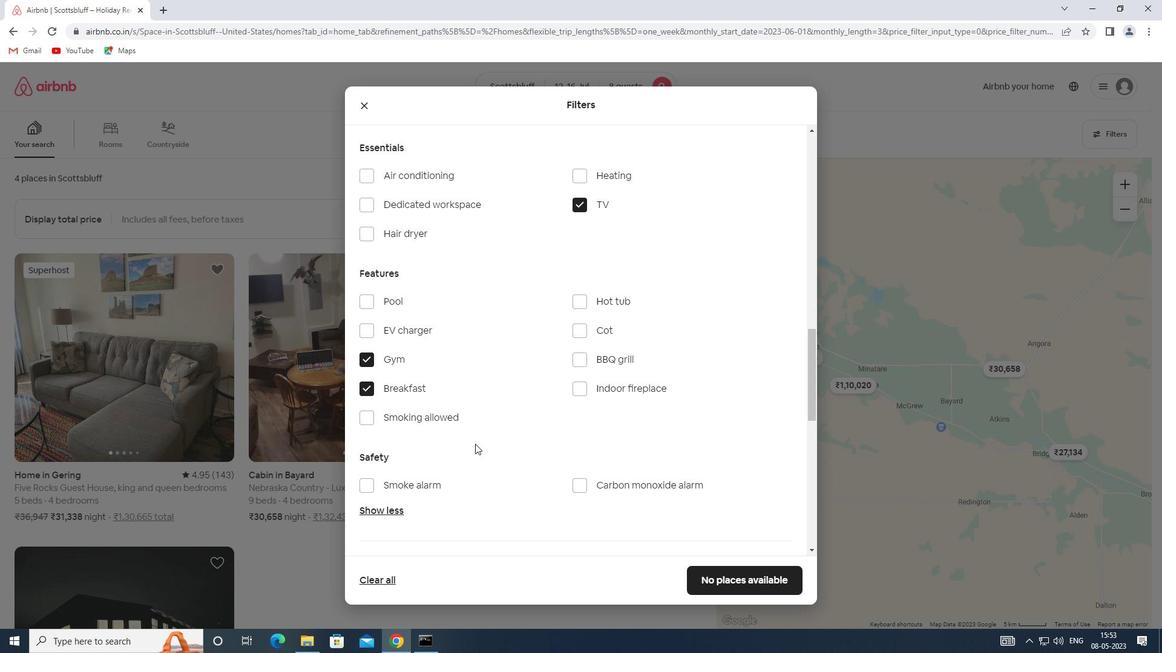 
Action: Mouse moved to (478, 441)
Screenshot: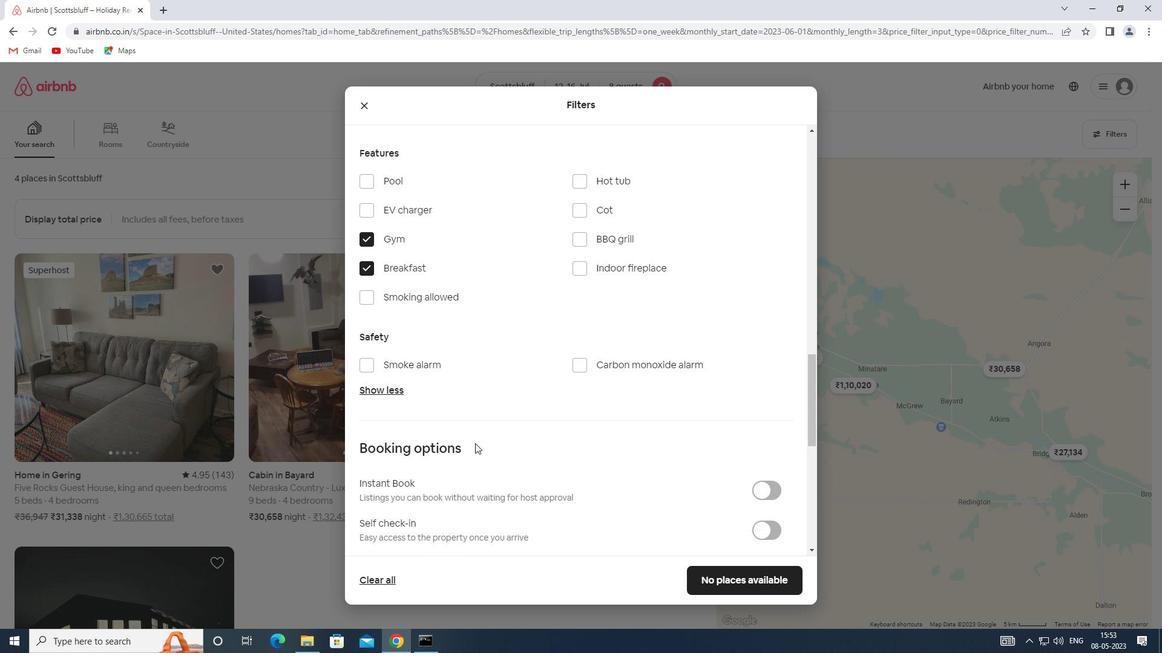 
Action: Mouse scrolled (478, 440) with delta (0, 0)
Screenshot: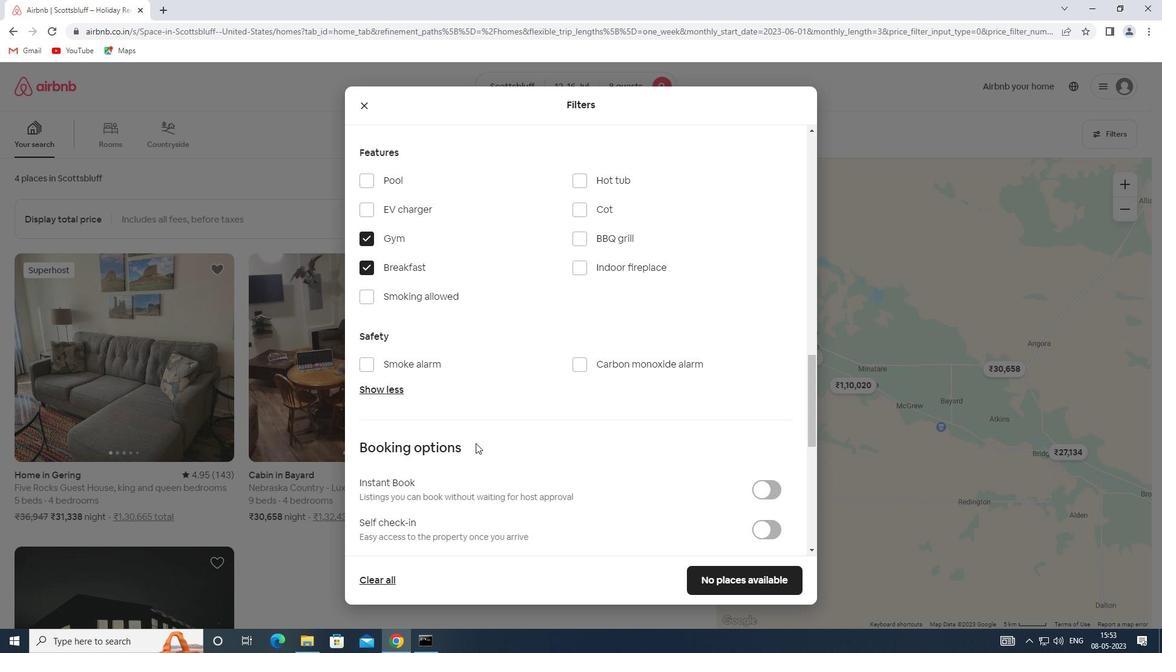 
Action: Mouse scrolled (478, 440) with delta (0, 0)
Screenshot: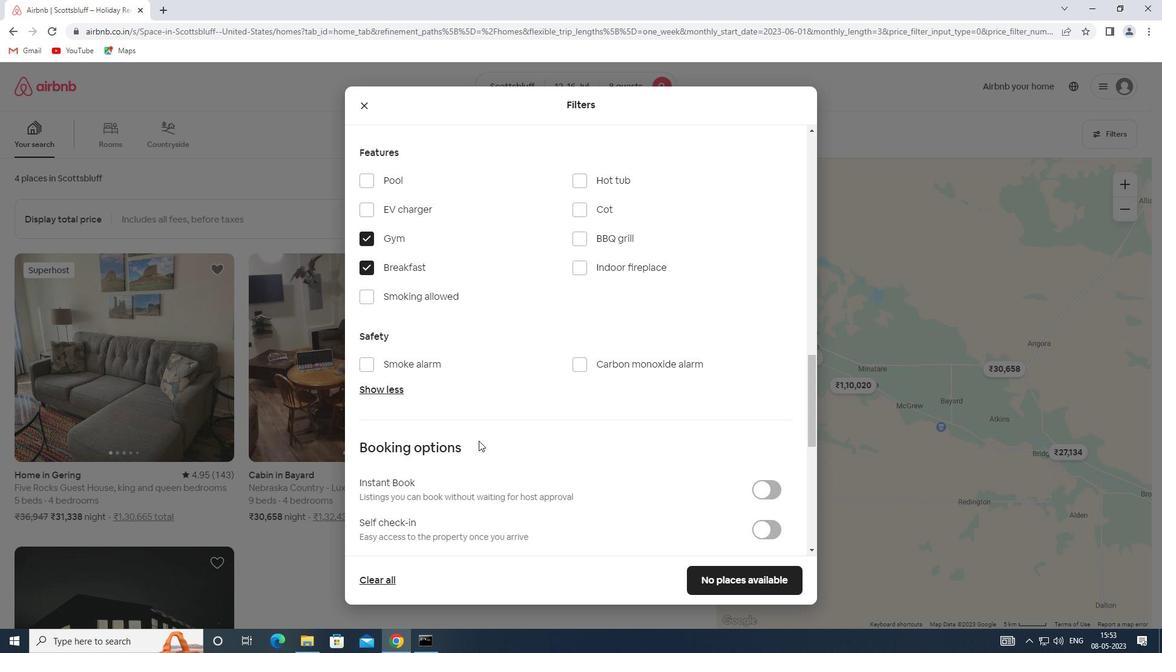 
Action: Mouse moved to (761, 408)
Screenshot: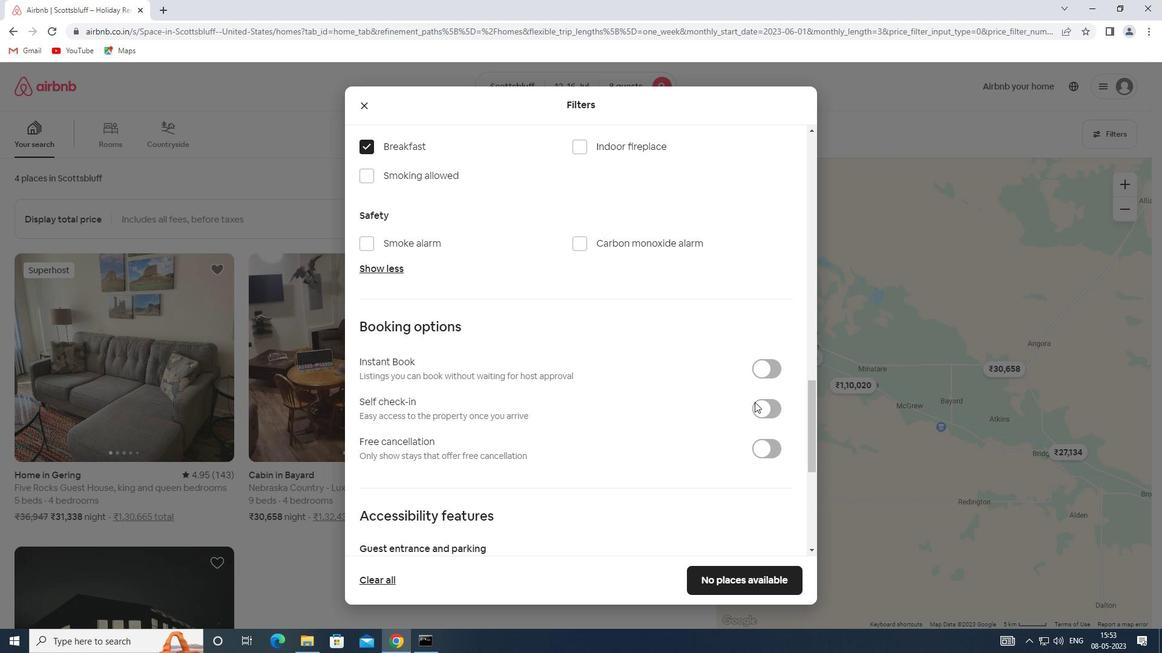 
Action: Mouse pressed left at (761, 408)
Screenshot: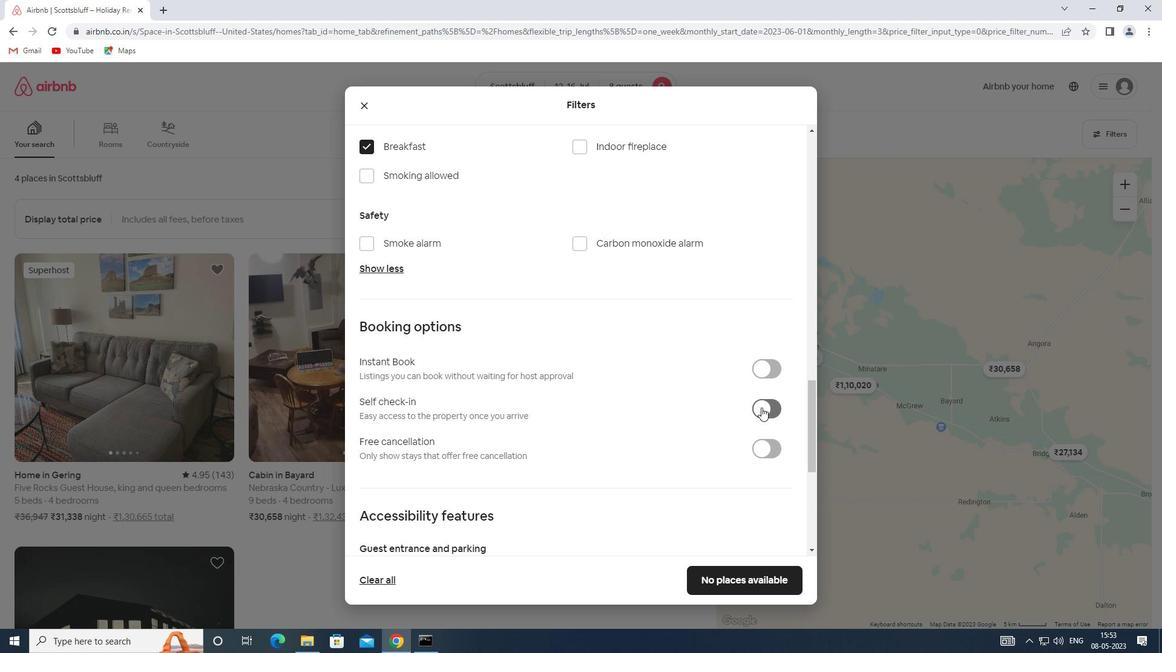 
Action: Mouse moved to (480, 435)
Screenshot: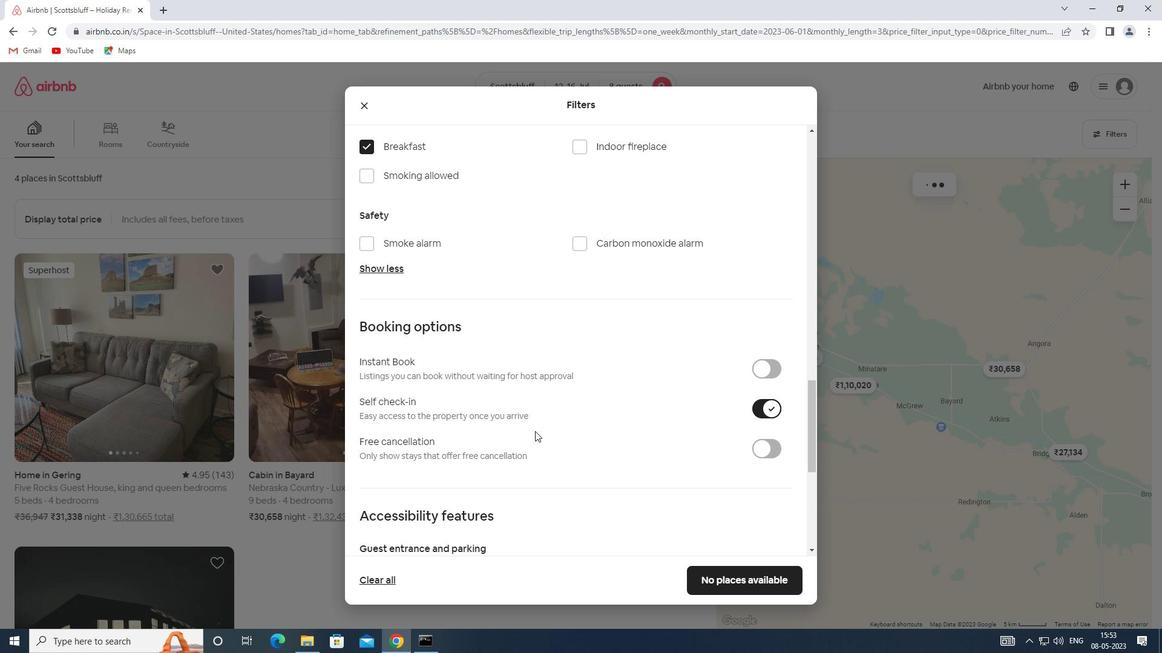 
Action: Mouse scrolled (480, 435) with delta (0, 0)
Screenshot: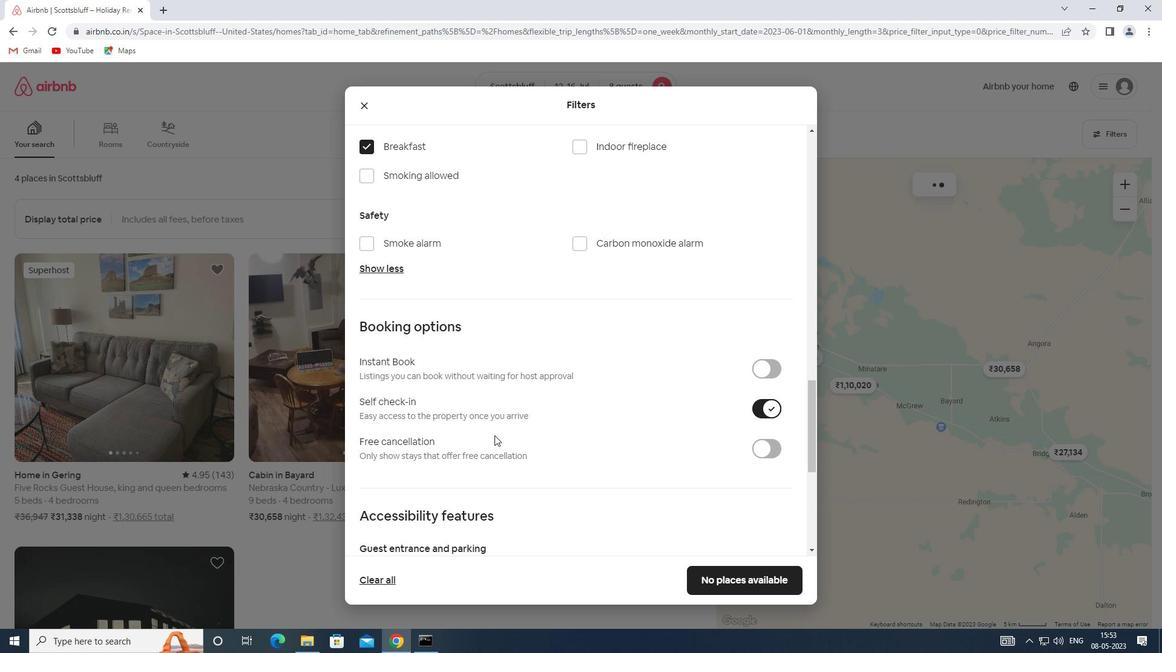 
Action: Mouse scrolled (480, 435) with delta (0, 0)
Screenshot: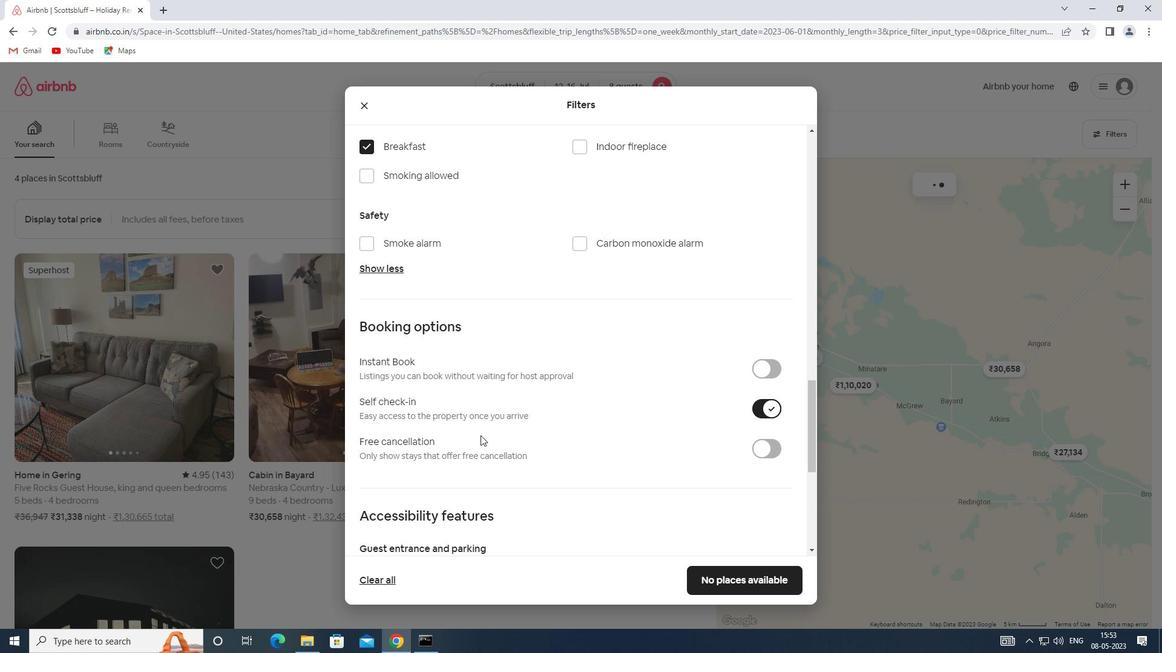 
Action: Mouse moved to (477, 433)
Screenshot: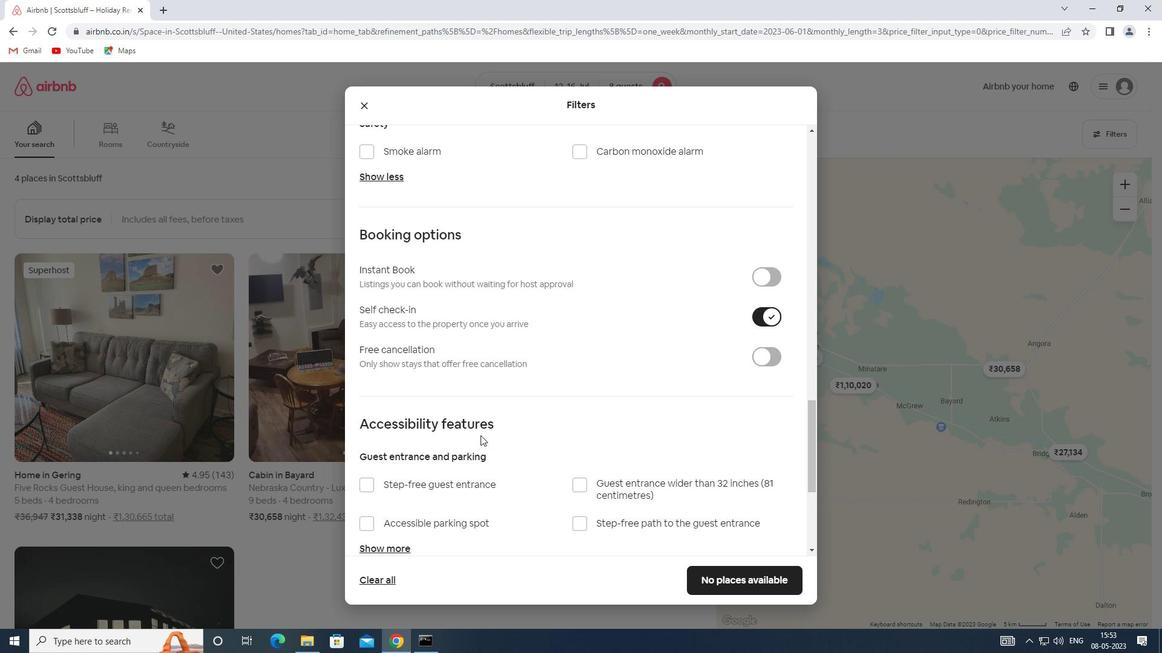 
Action: Mouse scrolled (477, 432) with delta (0, 0)
Screenshot: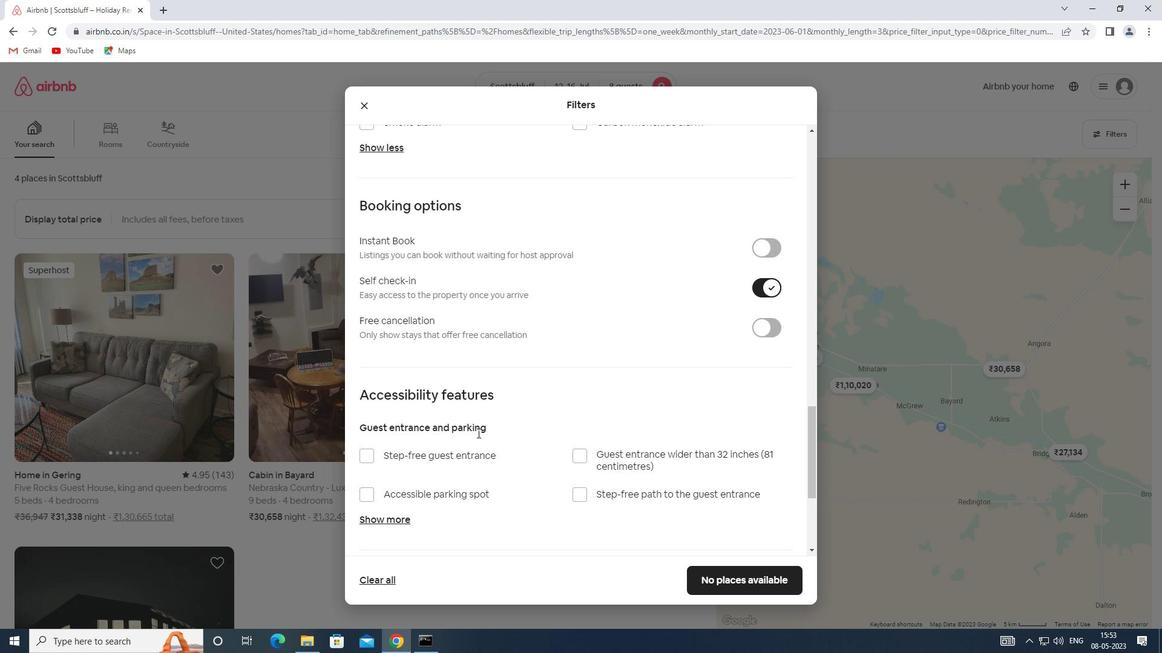 
Action: Mouse scrolled (477, 432) with delta (0, 0)
Screenshot: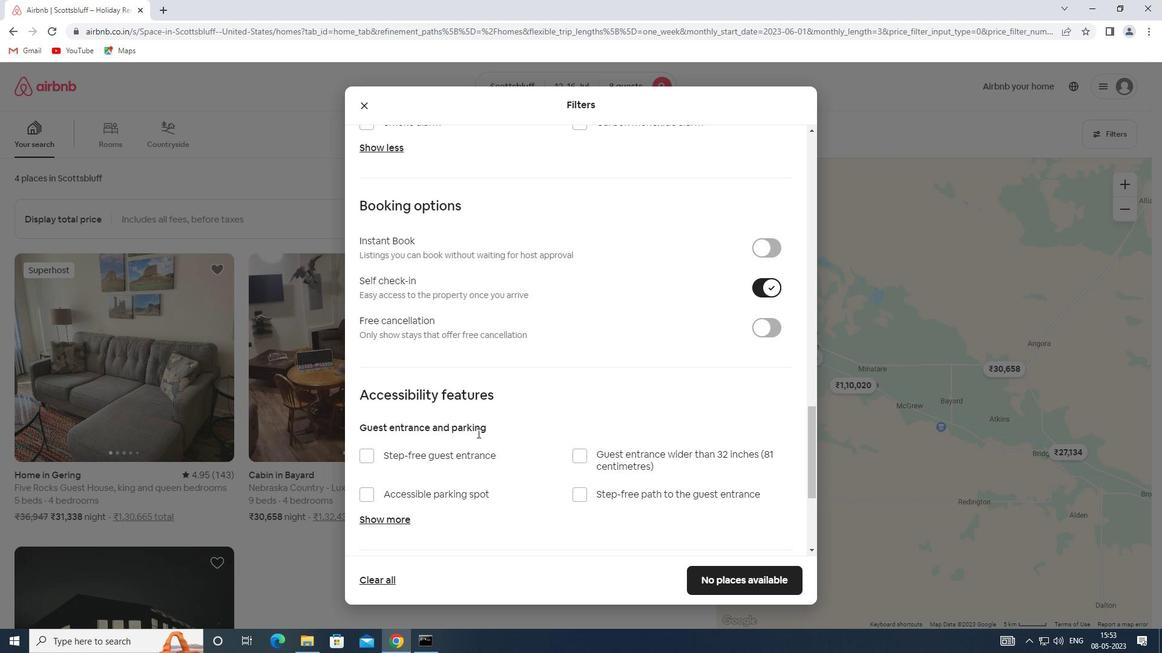 
Action: Mouse moved to (409, 461)
Screenshot: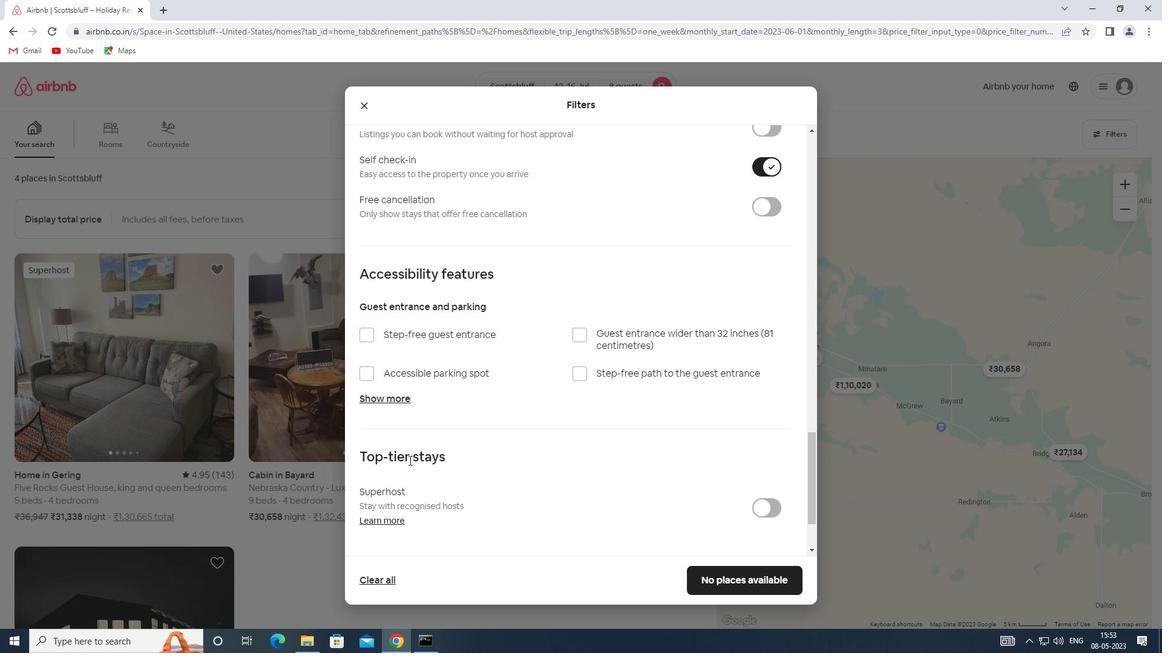 
Action: Mouse scrolled (409, 461) with delta (0, 0)
Screenshot: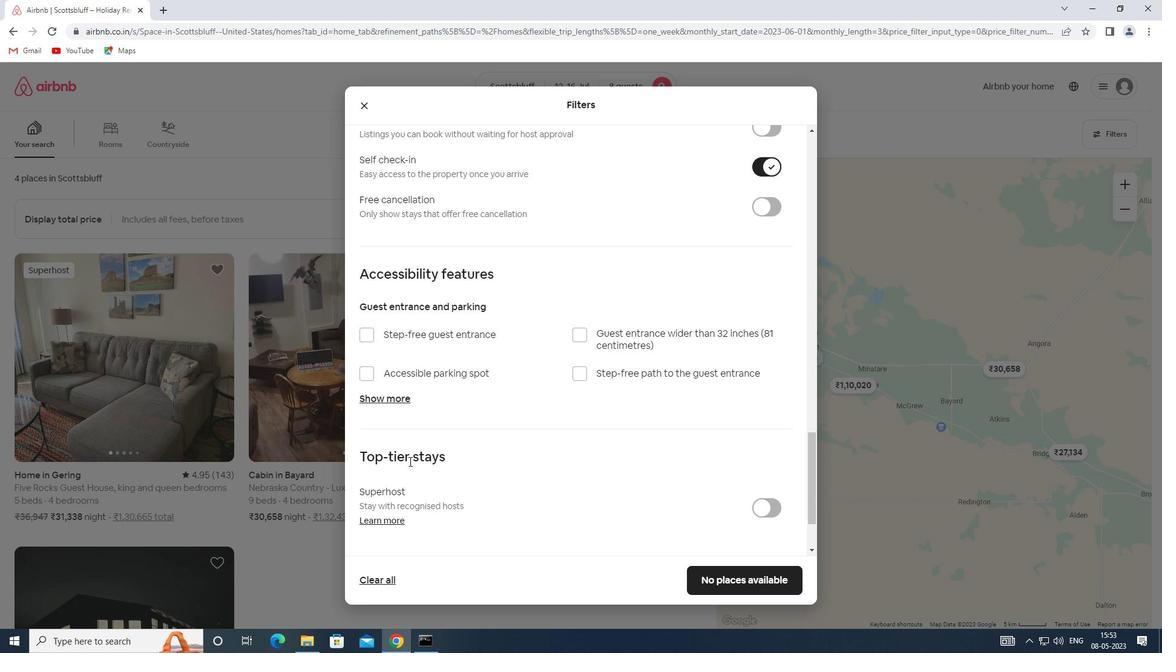 
Action: Mouse scrolled (409, 461) with delta (0, 0)
Screenshot: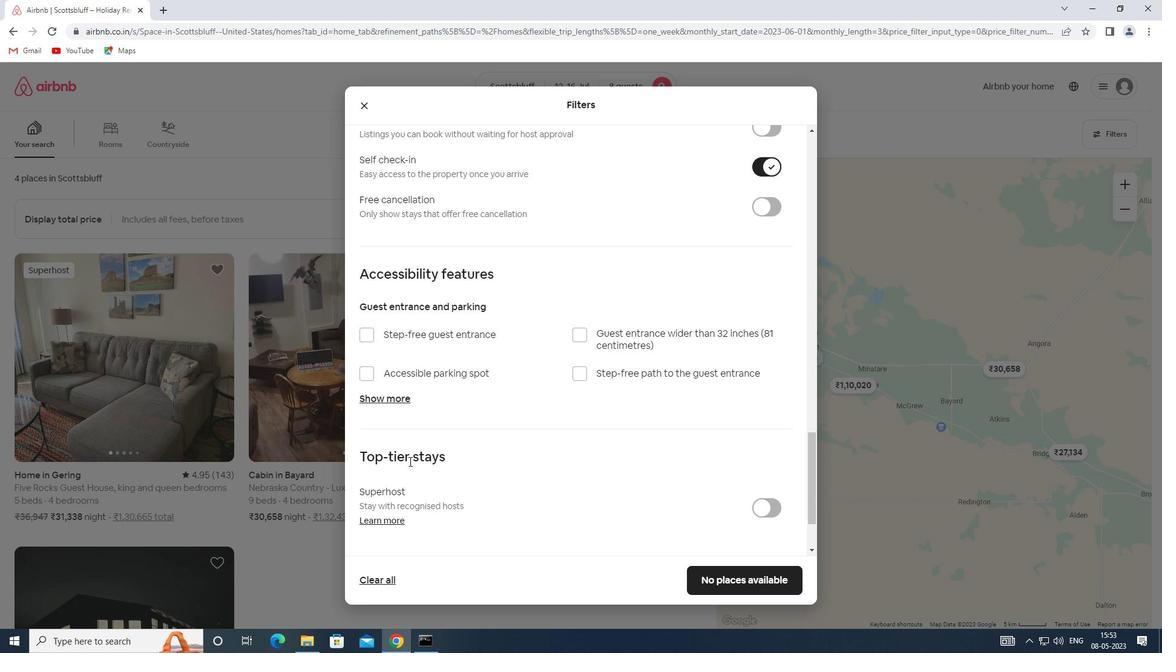 
Action: Mouse scrolled (409, 461) with delta (0, 0)
Screenshot: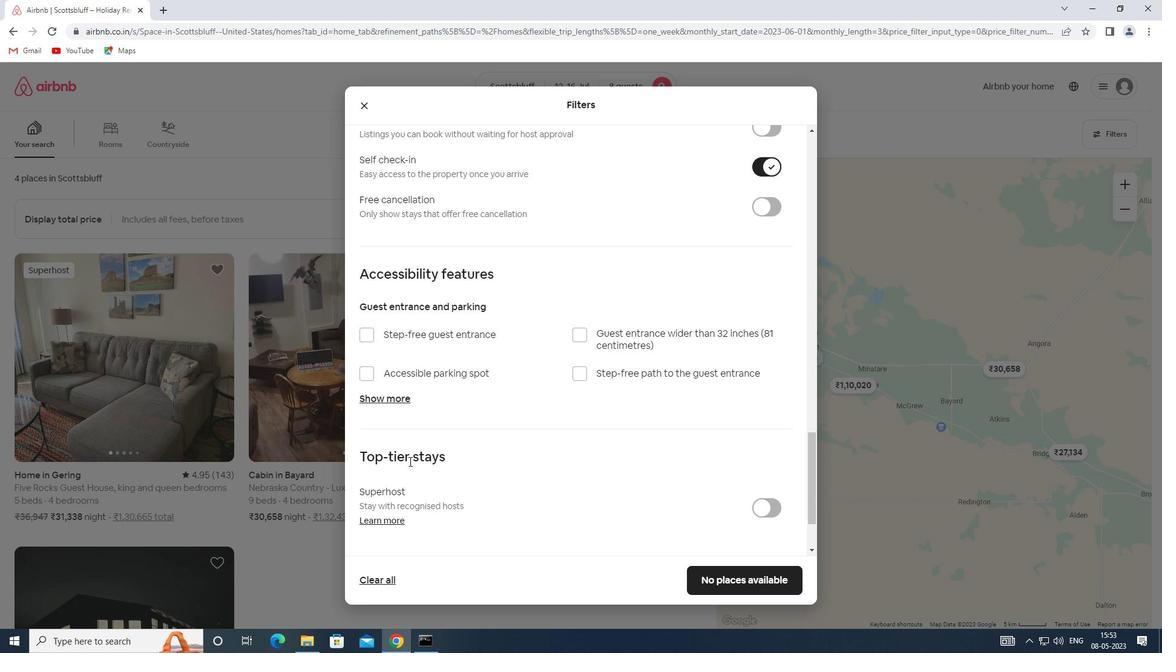 
Action: Mouse moved to (415, 474)
Screenshot: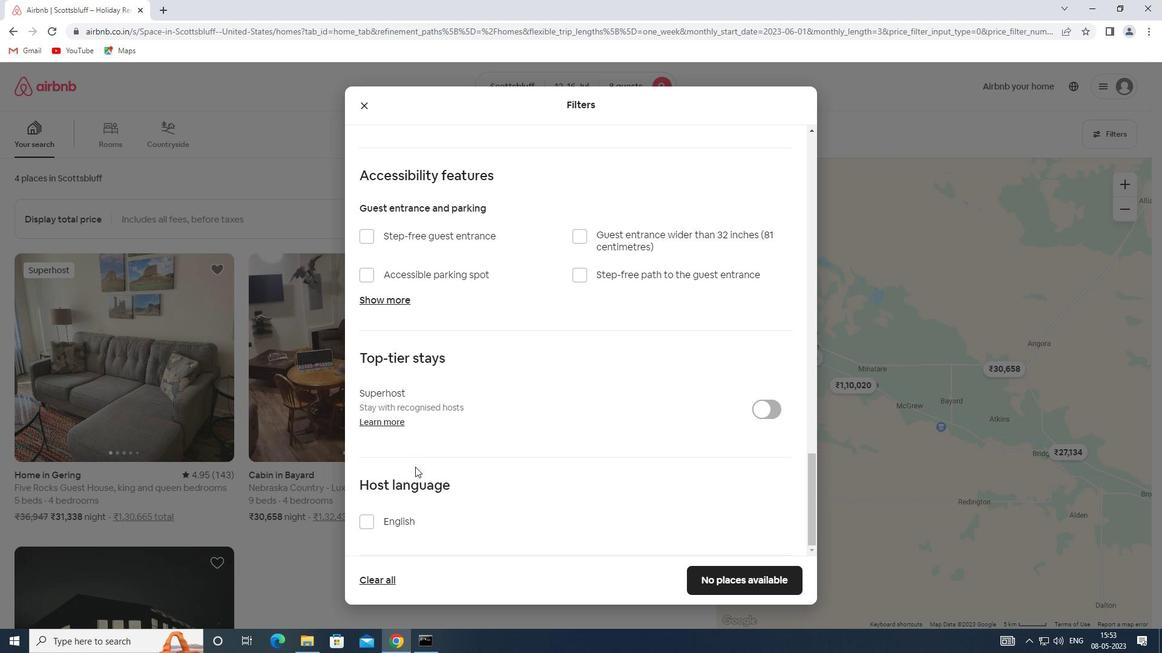 
Action: Mouse scrolled (415, 473) with delta (0, 0)
Screenshot: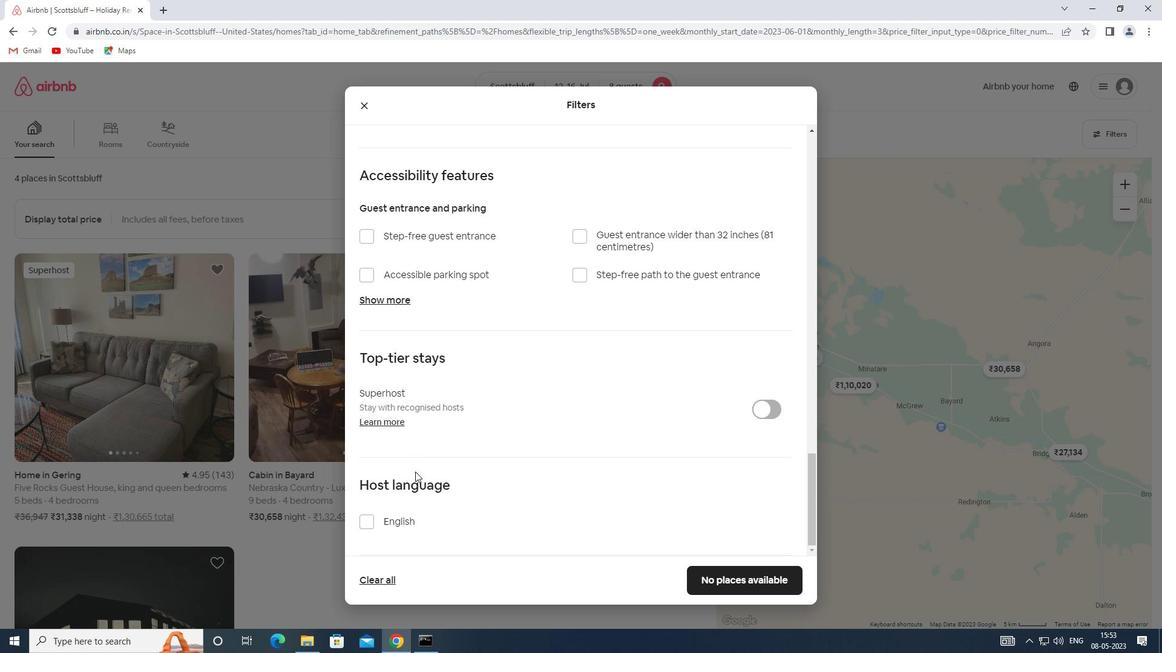 
Action: Mouse moved to (415, 475)
Screenshot: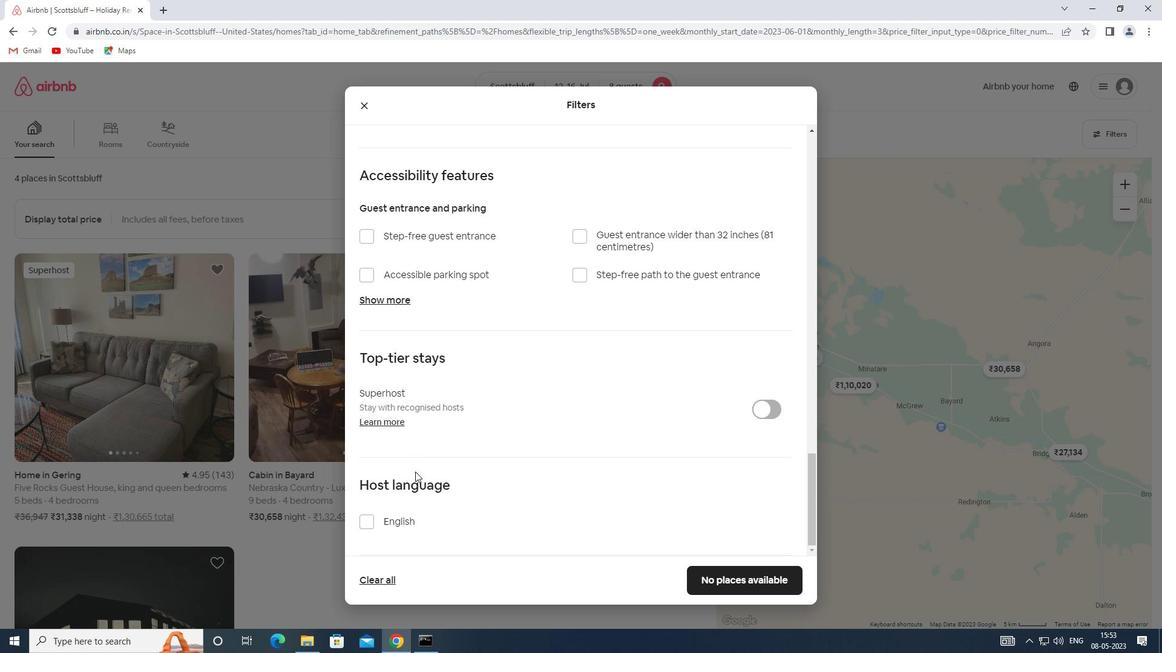 
Action: Mouse scrolled (415, 474) with delta (0, 0)
Screenshot: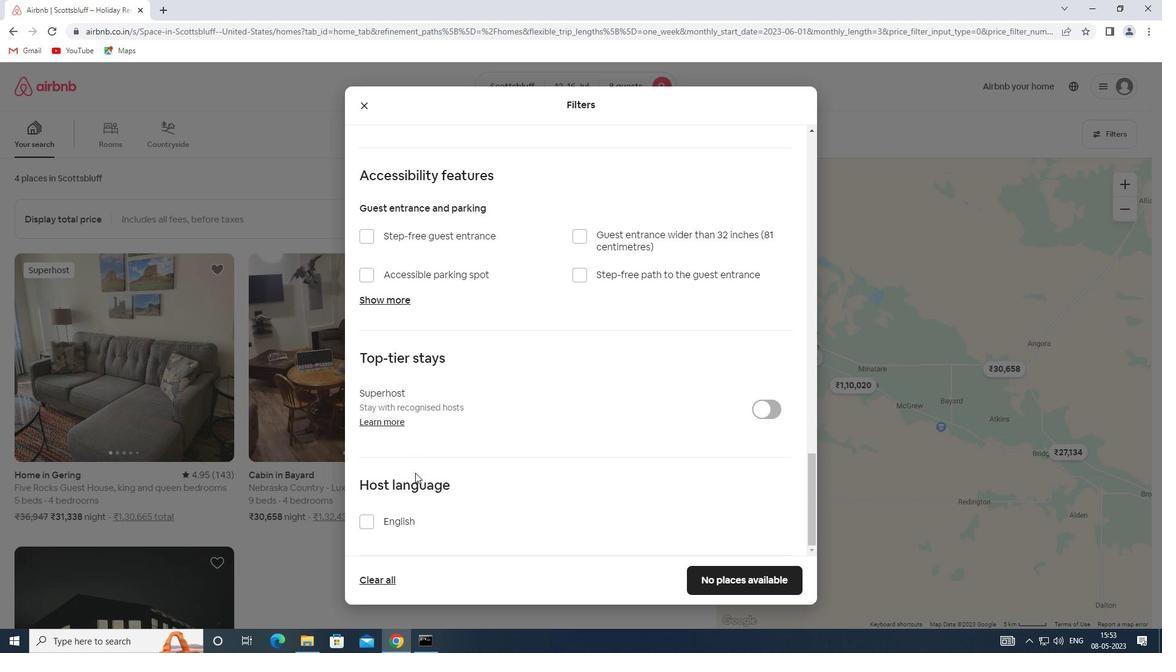 
Action: Mouse moved to (376, 521)
Screenshot: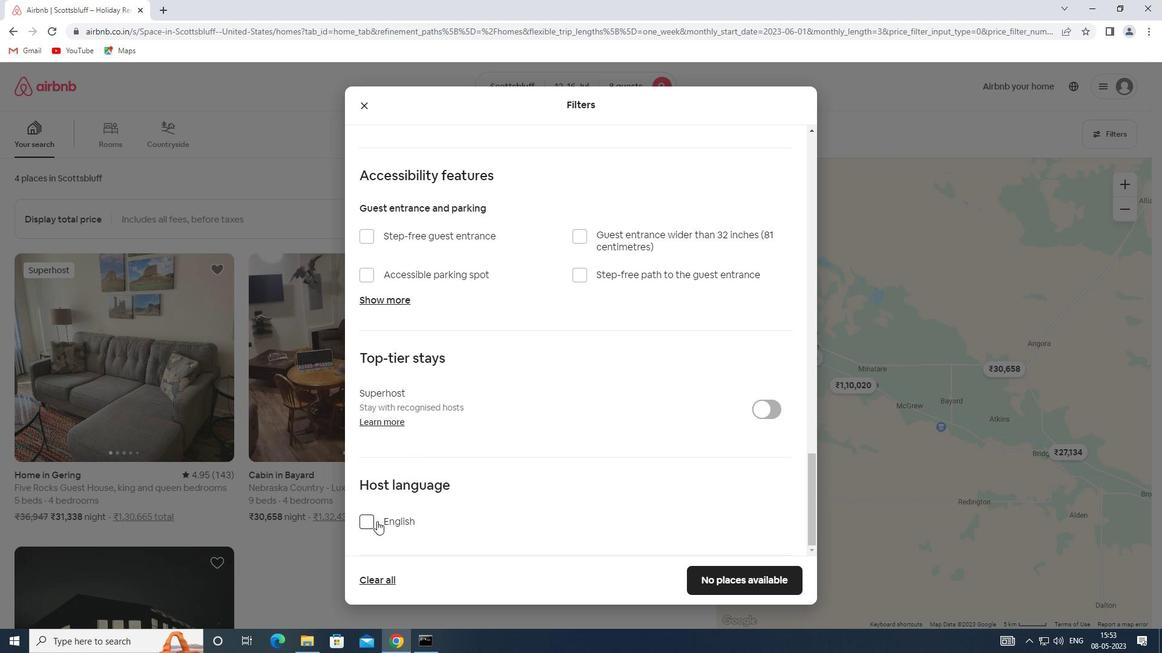 
Action: Mouse pressed left at (376, 521)
Screenshot: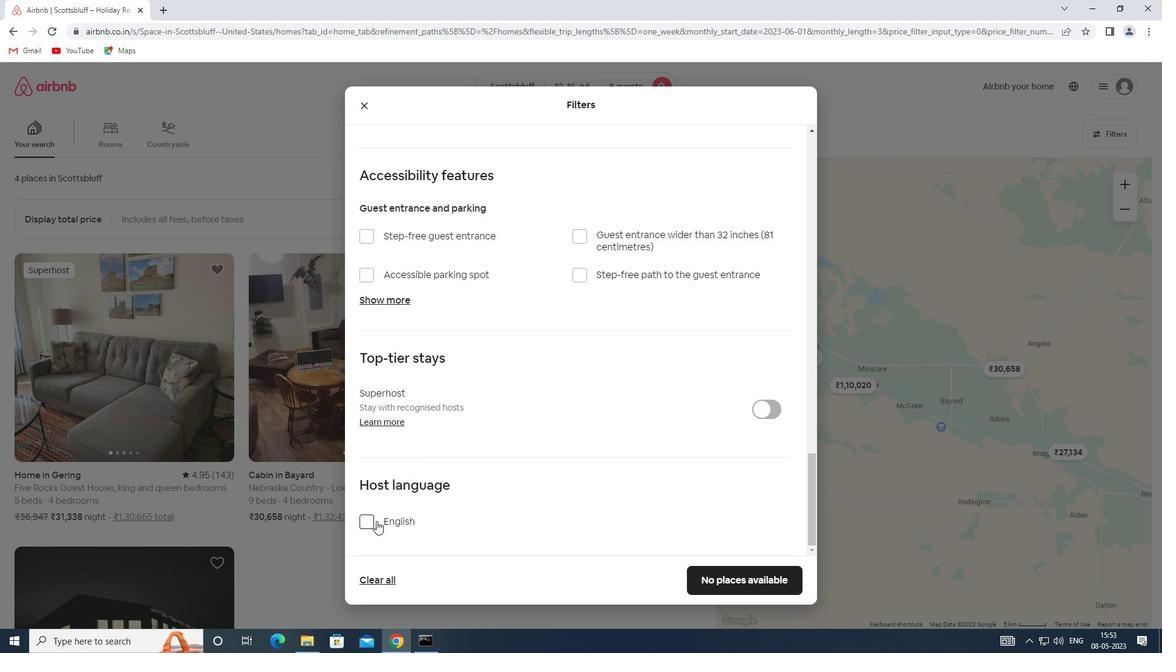 
Action: Mouse moved to (731, 580)
Screenshot: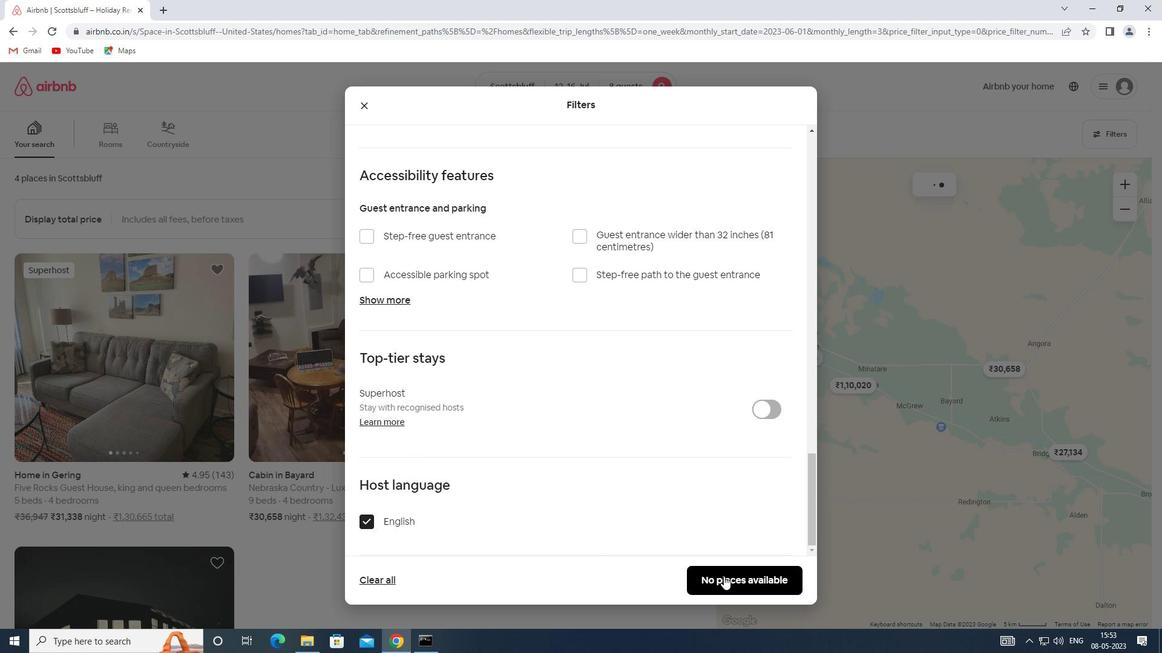 
Action: Mouse pressed left at (731, 580)
Screenshot: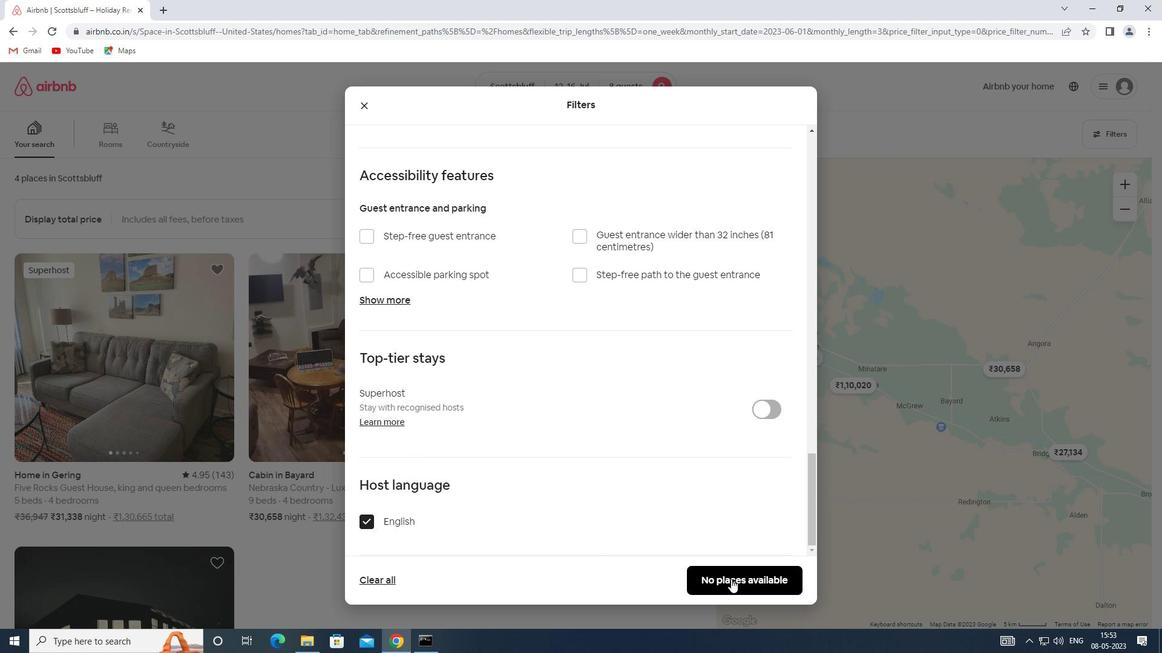 
Action: Mouse moved to (731, 580)
Screenshot: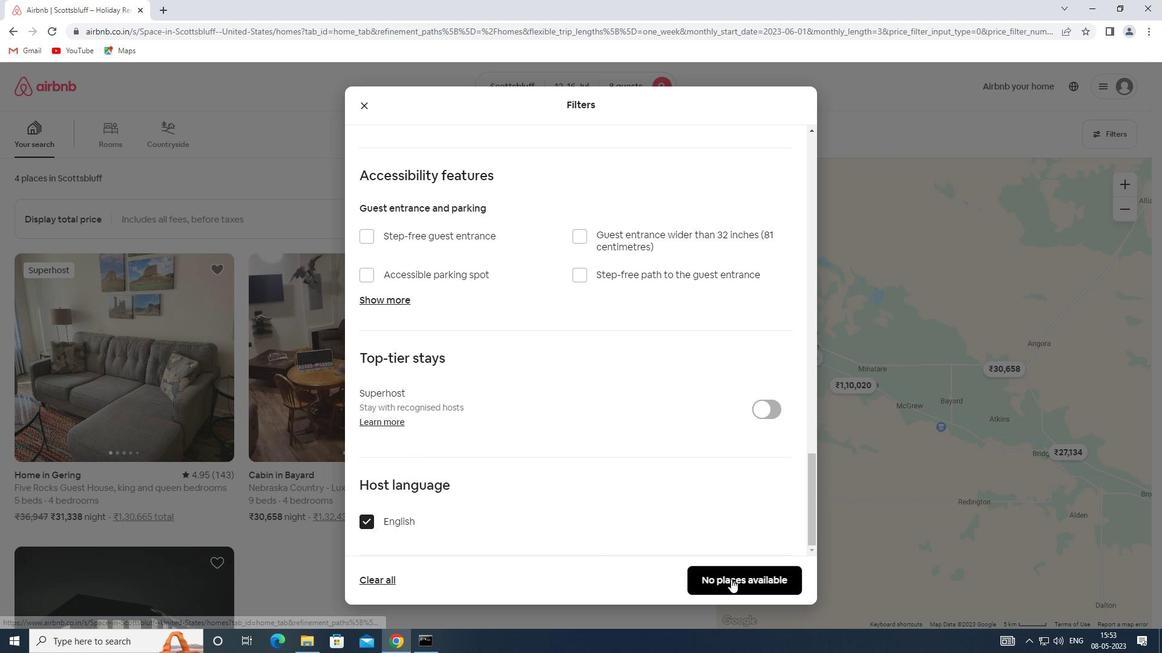 
